 Task: Create relationship between Volunteer and Coordinator.
Action: Mouse moved to (684, 39)
Screenshot: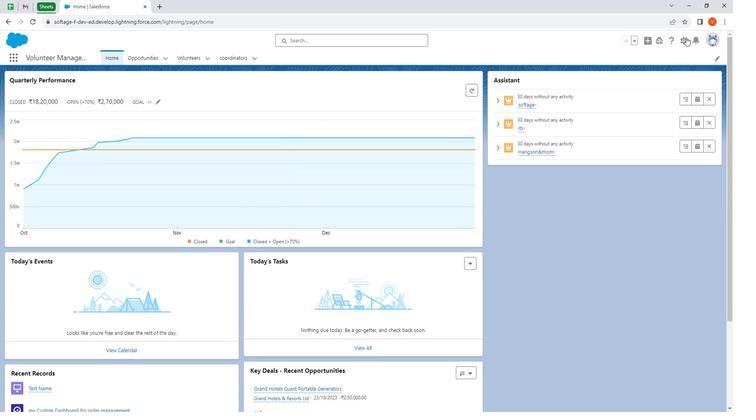 
Action: Mouse pressed left at (684, 39)
Screenshot: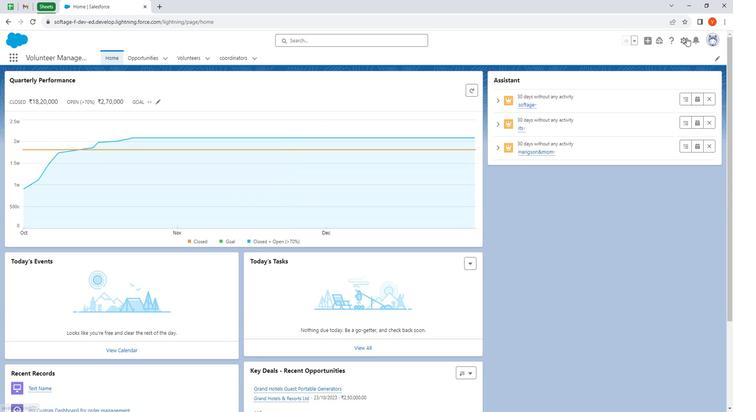 
Action: Mouse moved to (659, 68)
Screenshot: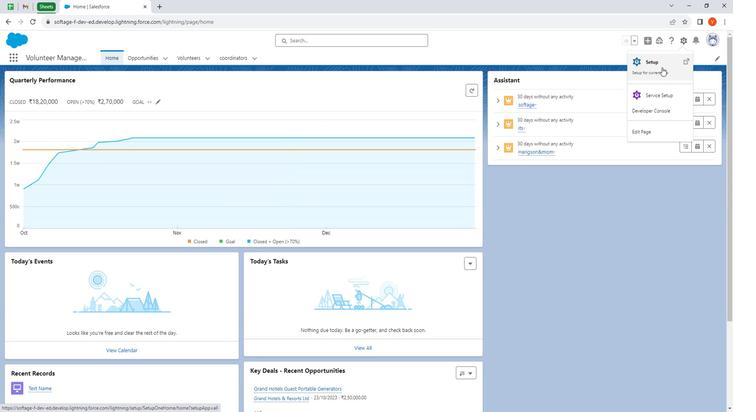 
Action: Mouse pressed left at (659, 68)
Screenshot: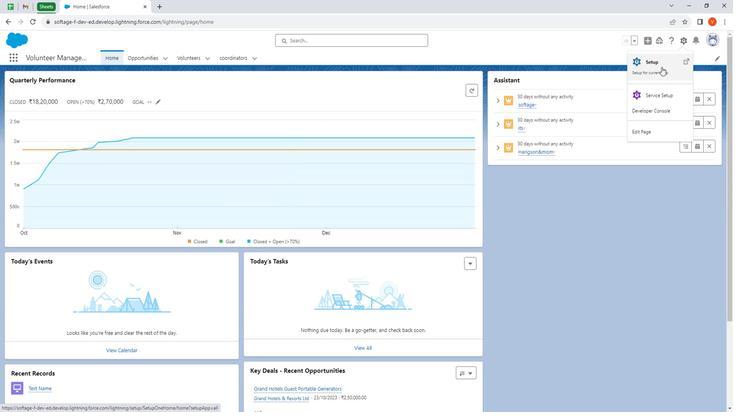 
Action: Mouse moved to (99, 56)
Screenshot: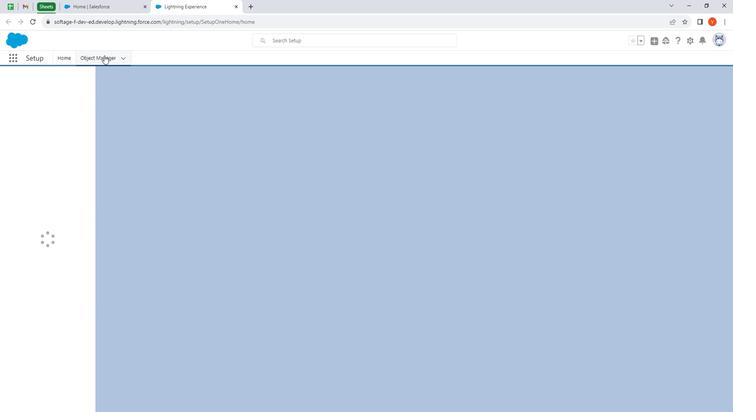 
Action: Mouse pressed left at (99, 56)
Screenshot: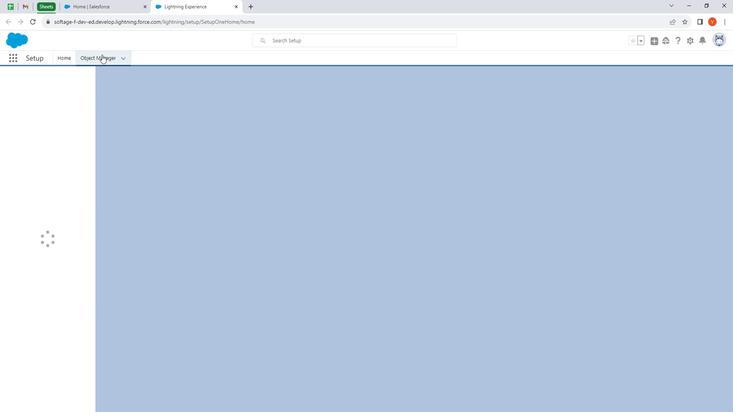 
Action: Mouse moved to (169, 150)
Screenshot: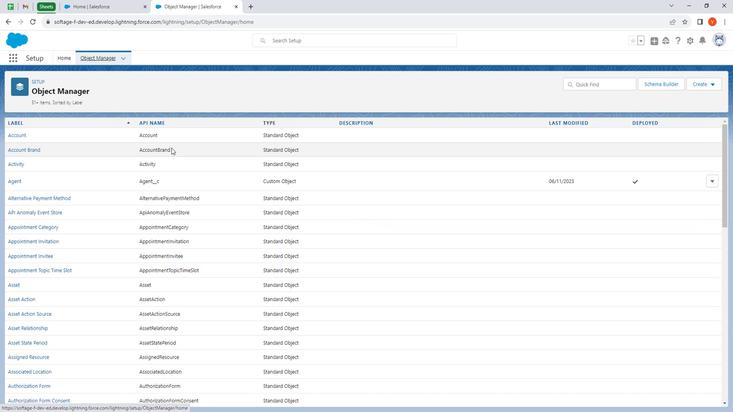 
Action: Mouse scrolled (169, 150) with delta (0, 0)
Screenshot: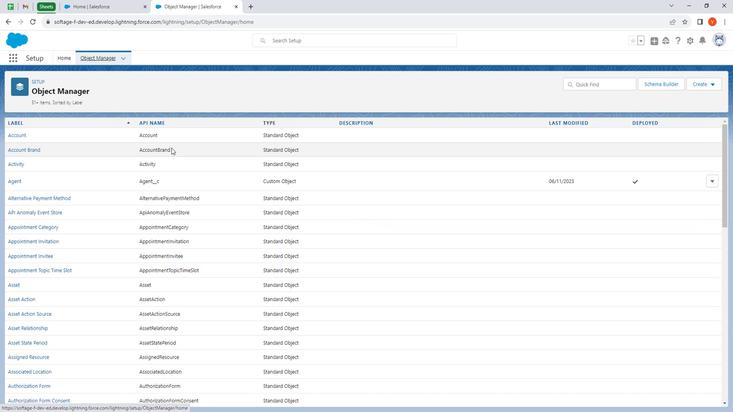 
Action: Mouse moved to (169, 153)
Screenshot: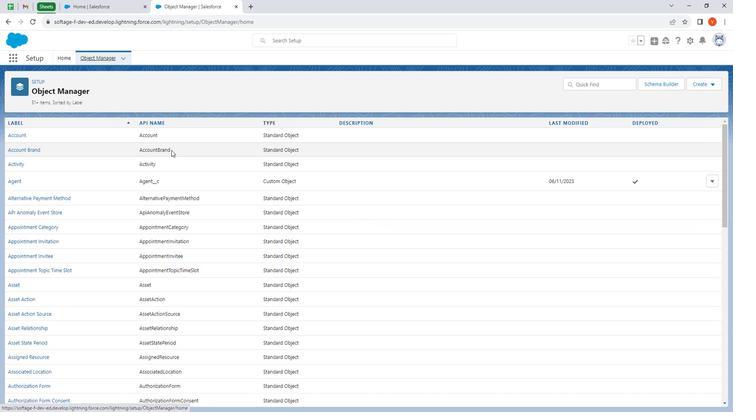 
Action: Mouse scrolled (169, 153) with delta (0, 0)
Screenshot: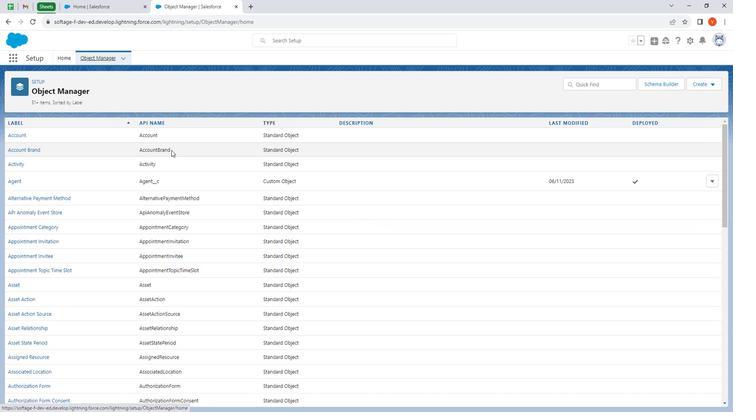 
Action: Mouse scrolled (169, 153) with delta (0, 0)
Screenshot: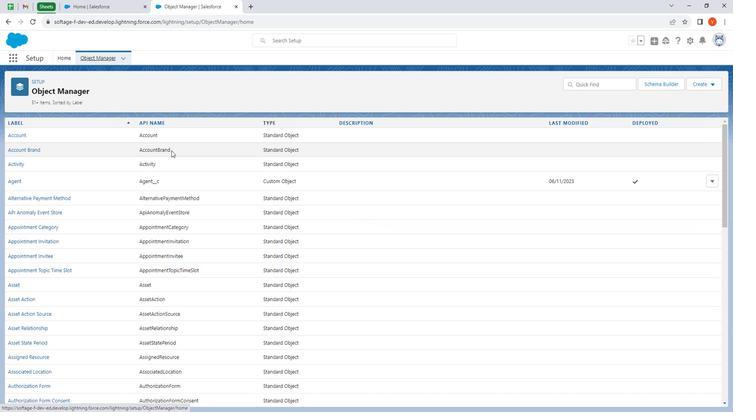 
Action: Mouse scrolled (169, 153) with delta (0, 0)
Screenshot: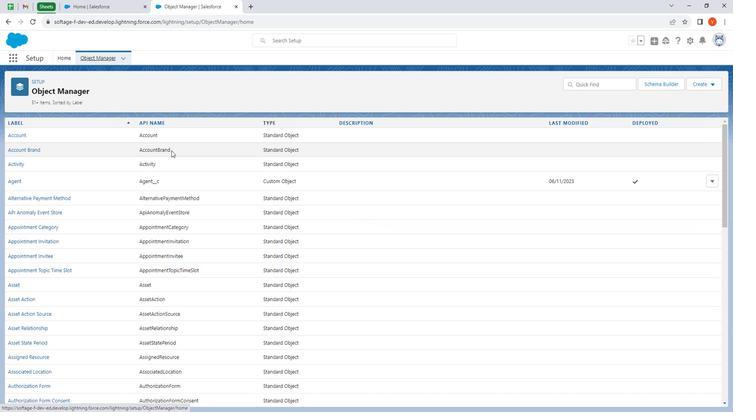 
Action: Mouse scrolled (169, 153) with delta (0, 0)
Screenshot: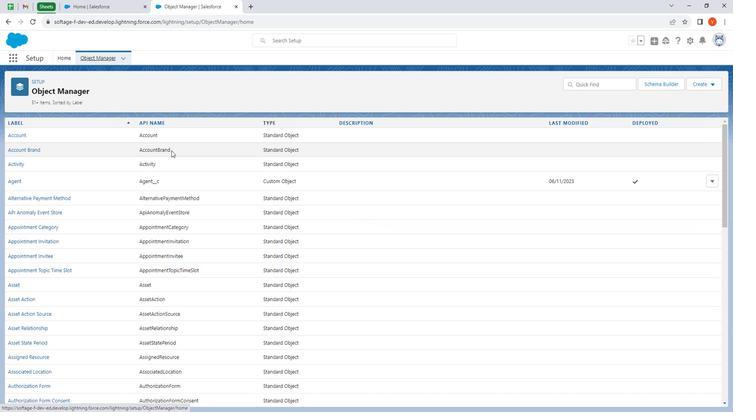 
Action: Mouse scrolled (169, 153) with delta (0, 0)
Screenshot: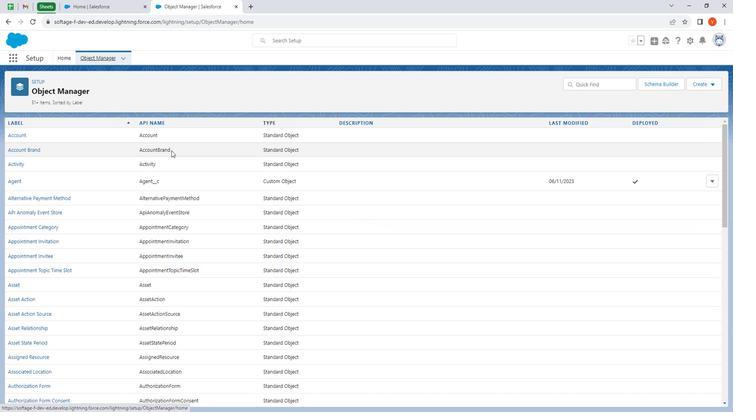 
Action: Mouse moved to (169, 154)
Screenshot: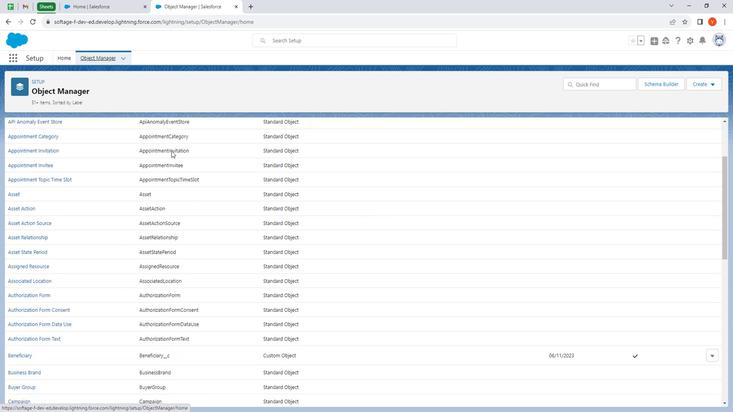 
Action: Mouse scrolled (169, 153) with delta (0, 0)
Screenshot: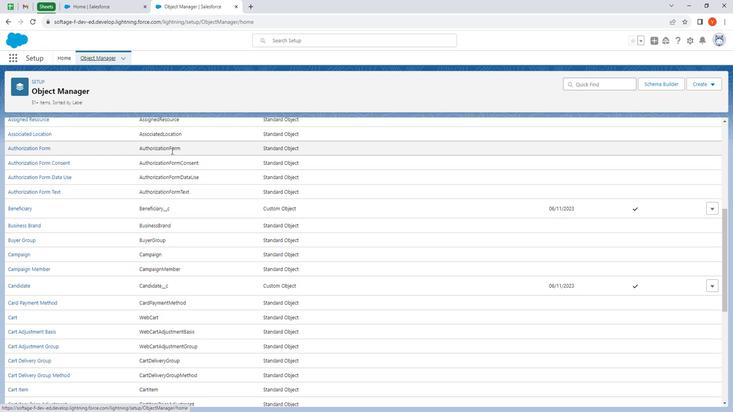 
Action: Mouse scrolled (169, 153) with delta (0, 0)
Screenshot: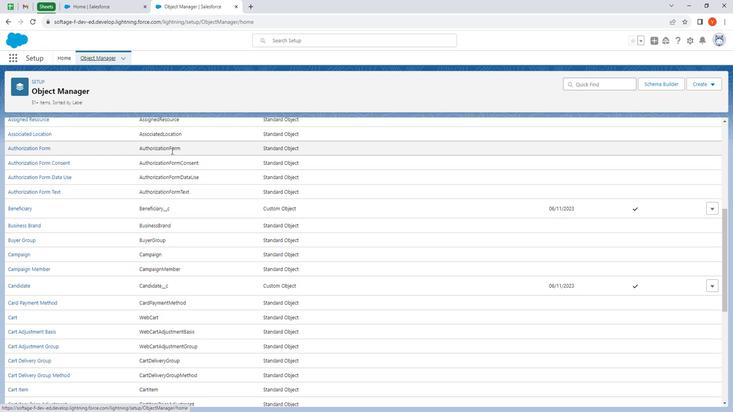 
Action: Mouse scrolled (169, 153) with delta (0, 0)
Screenshot: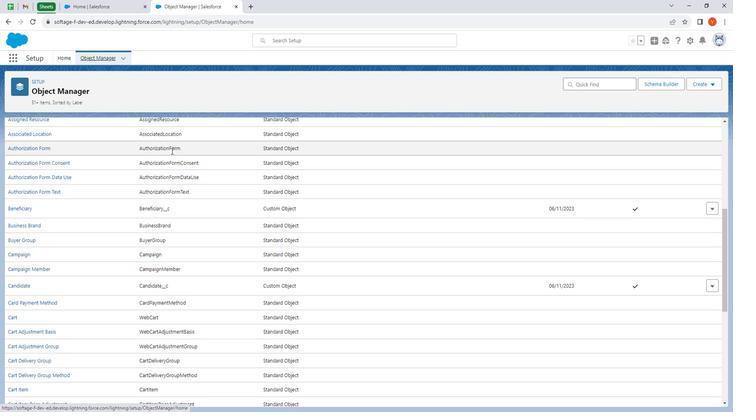 
Action: Mouse scrolled (169, 153) with delta (0, 0)
Screenshot: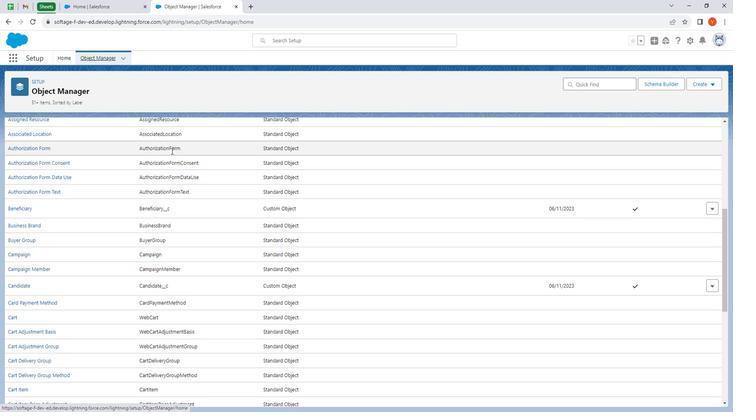 
Action: Mouse scrolled (169, 153) with delta (0, 0)
Screenshot: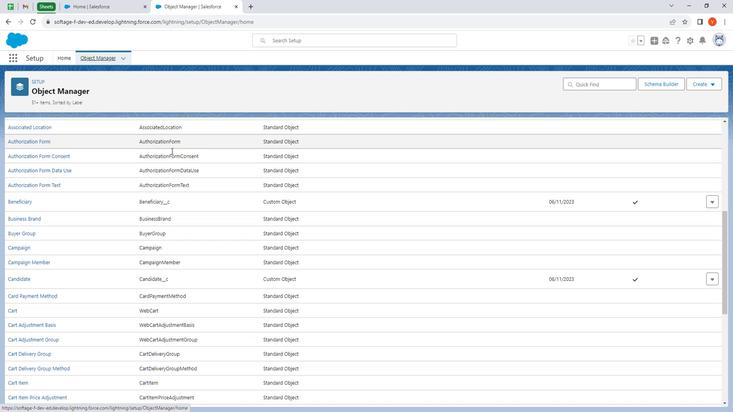 
Action: Mouse moved to (169, 154)
Screenshot: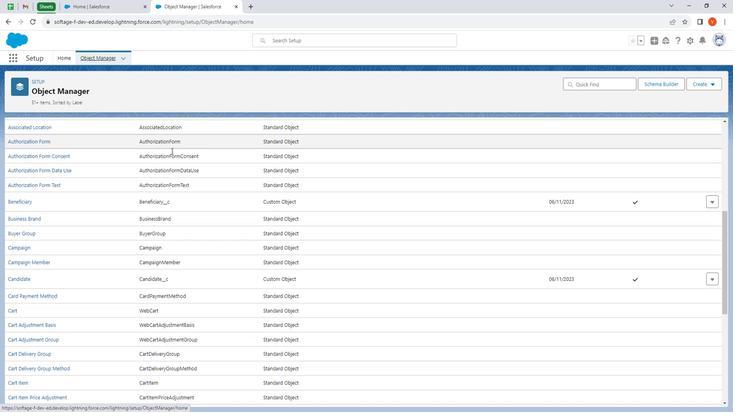 
Action: Mouse scrolled (169, 154) with delta (0, 0)
Screenshot: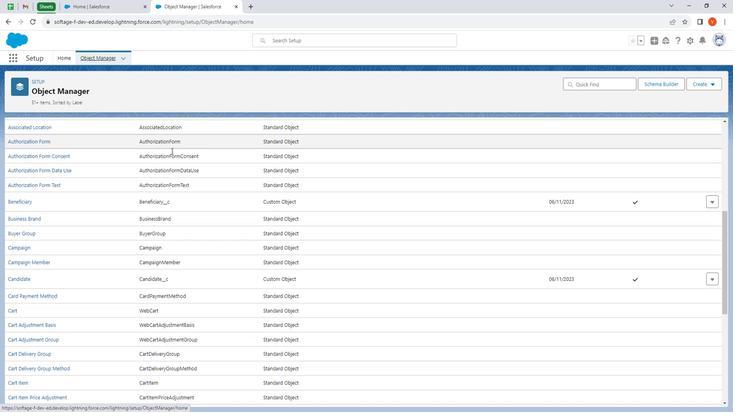 
Action: Mouse moved to (169, 155)
Screenshot: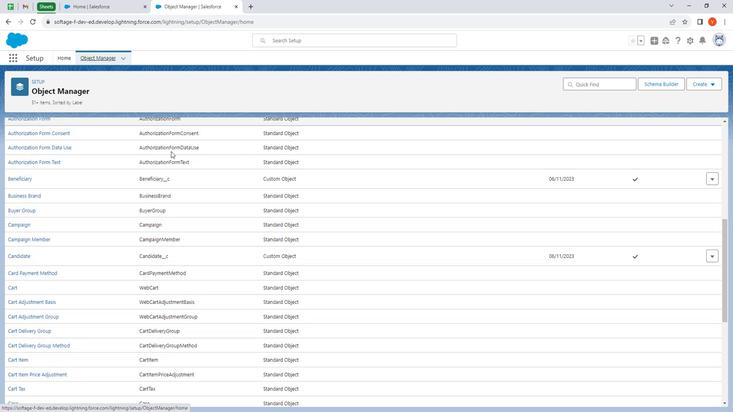 
Action: Mouse scrolled (169, 155) with delta (0, 0)
Screenshot: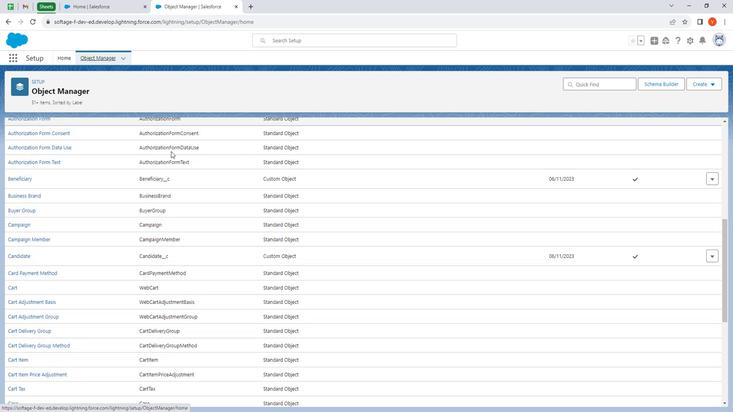 
Action: Mouse moved to (169, 158)
Screenshot: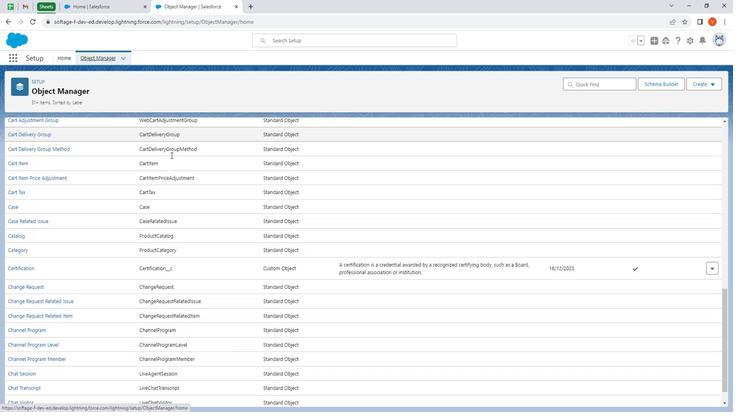 
Action: Mouse scrolled (169, 158) with delta (0, 0)
Screenshot: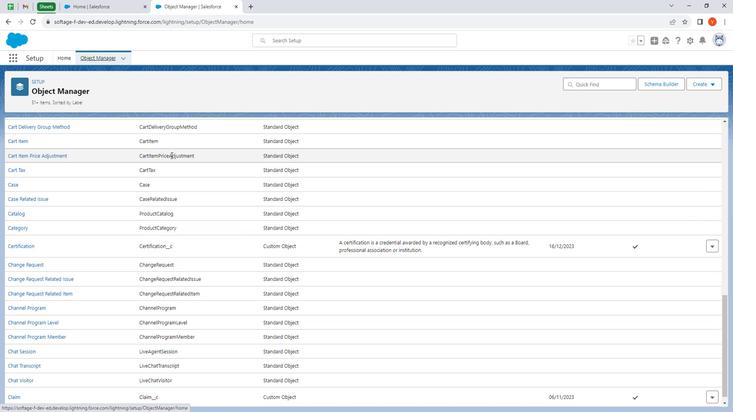 
Action: Mouse moved to (168, 159)
Screenshot: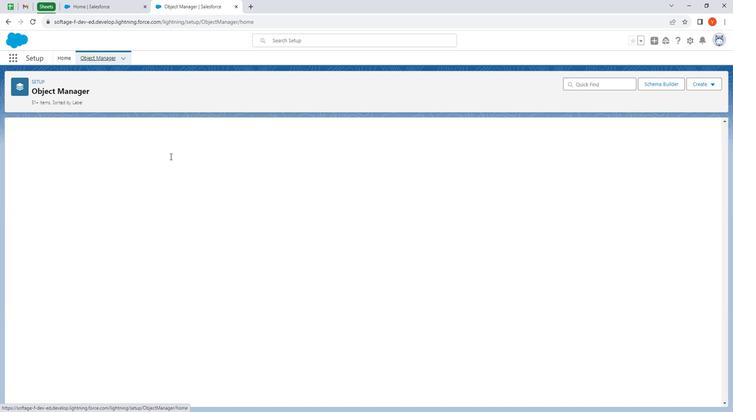 
Action: Mouse scrolled (168, 159) with delta (0, 0)
Screenshot: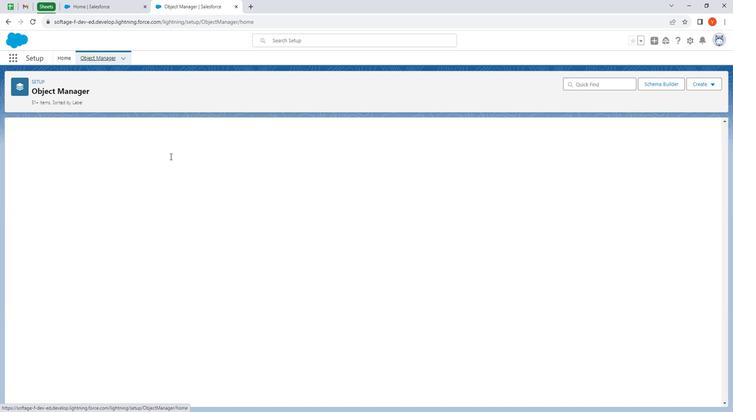 
Action: Mouse moved to (167, 162)
Screenshot: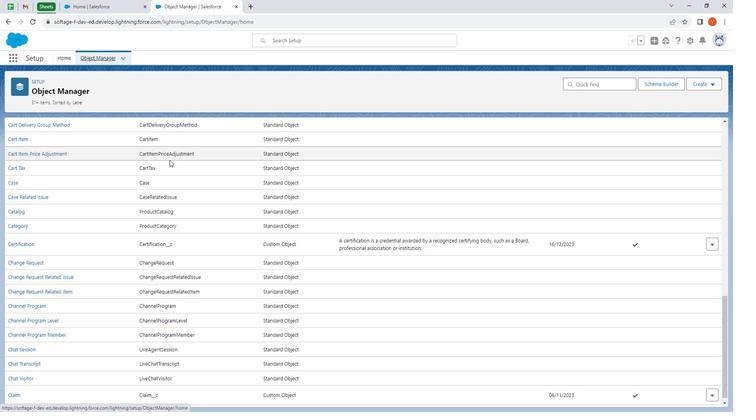 
Action: Mouse scrolled (167, 161) with delta (0, 0)
Screenshot: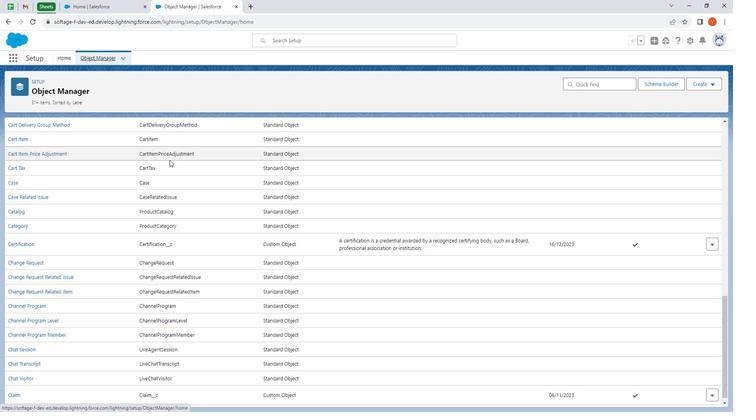 
Action: Mouse moved to (166, 163)
Screenshot: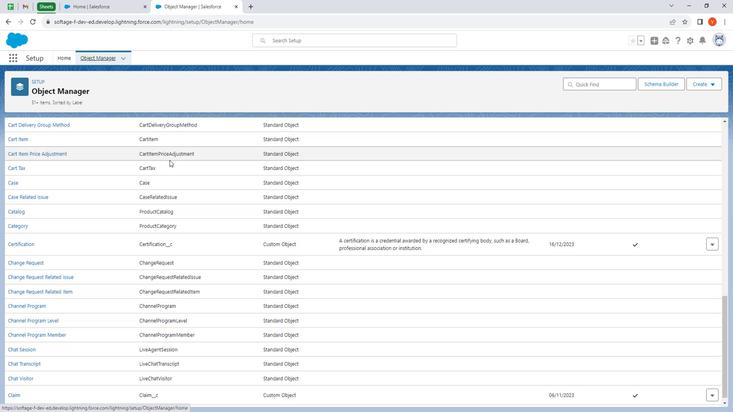 
Action: Mouse scrolled (166, 162) with delta (0, 0)
Screenshot: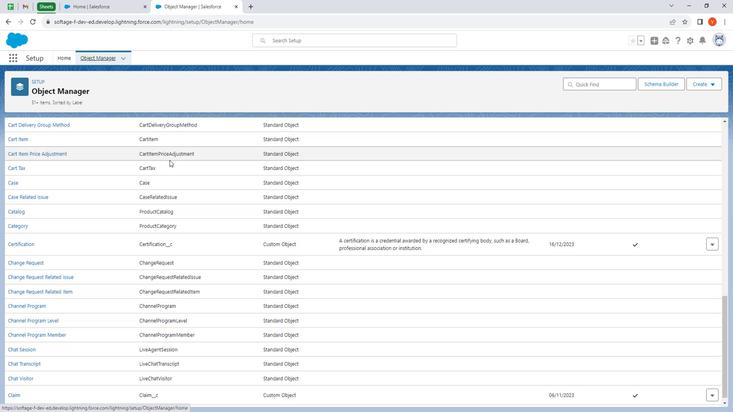 
Action: Mouse scrolled (166, 163) with delta (0, 0)
Screenshot: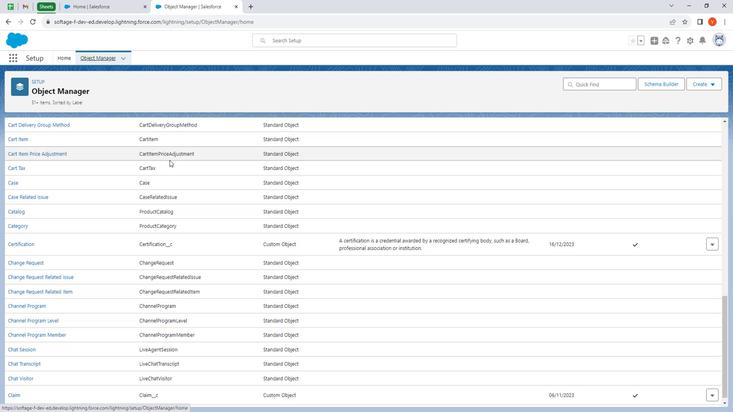 
Action: Mouse moved to (166, 163)
Screenshot: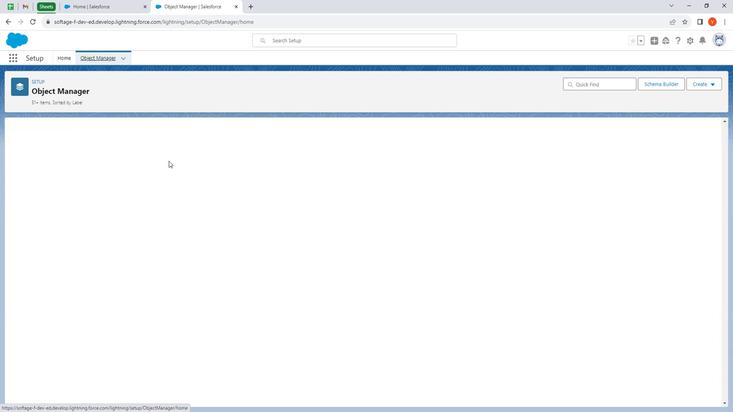 
Action: Mouse scrolled (166, 163) with delta (0, 0)
Screenshot: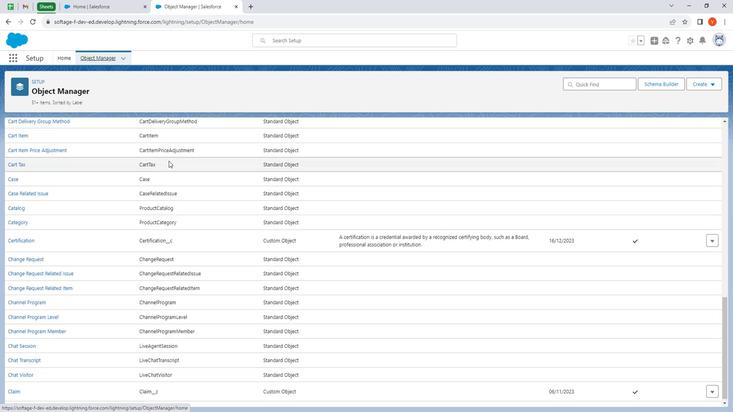 
Action: Mouse scrolled (166, 163) with delta (0, 0)
Screenshot: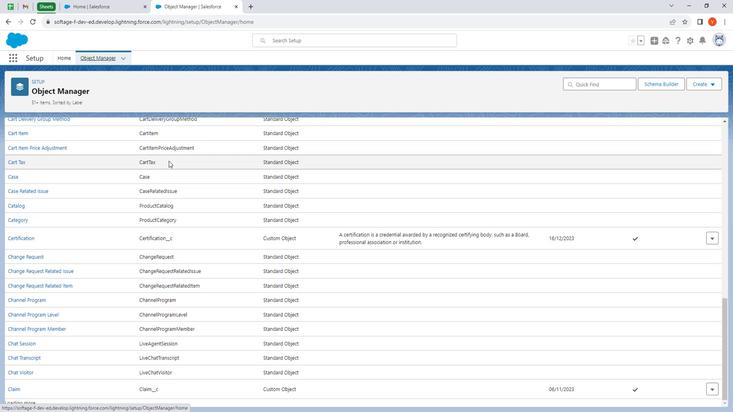 
Action: Mouse scrolled (166, 163) with delta (0, 0)
Screenshot: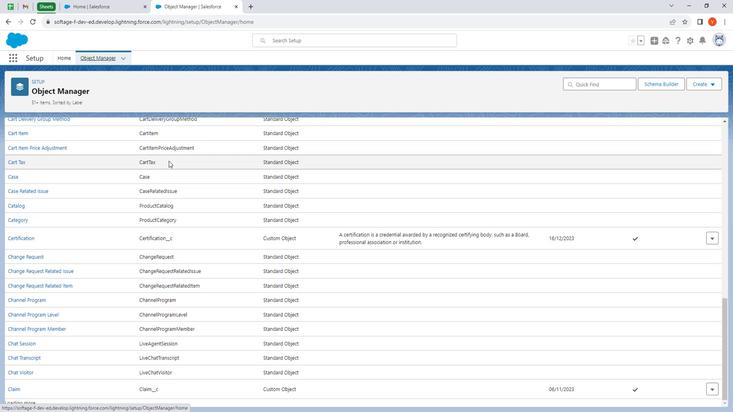 
Action: Mouse scrolled (166, 163) with delta (0, 0)
Screenshot: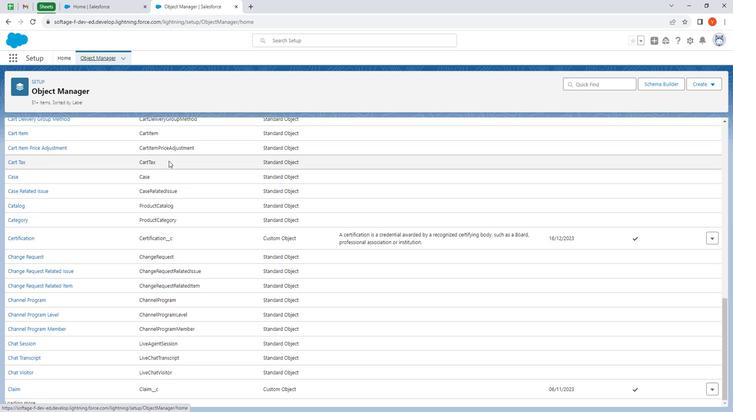 
Action: Mouse scrolled (166, 163) with delta (0, 0)
Screenshot: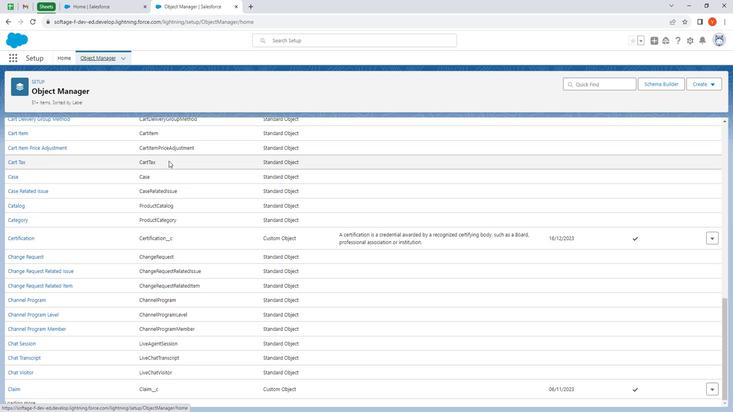 
Action: Mouse scrolled (166, 163) with delta (0, 0)
Screenshot: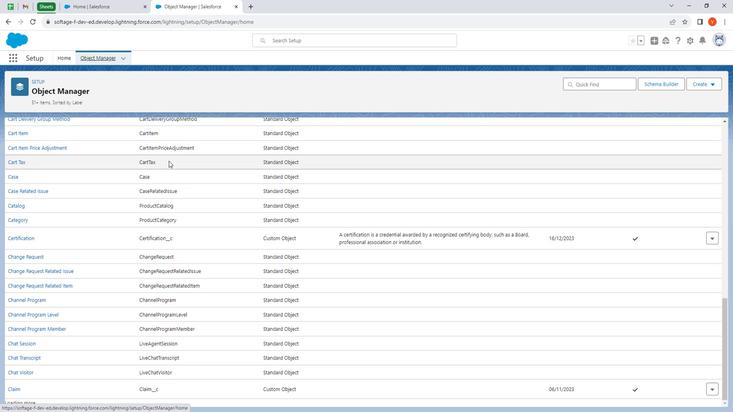 
Action: Mouse scrolled (166, 163) with delta (0, 0)
Screenshot: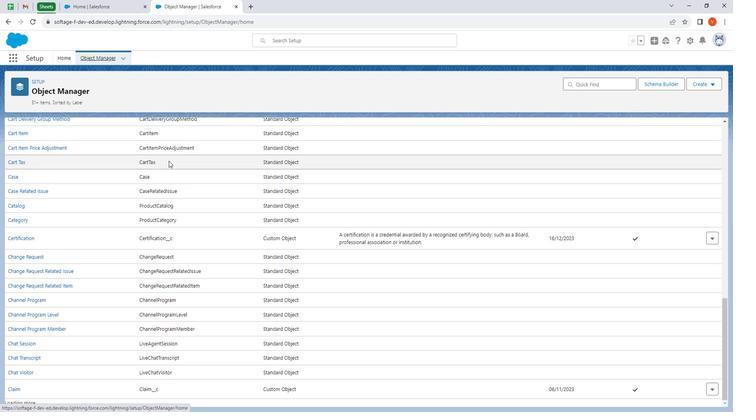 
Action: Mouse scrolled (166, 163) with delta (0, 0)
Screenshot: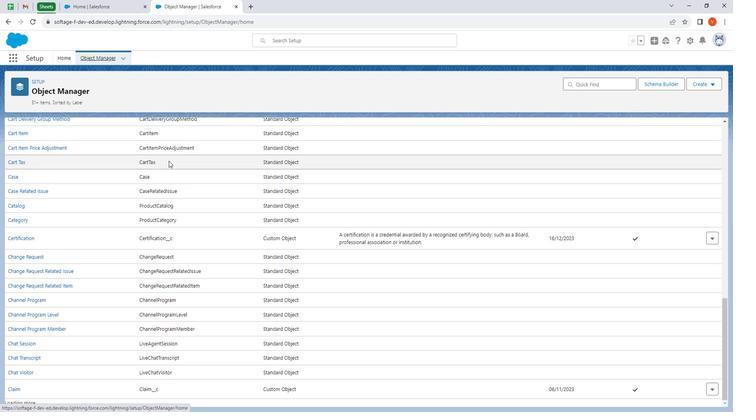 
Action: Mouse scrolled (166, 163) with delta (0, 0)
Screenshot: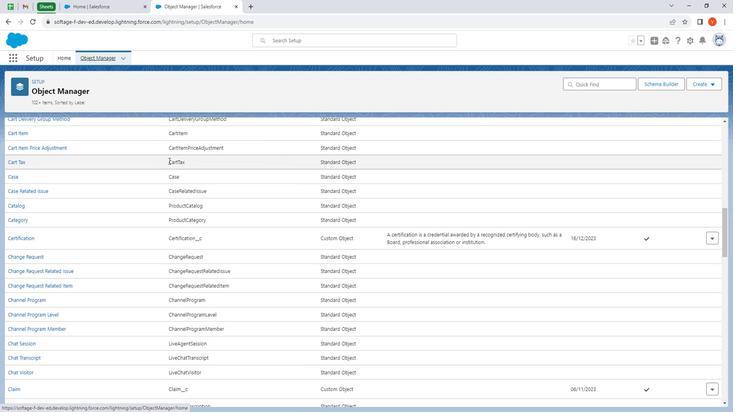 
Action: Mouse scrolled (166, 163) with delta (0, 0)
Screenshot: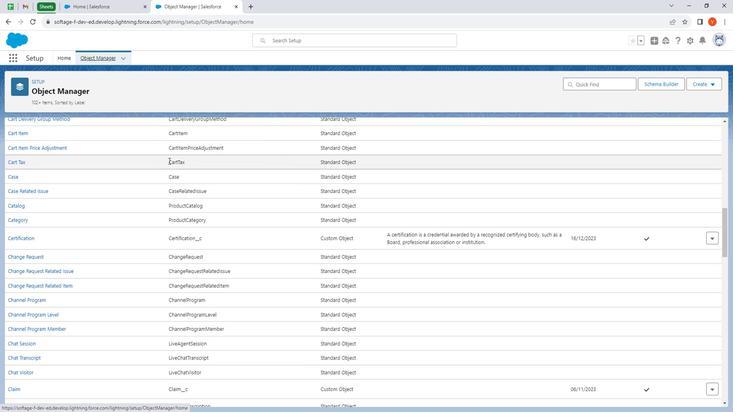 
Action: Mouse scrolled (166, 163) with delta (0, 0)
Screenshot: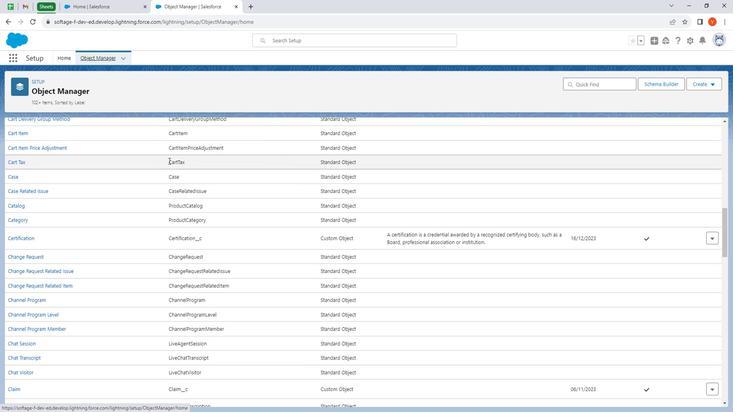 
Action: Mouse scrolled (166, 163) with delta (0, 0)
Screenshot: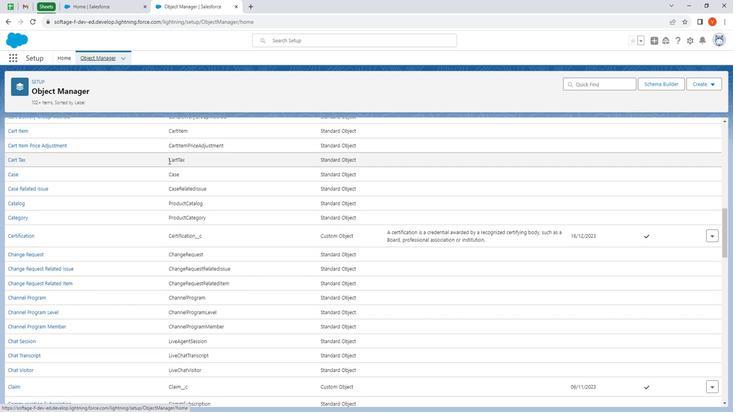 
Action: Mouse scrolled (166, 163) with delta (0, 0)
Screenshot: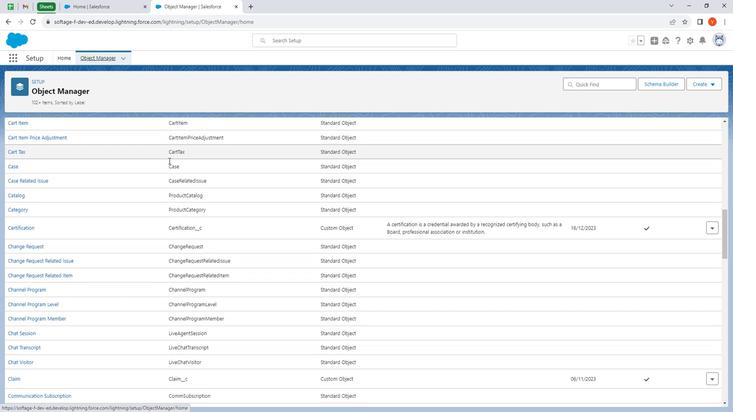 
Action: Mouse moved to (166, 166)
Screenshot: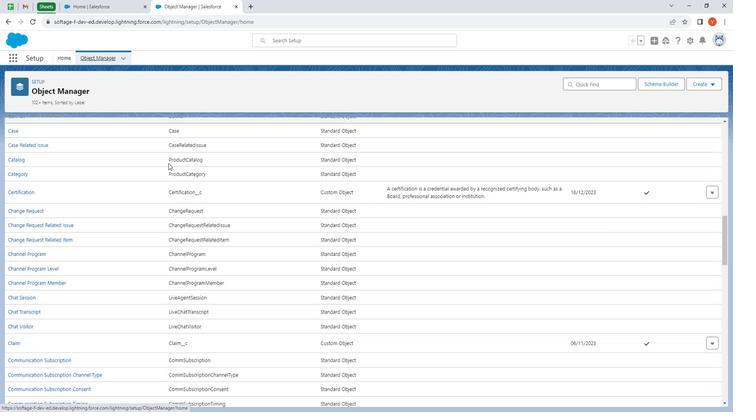 
Action: Mouse scrolled (166, 165) with delta (0, 0)
Screenshot: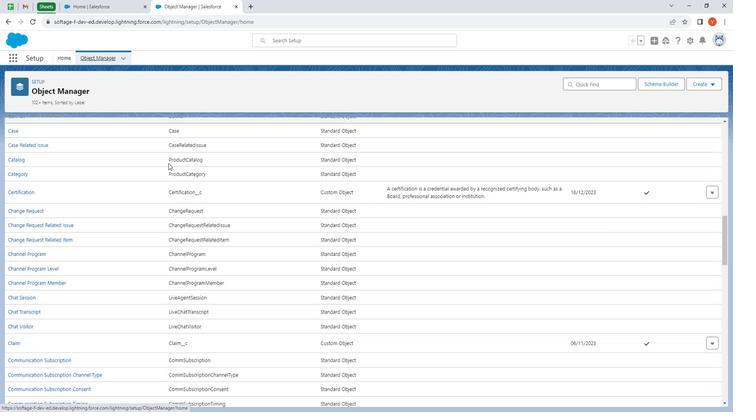 
Action: Mouse moved to (166, 168)
Screenshot: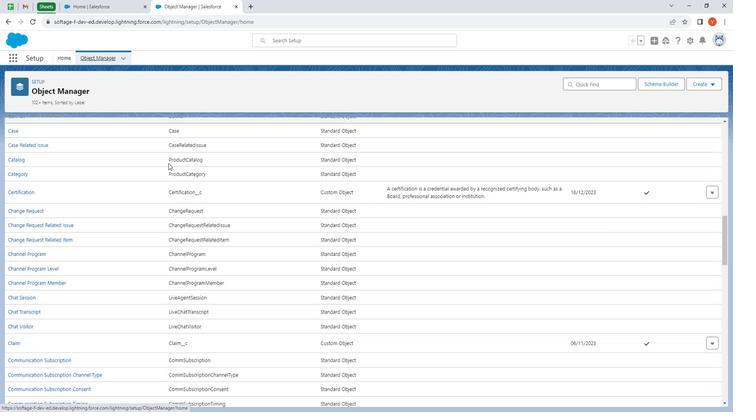 
Action: Mouse scrolled (166, 168) with delta (0, 0)
Screenshot: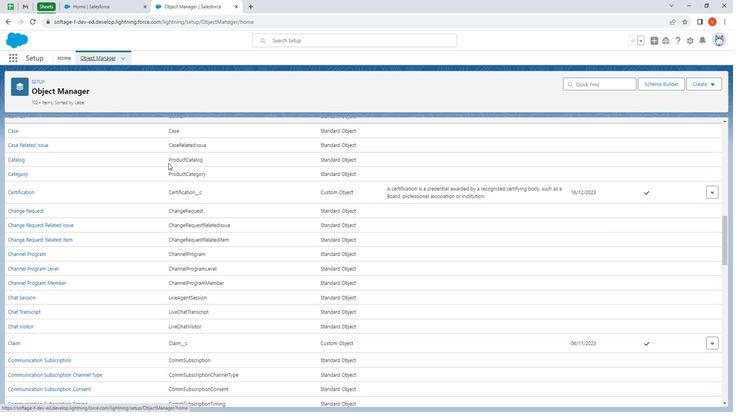 
Action: Mouse moved to (164, 172)
Screenshot: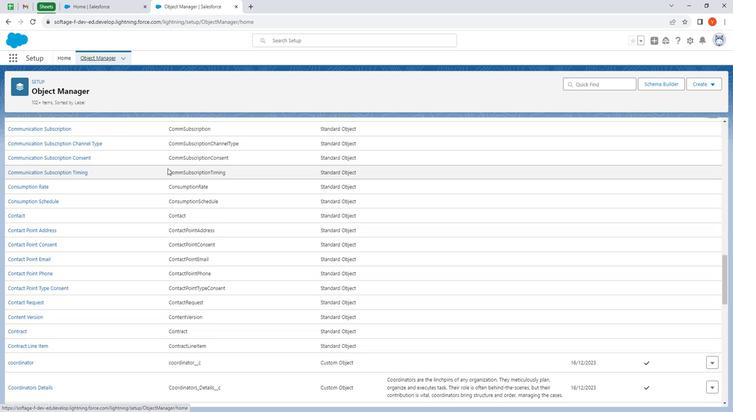 
Action: Mouse scrolled (164, 171) with delta (0, 0)
Screenshot: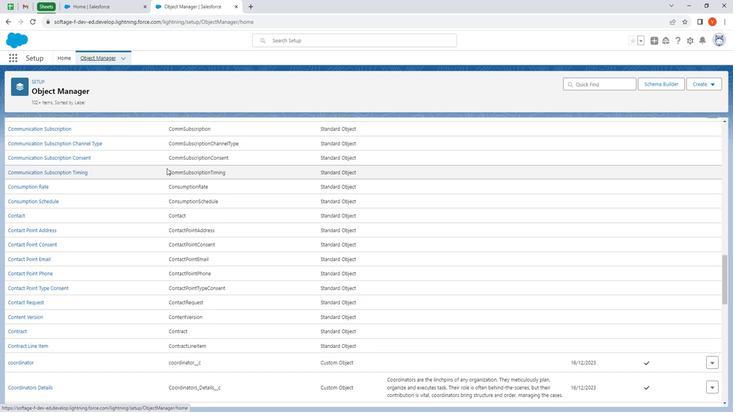 
Action: Mouse moved to (165, 172)
Screenshot: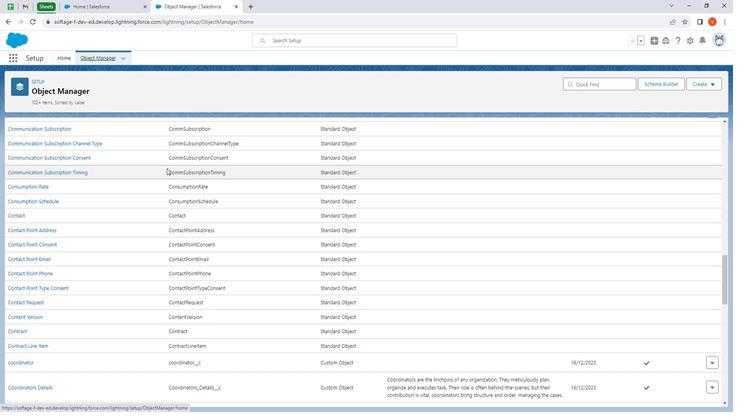 
Action: Mouse scrolled (165, 171) with delta (0, 0)
Screenshot: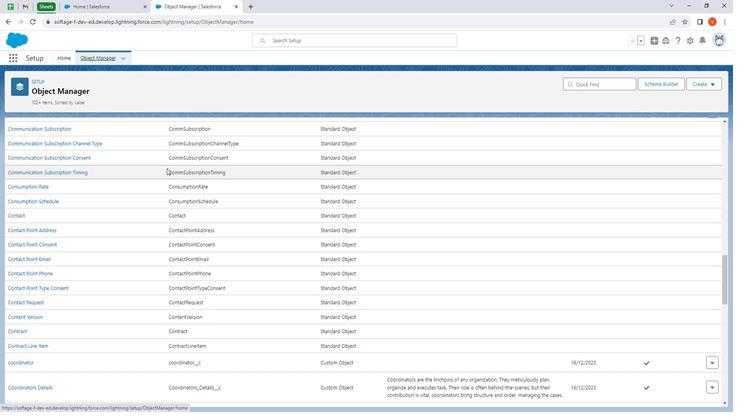 
Action: Mouse moved to (165, 172)
Screenshot: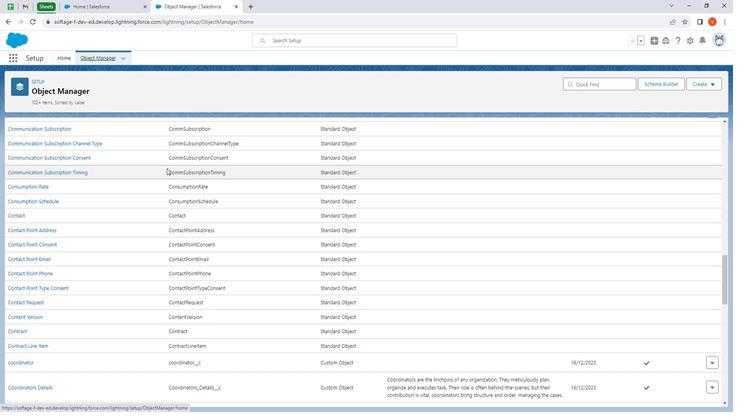 
Action: Mouse scrolled (165, 172) with delta (0, 0)
Screenshot: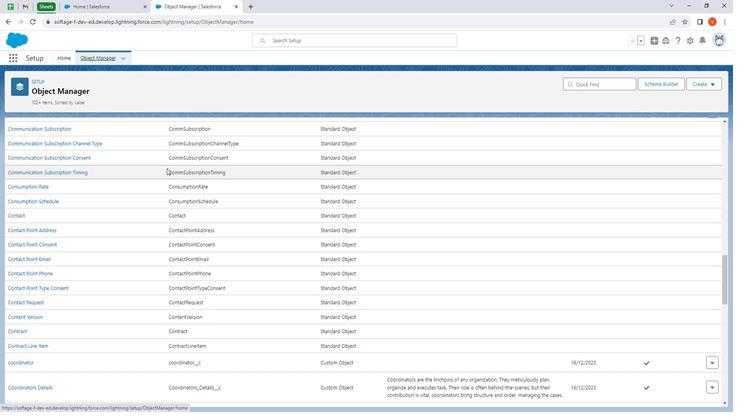 
Action: Mouse moved to (165, 172)
Screenshot: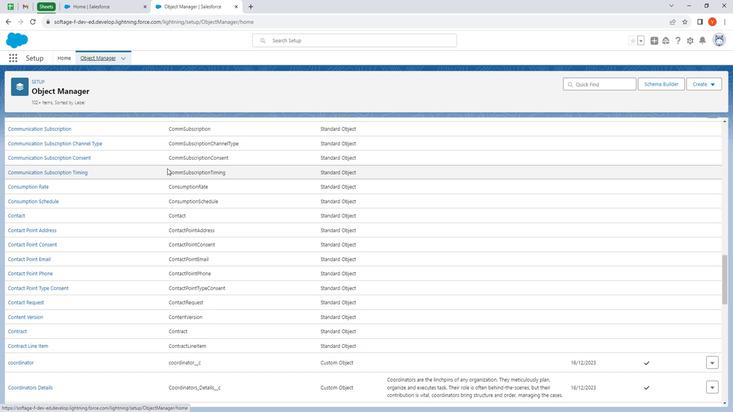 
Action: Mouse scrolled (165, 172) with delta (0, 0)
Screenshot: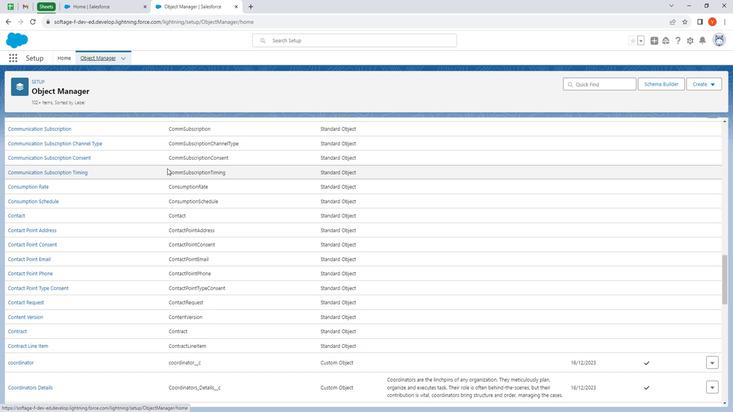 
Action: Mouse scrolled (165, 172) with delta (0, 0)
Screenshot: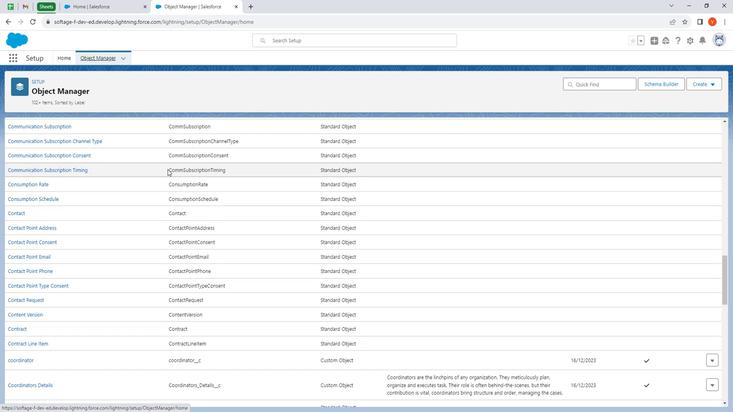 
Action: Mouse scrolled (165, 172) with delta (0, 0)
Screenshot: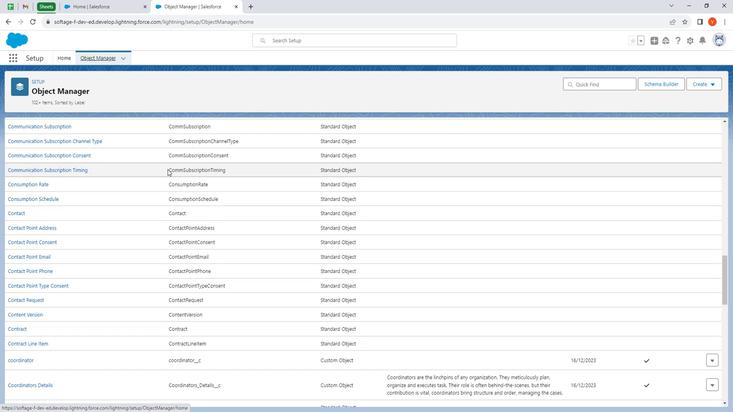 
Action: Mouse moved to (165, 172)
Screenshot: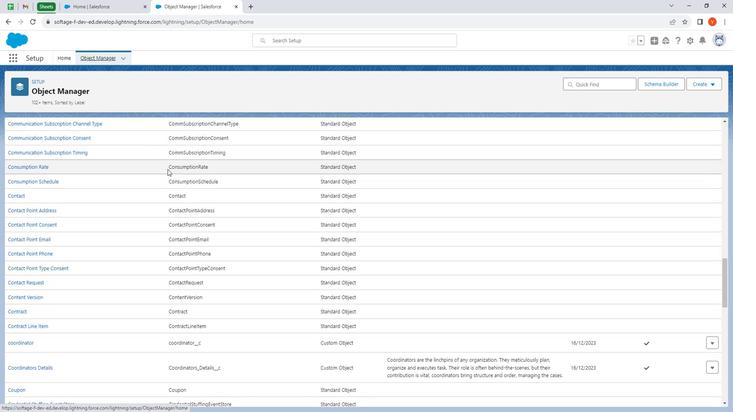 
Action: Mouse scrolled (165, 172) with delta (0, 0)
Screenshot: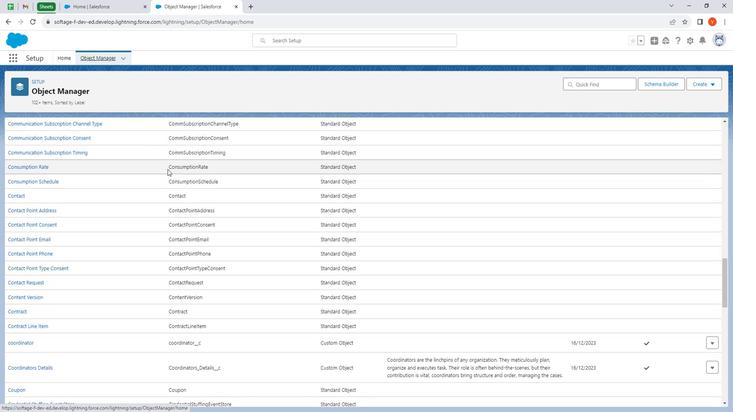 
Action: Mouse moved to (169, 169)
Screenshot: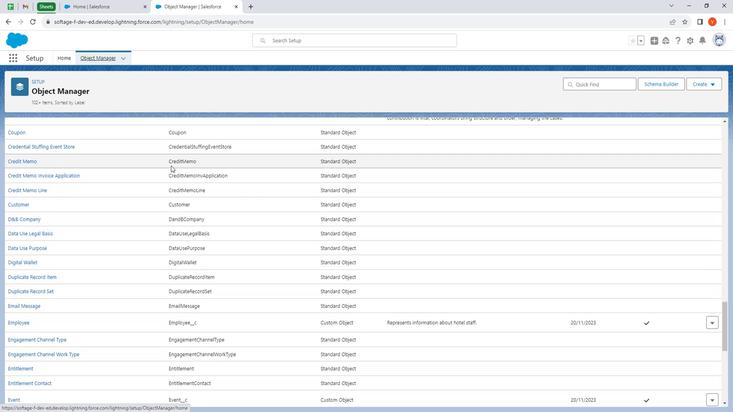 
Action: Mouse scrolled (169, 168) with delta (0, 0)
Screenshot: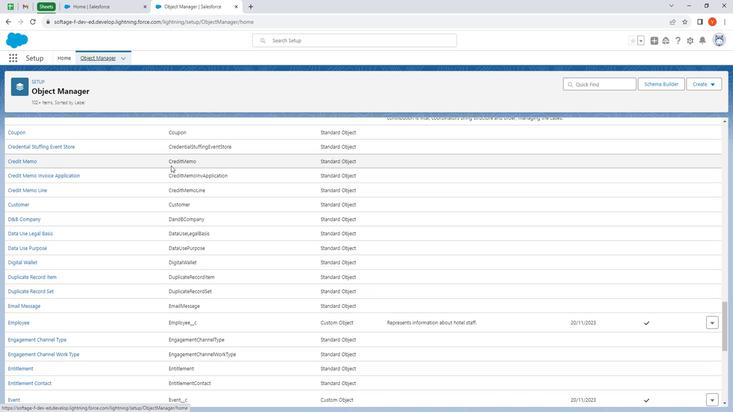 
Action: Mouse scrolled (169, 169) with delta (0, 0)
Screenshot: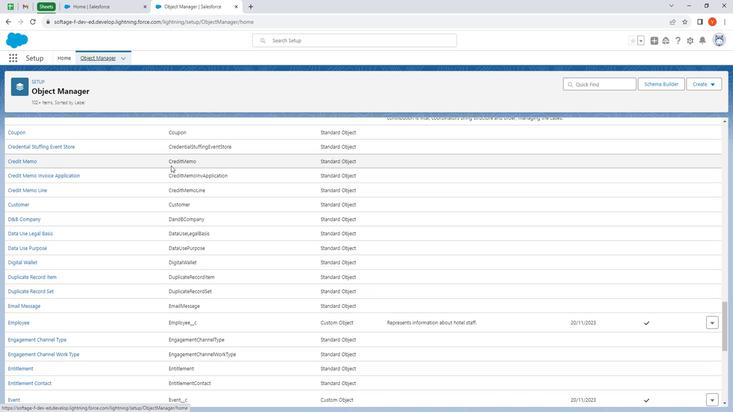 
Action: Mouse scrolled (169, 168) with delta (0, 0)
Screenshot: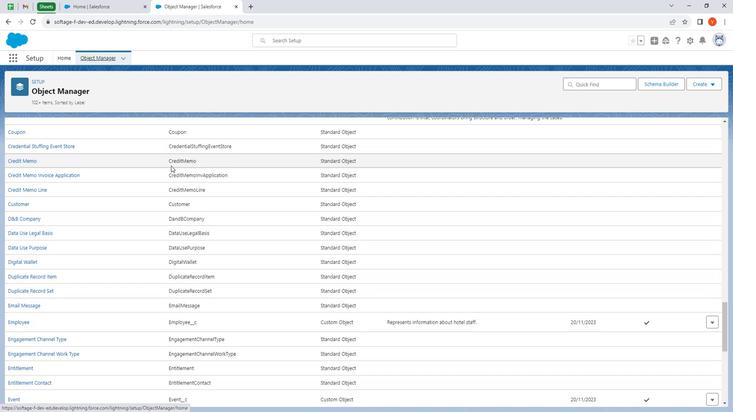 
Action: Mouse scrolled (169, 168) with delta (0, 0)
Screenshot: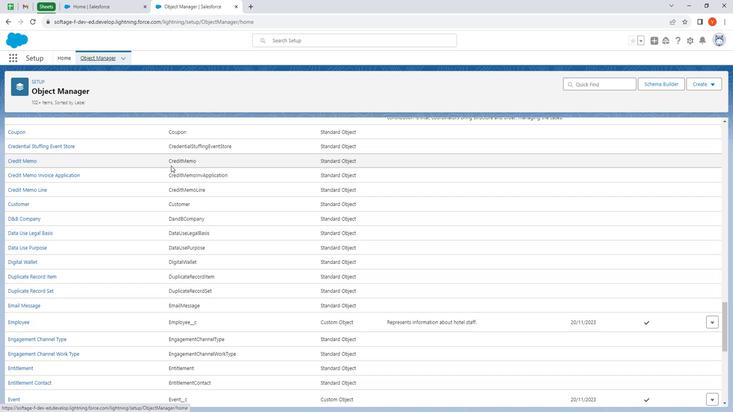 
Action: Mouse scrolled (169, 168) with delta (0, 0)
Screenshot: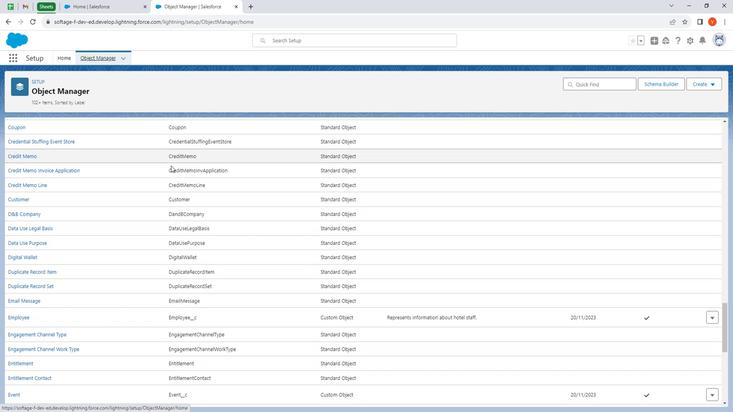 
Action: Mouse scrolled (169, 168) with delta (0, 0)
Screenshot: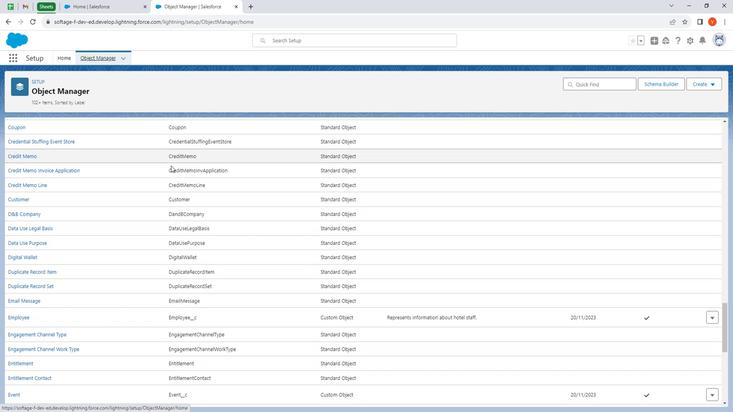 
Action: Mouse scrolled (169, 168) with delta (0, 0)
Screenshot: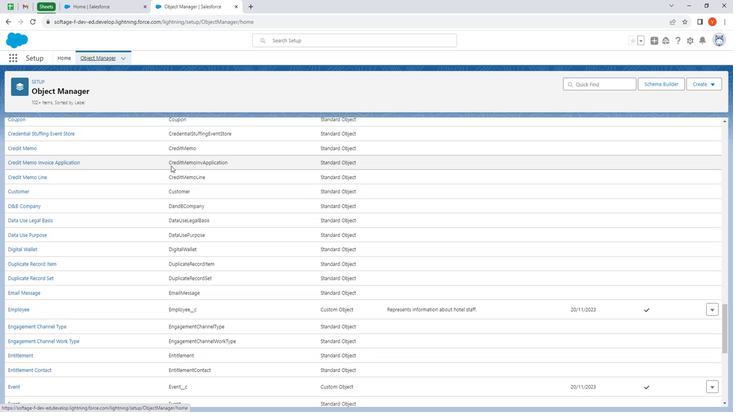 
Action: Mouse scrolled (169, 168) with delta (0, 0)
Screenshot: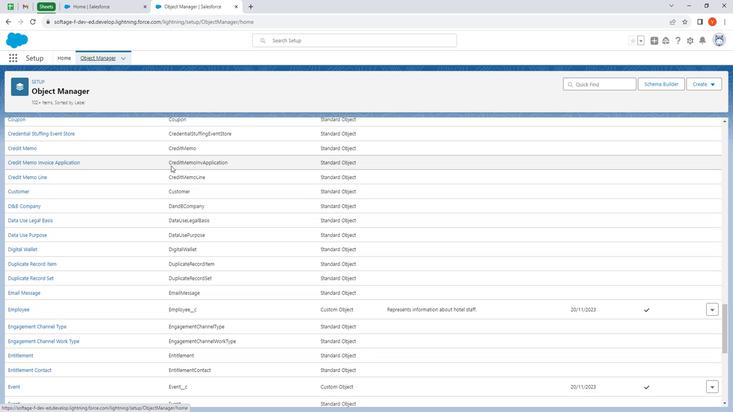 
Action: Mouse moved to (169, 167)
Screenshot: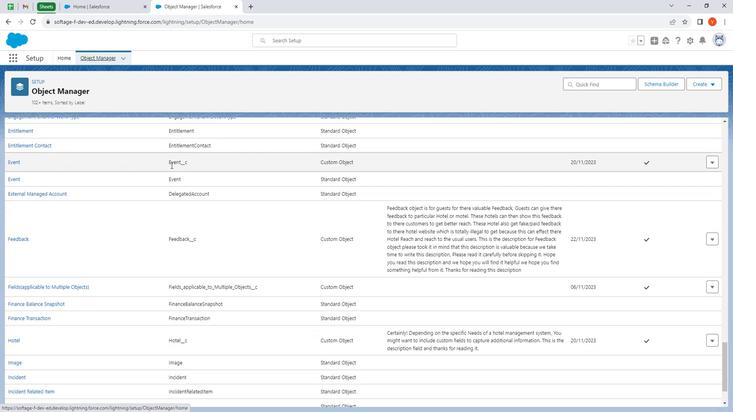 
Action: Mouse scrolled (169, 166) with delta (0, 0)
Screenshot: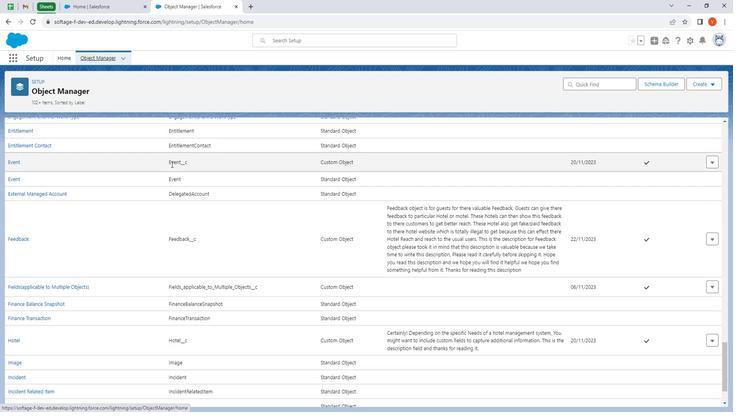 
Action: Mouse scrolled (169, 166) with delta (0, 0)
Screenshot: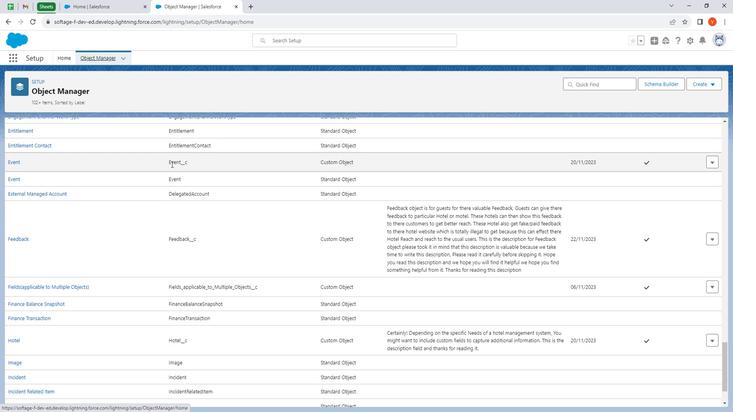 
Action: Mouse scrolled (169, 166) with delta (0, 0)
Screenshot: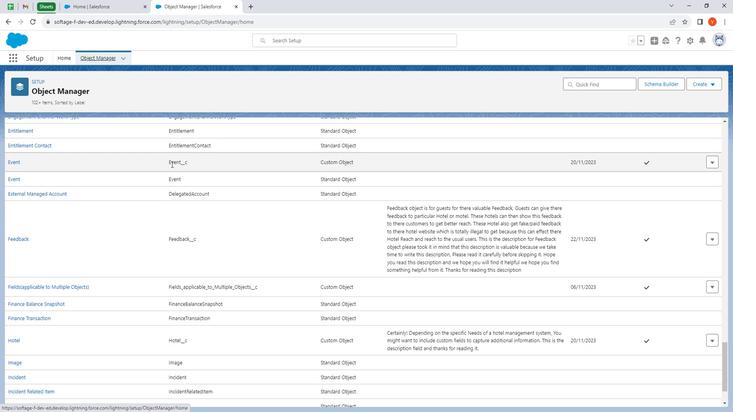 
Action: Mouse scrolled (169, 166) with delta (0, 0)
Screenshot: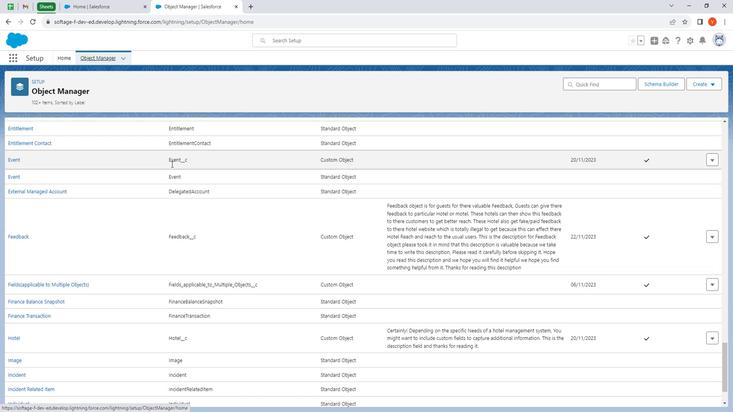 
Action: Mouse scrolled (169, 166) with delta (0, 0)
Screenshot: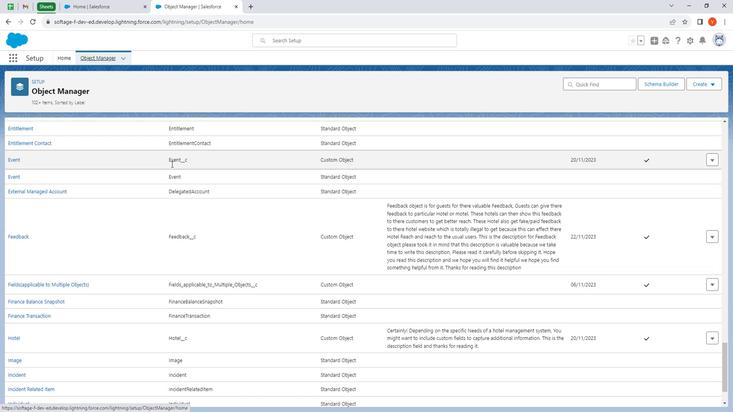 
Action: Mouse scrolled (169, 166) with delta (0, 0)
Screenshot: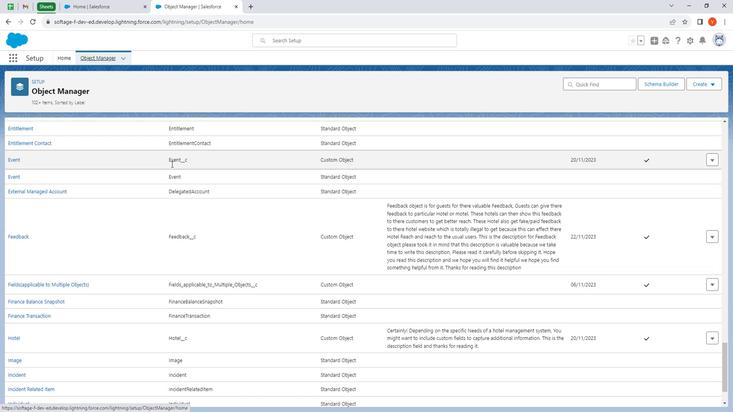 
Action: Mouse scrolled (169, 166) with delta (0, 0)
Screenshot: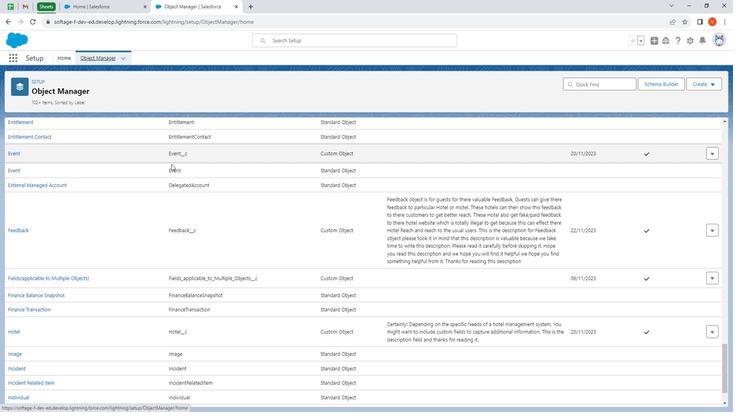 
Action: Mouse scrolled (169, 166) with delta (0, 0)
Screenshot: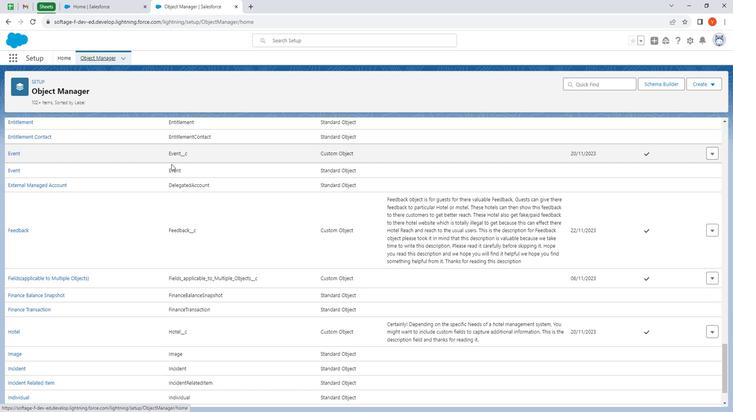 
Action: Mouse moved to (169, 167)
Screenshot: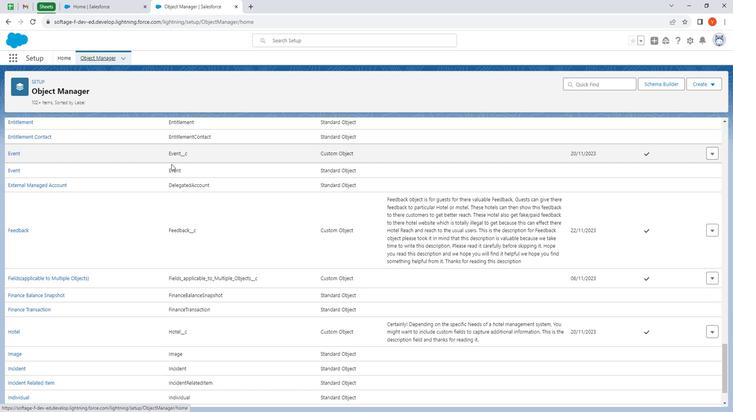 
Action: Mouse scrolled (169, 166) with delta (0, 0)
Screenshot: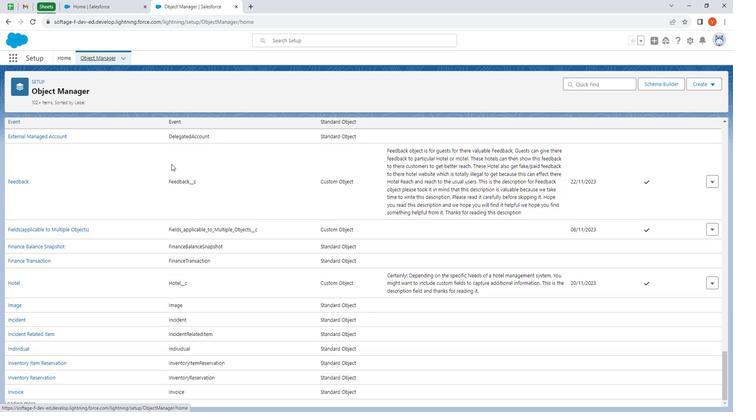 
Action: Mouse scrolled (169, 166) with delta (0, 0)
Screenshot: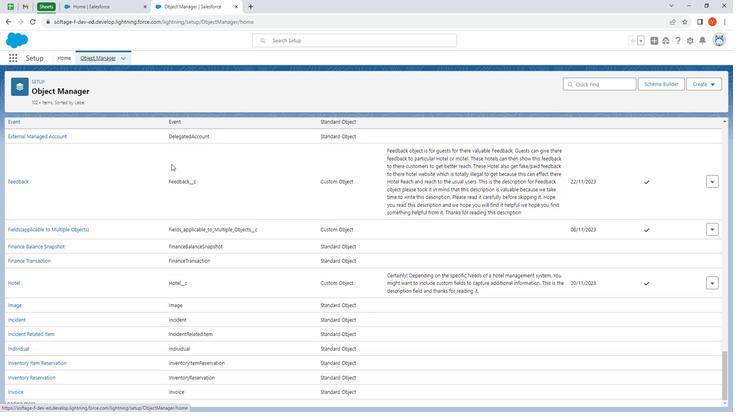 
Action: Mouse scrolled (169, 166) with delta (0, 0)
Screenshot: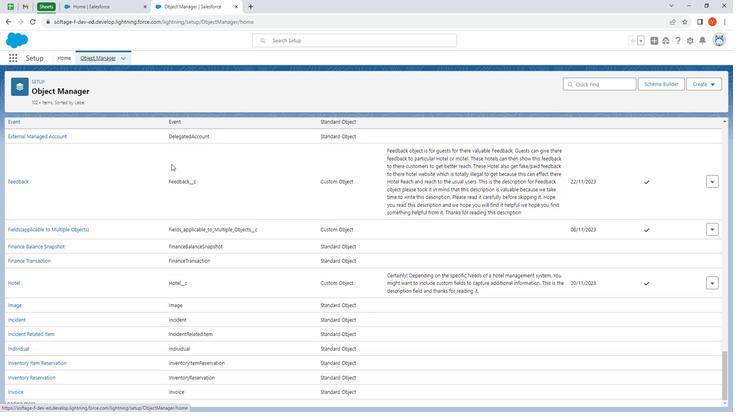 
Action: Mouse scrolled (169, 166) with delta (0, 0)
Screenshot: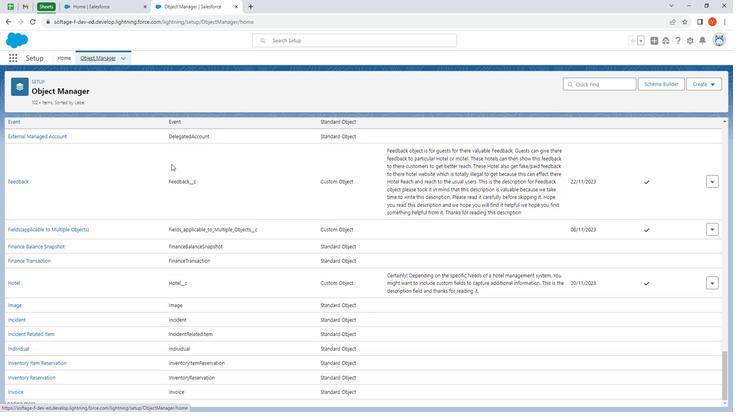 
Action: Mouse scrolled (169, 166) with delta (0, 0)
Screenshot: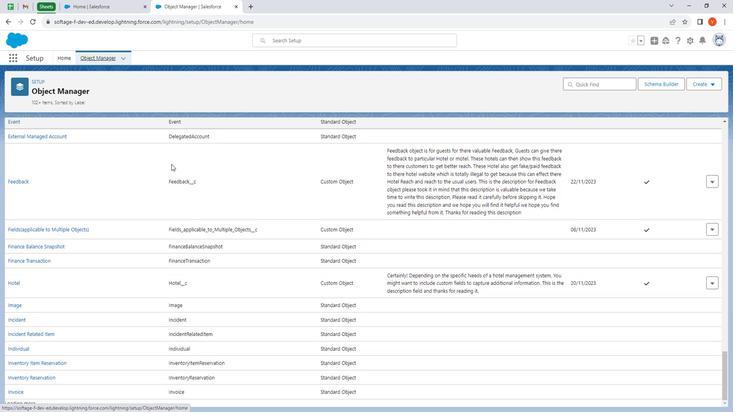 
Action: Mouse scrolled (169, 166) with delta (0, 0)
Screenshot: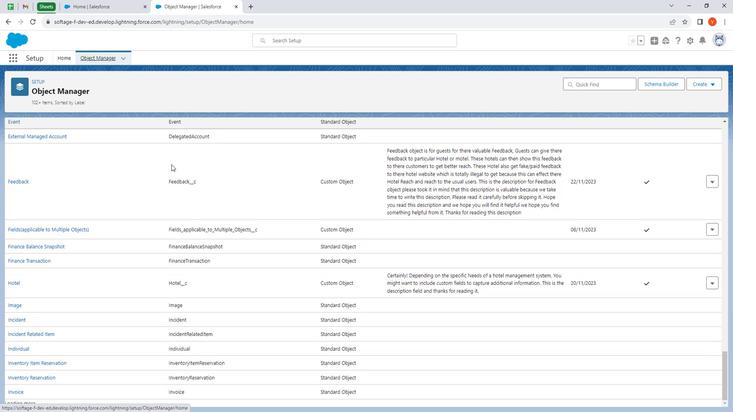 
Action: Mouse moved to (169, 168)
Screenshot: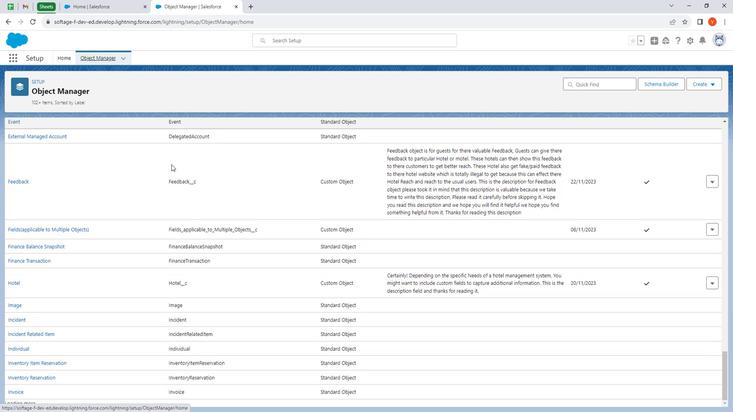 
Action: Mouse scrolled (169, 167) with delta (0, 0)
Screenshot: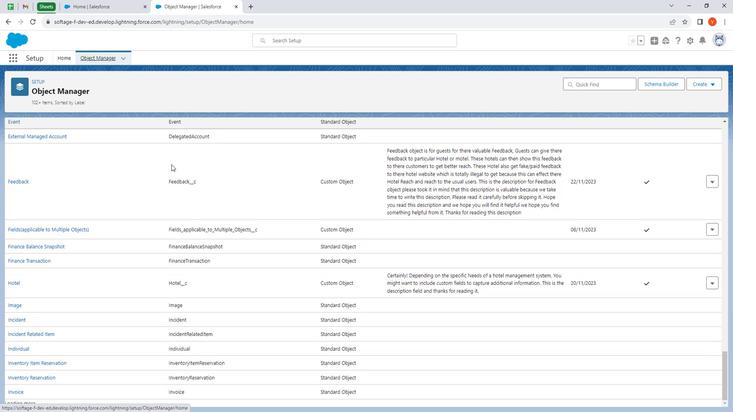 
Action: Mouse scrolled (169, 167) with delta (0, 0)
Screenshot: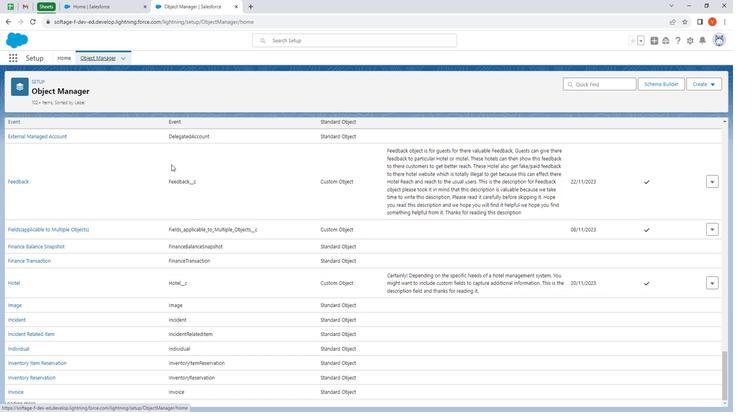 
Action: Mouse scrolled (169, 167) with delta (0, 0)
Screenshot: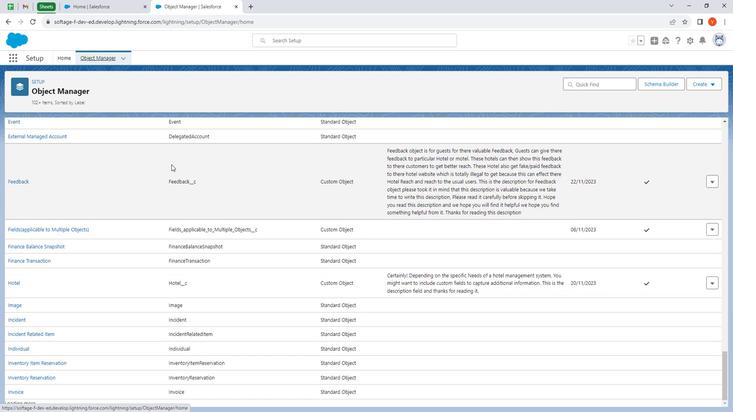 
Action: Mouse moved to (169, 168)
Screenshot: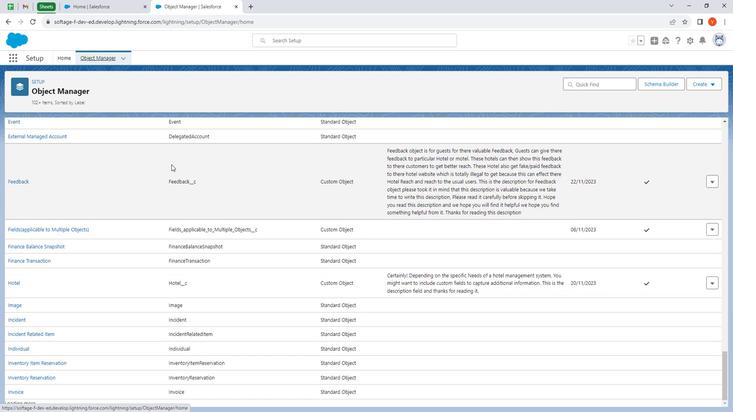 
Action: Mouse scrolled (169, 169) with delta (0, 0)
Screenshot: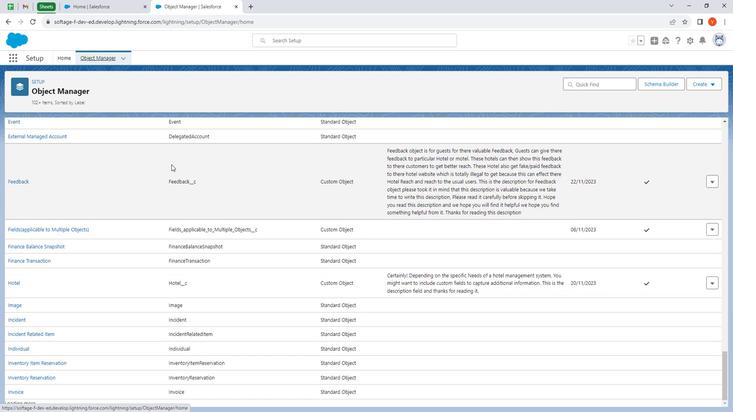 
Action: Mouse moved to (169, 171)
Screenshot: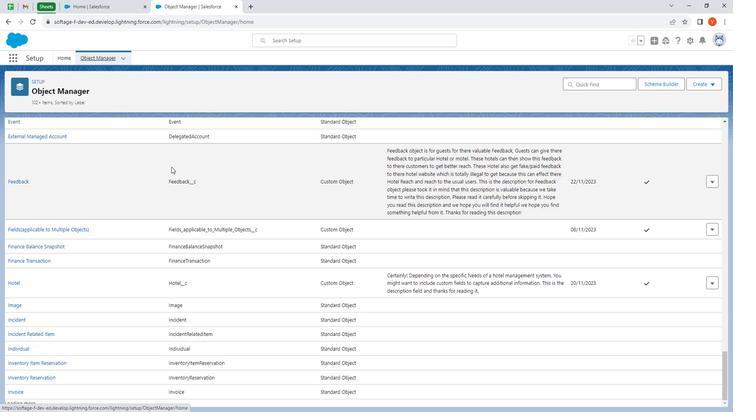 
Action: Mouse scrolled (169, 170) with delta (0, 0)
Screenshot: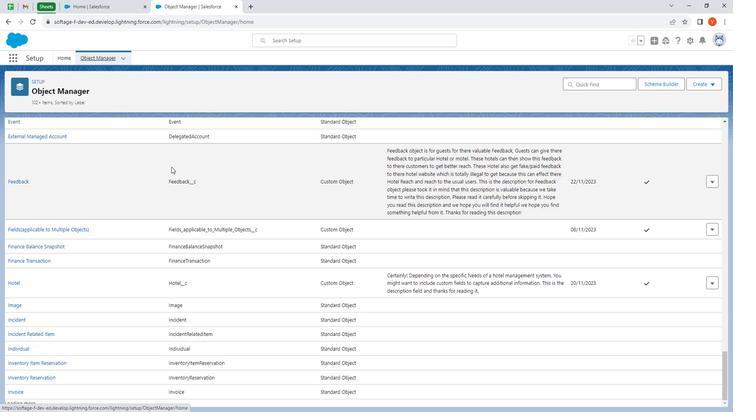 
Action: Mouse moved to (169, 173)
Screenshot: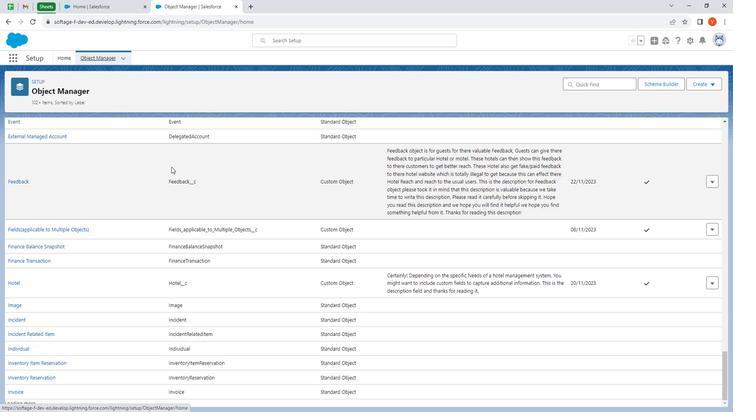 
Action: Mouse scrolled (169, 173) with delta (0, 0)
Screenshot: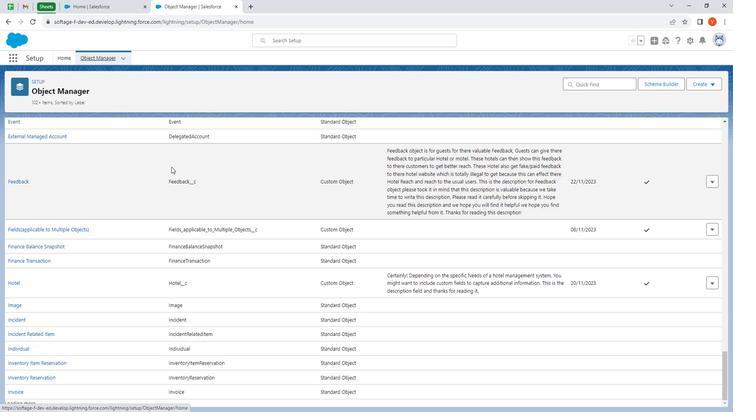 
Action: Mouse moved to (169, 174)
Screenshot: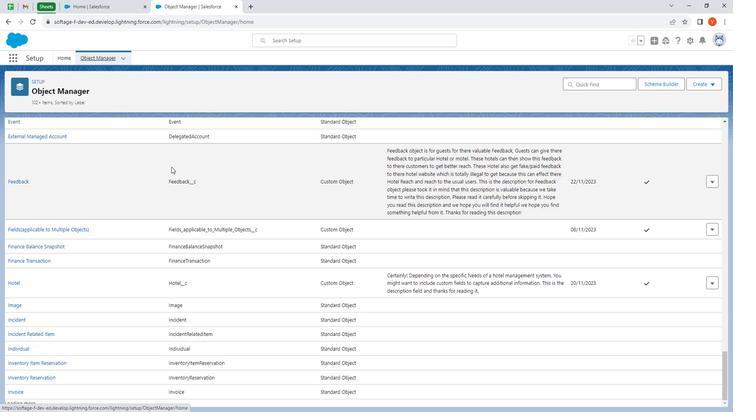 
Action: Mouse scrolled (169, 174) with delta (0, 0)
Screenshot: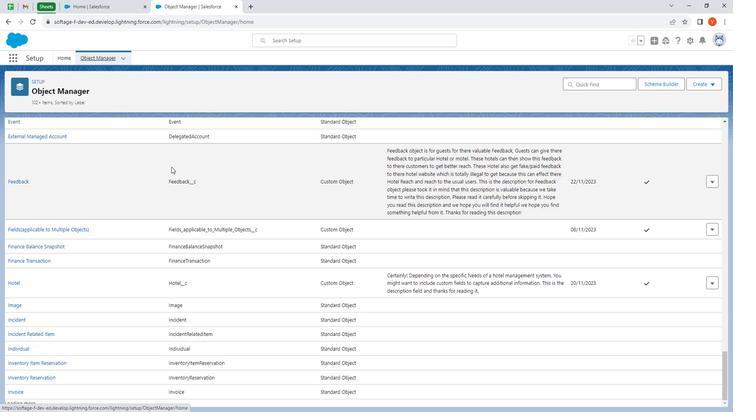 
Action: Mouse moved to (170, 176)
Screenshot: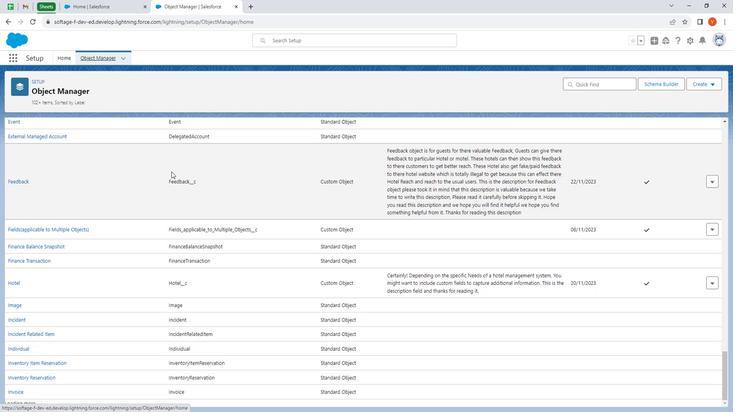 
Action: Mouse scrolled (170, 176) with delta (0, 0)
Screenshot: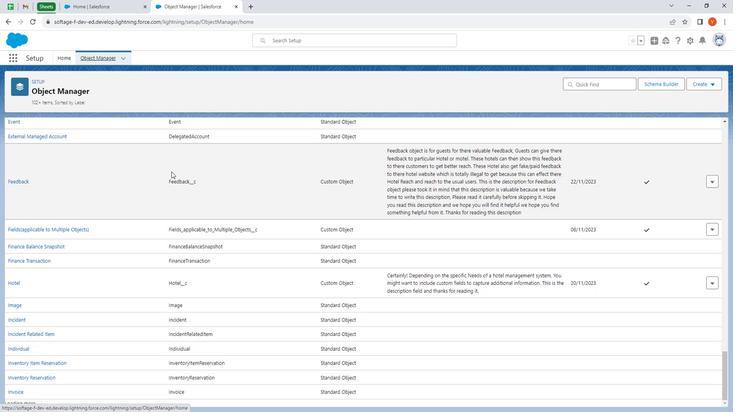 
Action: Mouse moved to (170, 177)
Screenshot: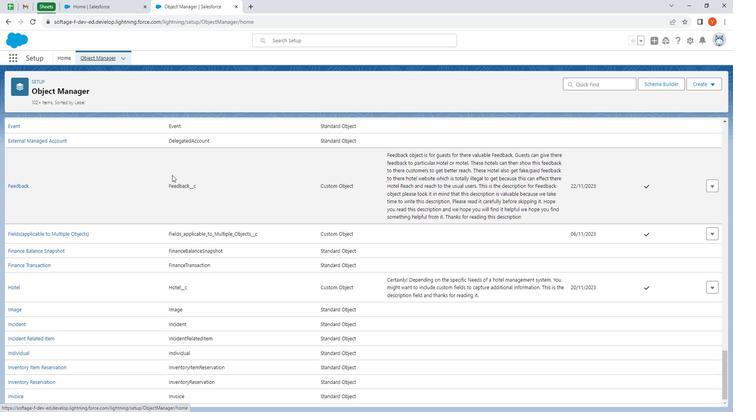 
Action: Mouse scrolled (170, 177) with delta (0, 0)
Screenshot: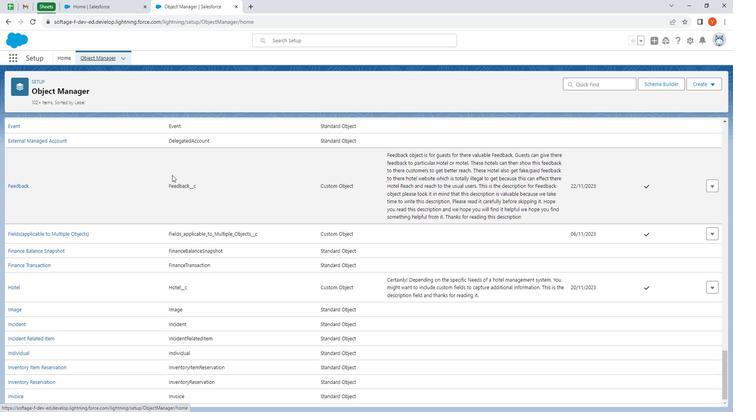 
Action: Mouse moved to (172, 186)
Screenshot: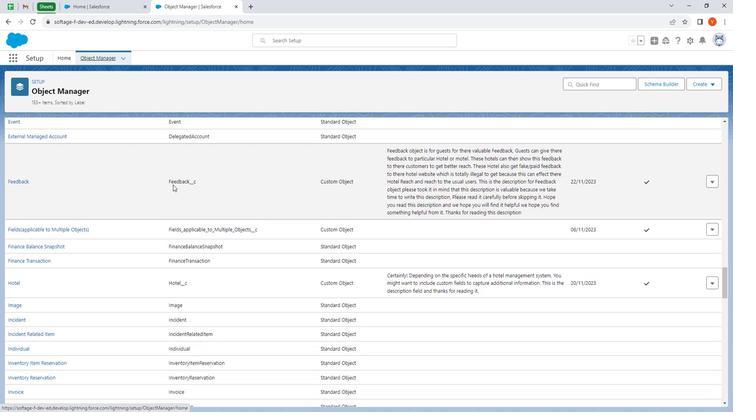 
Action: Mouse scrolled (172, 185) with delta (0, 0)
Screenshot: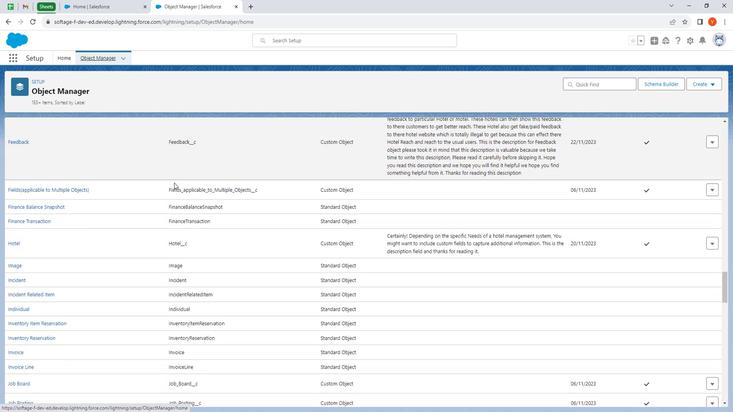 
Action: Mouse moved to (172, 192)
Screenshot: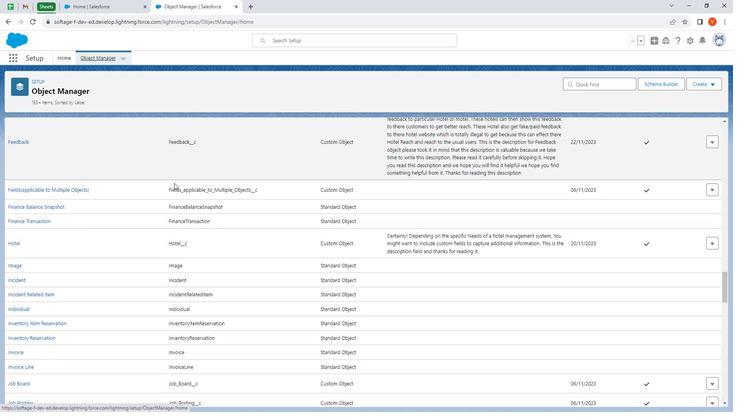 
Action: Mouse scrolled (172, 191) with delta (0, 0)
Screenshot: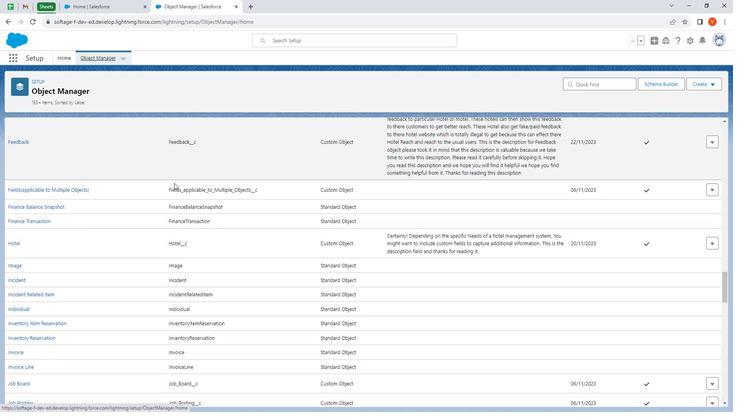 
Action: Mouse moved to (172, 194)
Screenshot: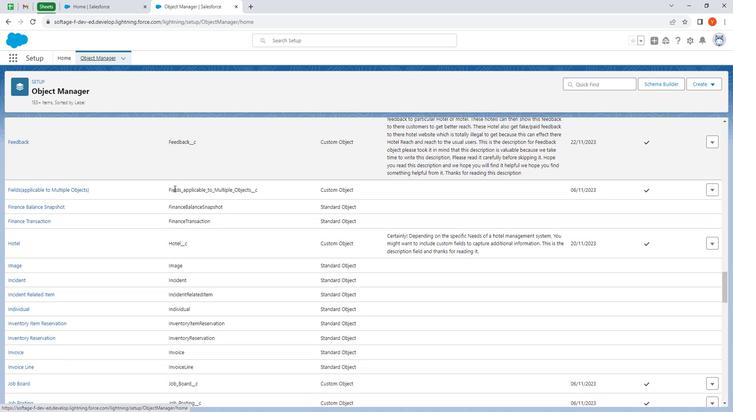 
Action: Mouse scrolled (172, 193) with delta (0, 0)
Screenshot: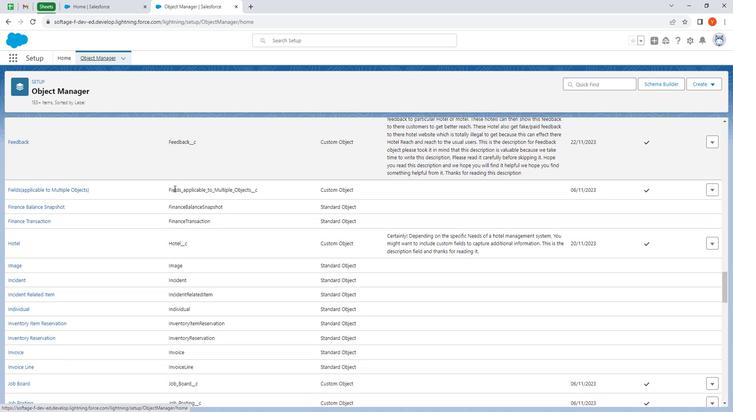 
Action: Mouse moved to (172, 196)
Screenshot: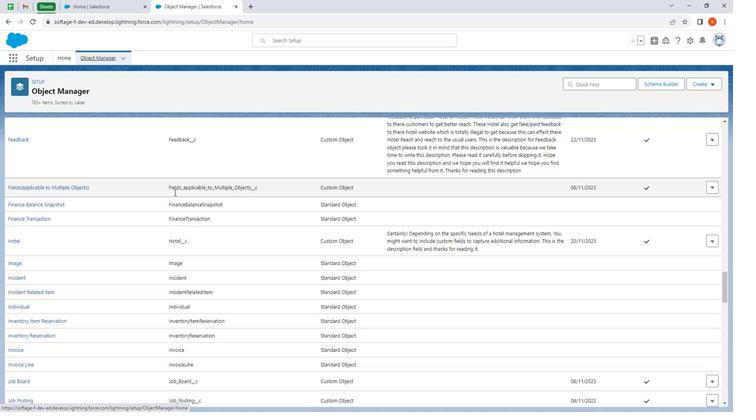 
Action: Mouse scrolled (172, 195) with delta (0, 0)
Screenshot: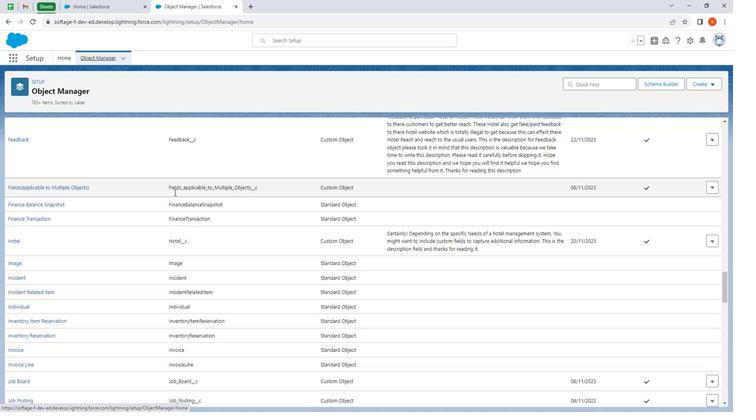 
Action: Mouse moved to (172, 197)
Screenshot: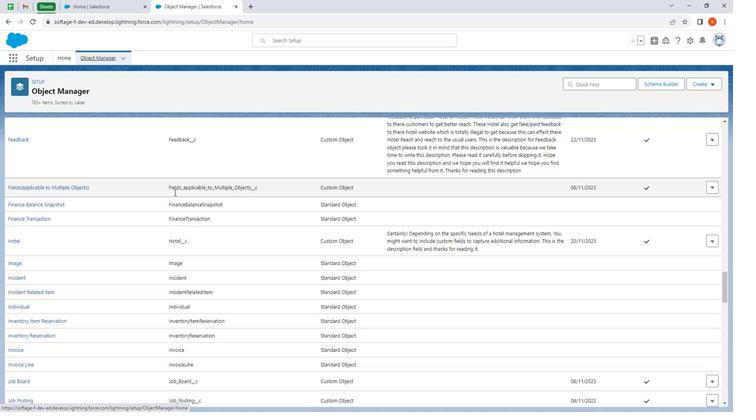 
Action: Mouse scrolled (172, 197) with delta (0, 0)
Screenshot: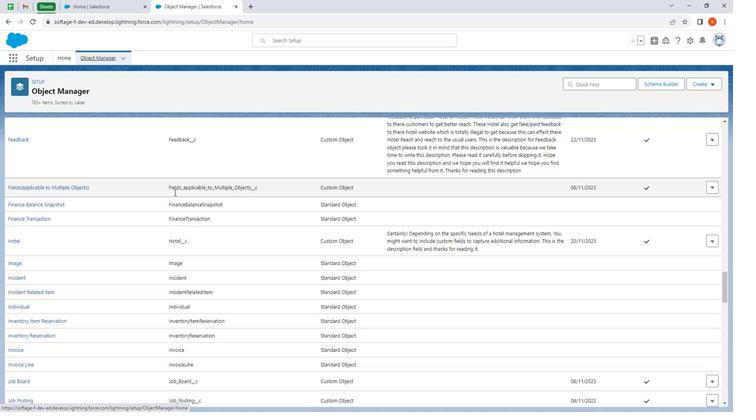 
Action: Mouse moved to (173, 198)
Screenshot: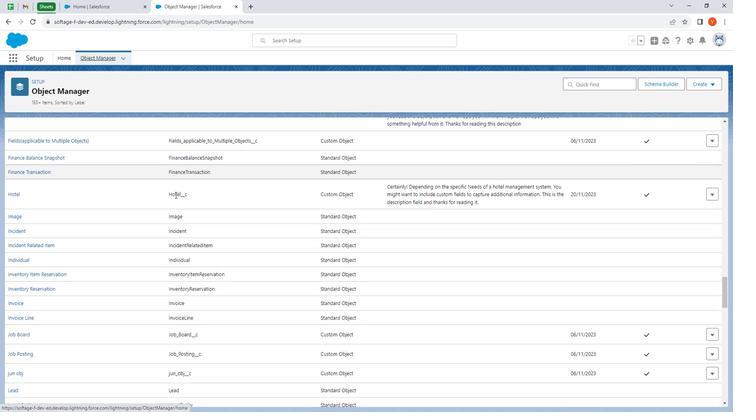 
Action: Mouse scrolled (173, 198) with delta (0, 0)
Screenshot: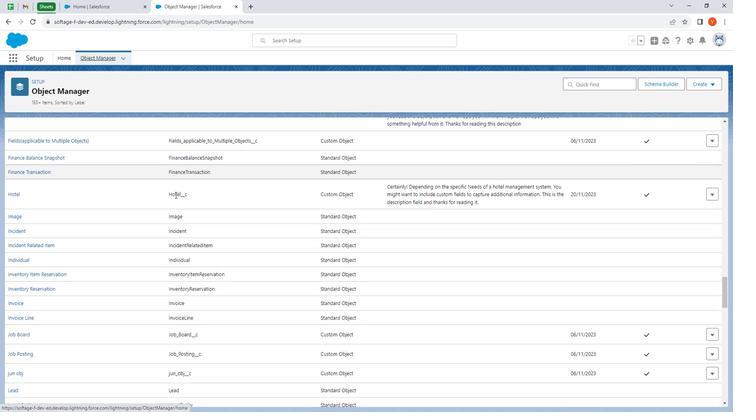 
Action: Mouse moved to (174, 203)
Screenshot: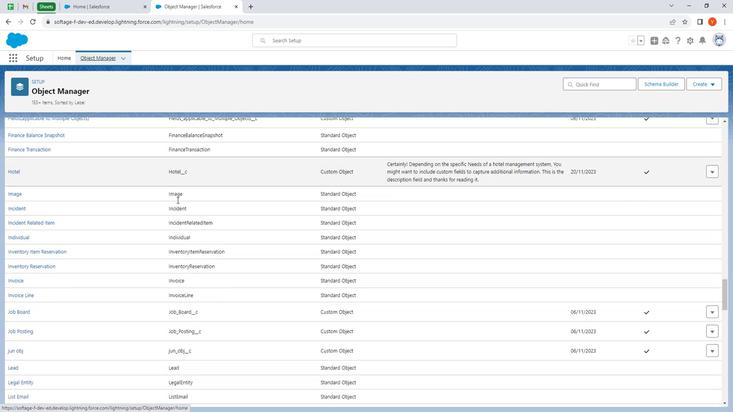 
Action: Mouse scrolled (174, 203) with delta (0, 0)
Screenshot: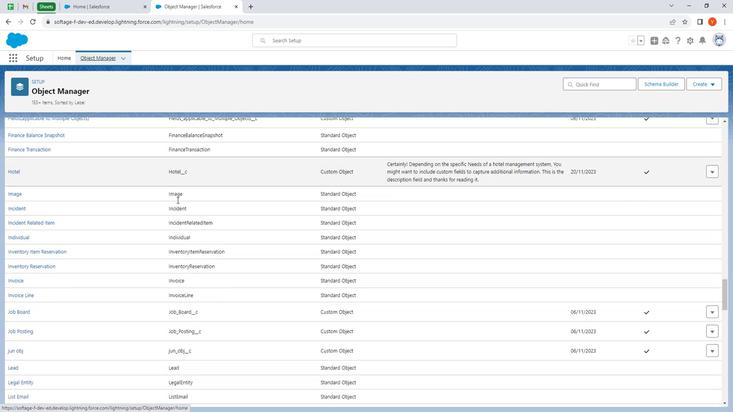 
Action: Mouse moved to (184, 214)
Screenshot: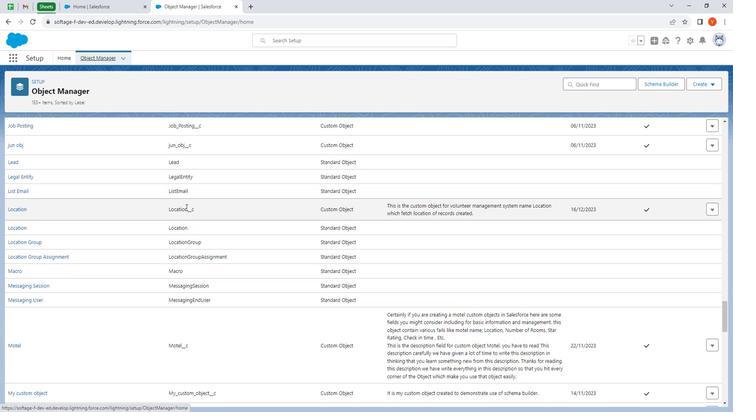 
Action: Mouse scrolled (184, 213) with delta (0, 0)
Screenshot: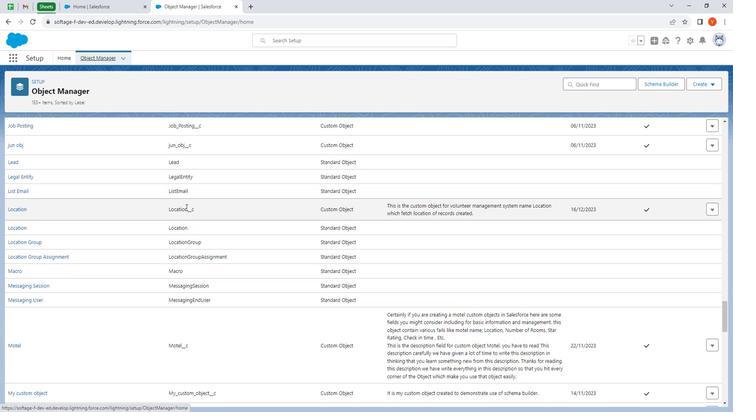 
Action: Mouse moved to (185, 219)
Screenshot: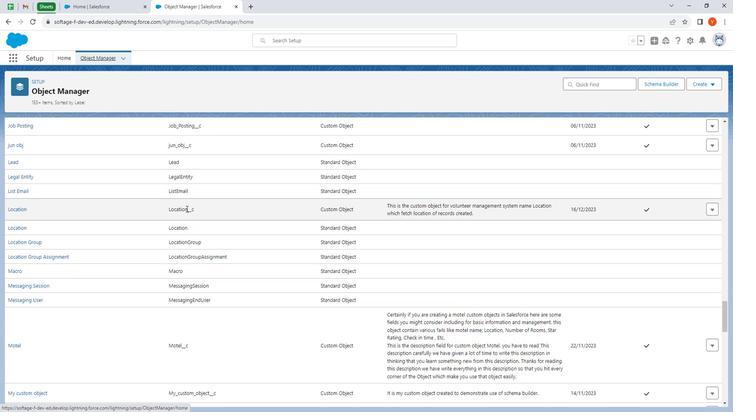 
Action: Mouse scrolled (185, 218) with delta (0, 0)
Screenshot: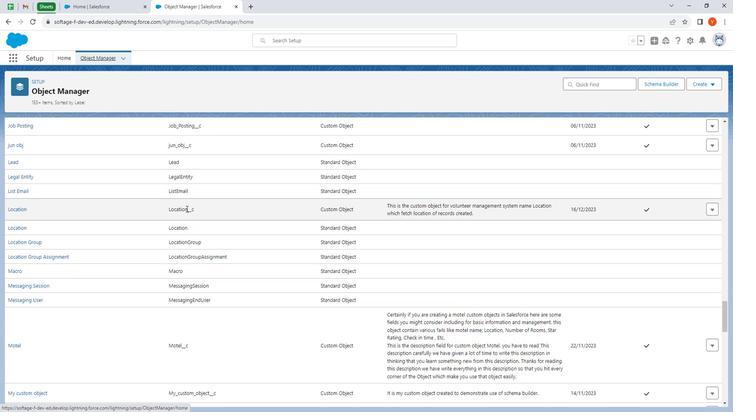 
Action: Mouse moved to (185, 221)
Screenshot: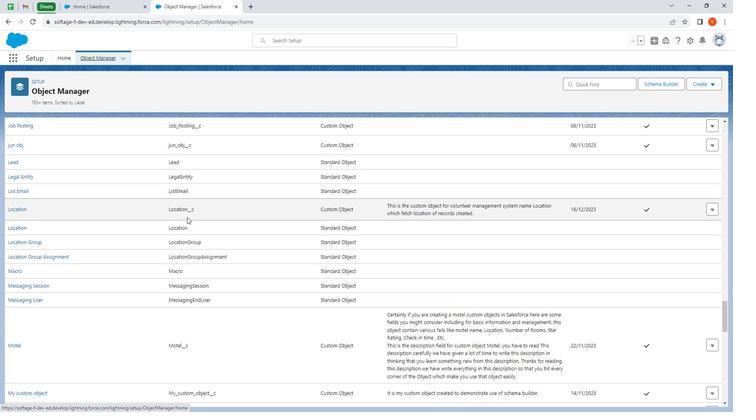 
Action: Mouse scrolled (185, 220) with delta (0, 0)
Screenshot: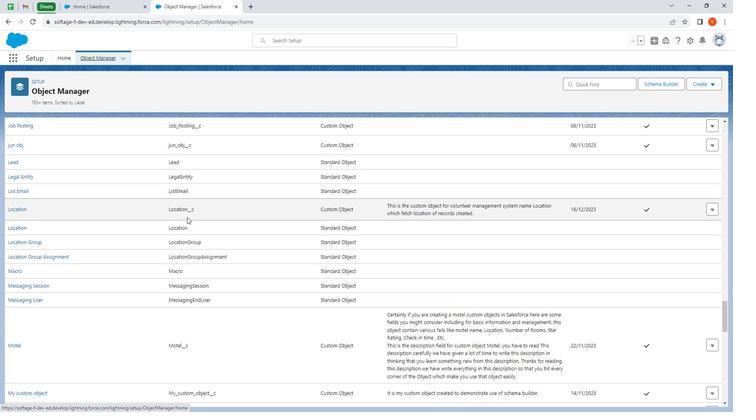 
Action: Mouse moved to (185, 222)
Screenshot: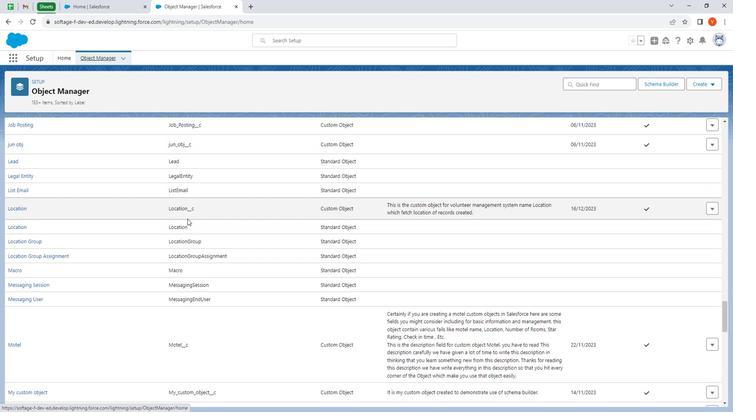 
Action: Mouse scrolled (185, 221) with delta (0, 0)
Screenshot: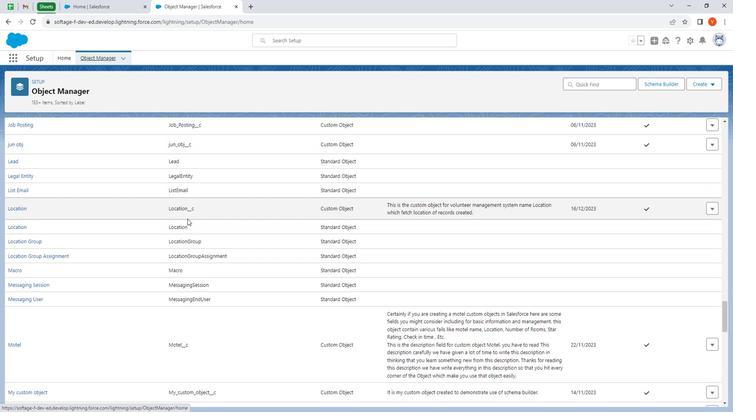 
Action: Mouse moved to (185, 222)
Screenshot: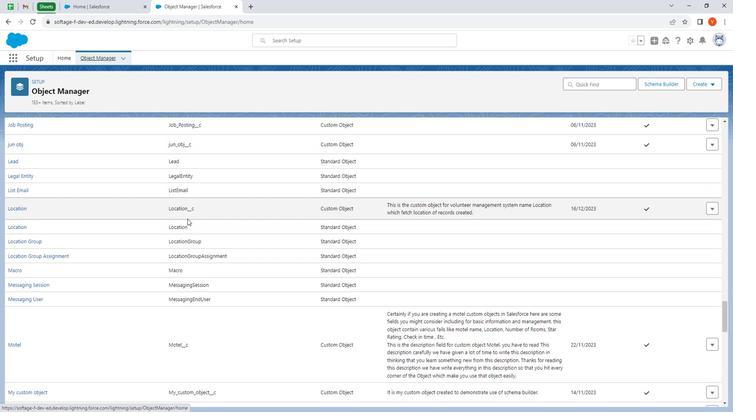 
Action: Mouse scrolled (185, 222) with delta (0, 0)
Screenshot: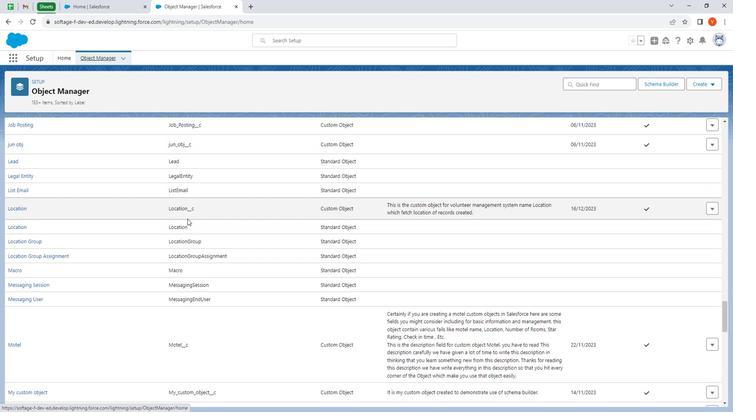 
Action: Mouse moved to (185, 223)
Screenshot: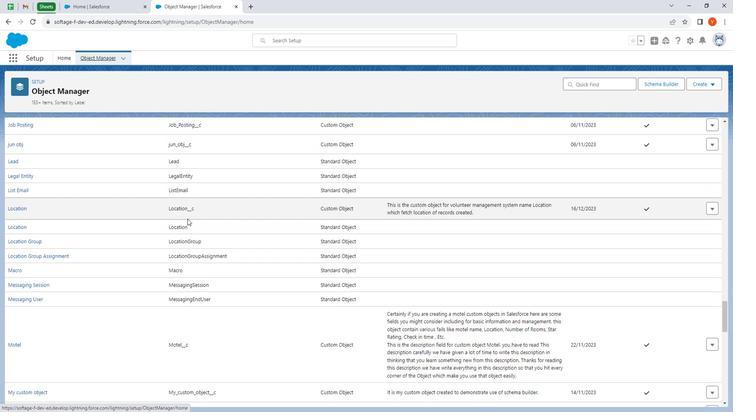 
Action: Mouse scrolled (185, 223) with delta (0, 0)
Screenshot: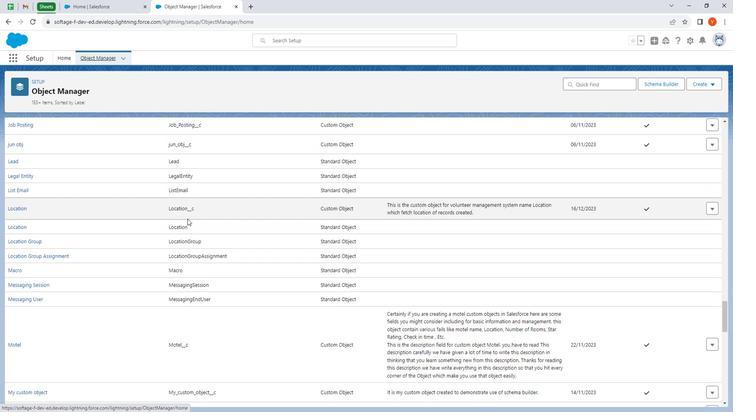 
Action: Mouse moved to (185, 223)
Screenshot: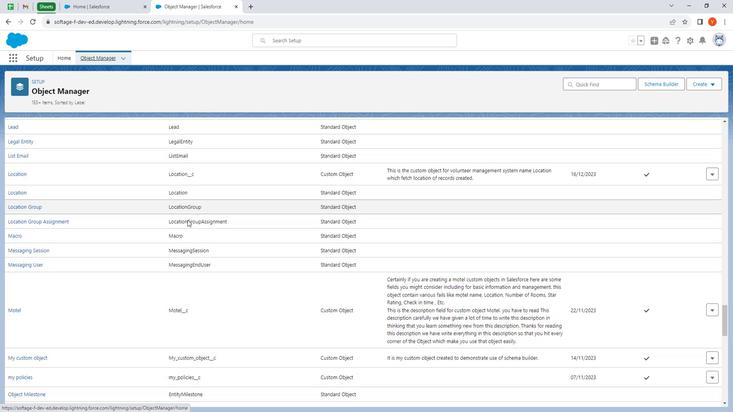 
Action: Mouse scrolled (185, 223) with delta (0, 0)
Screenshot: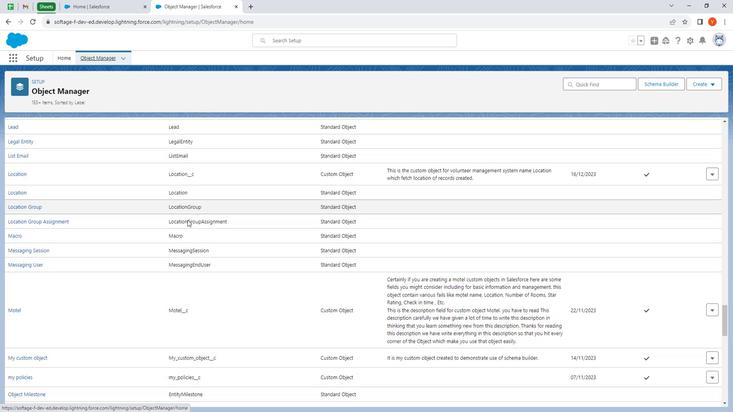
Action: Mouse moved to (184, 220)
Screenshot: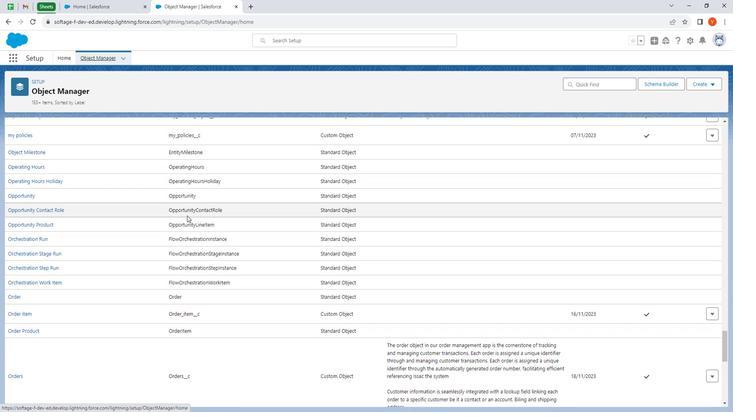 
Action: Mouse scrolled (184, 220) with delta (0, 0)
Screenshot: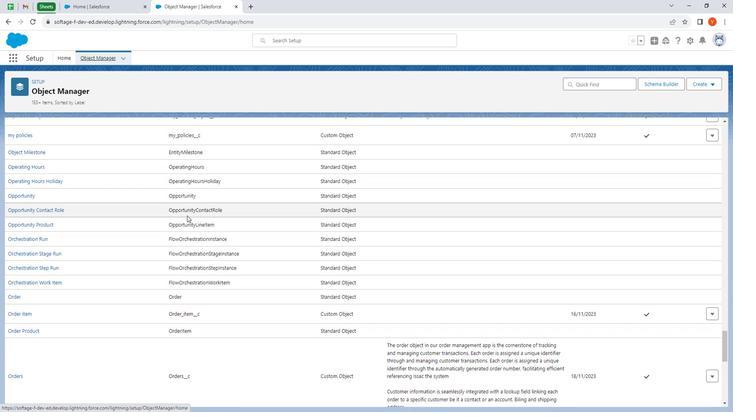 
Action: Mouse moved to (184, 226)
Screenshot: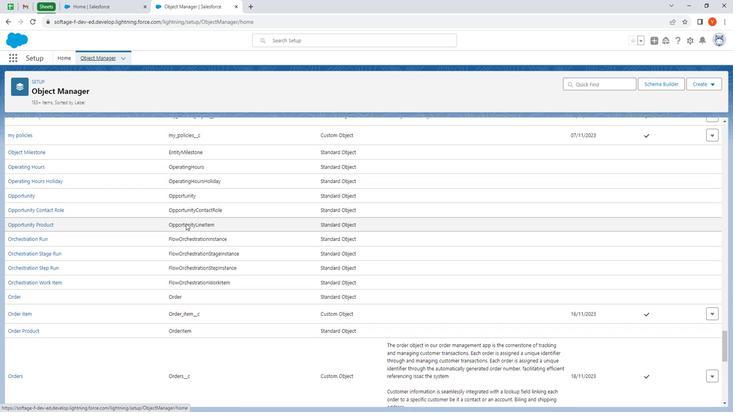 
Action: Mouse scrolled (184, 225) with delta (0, 0)
Screenshot: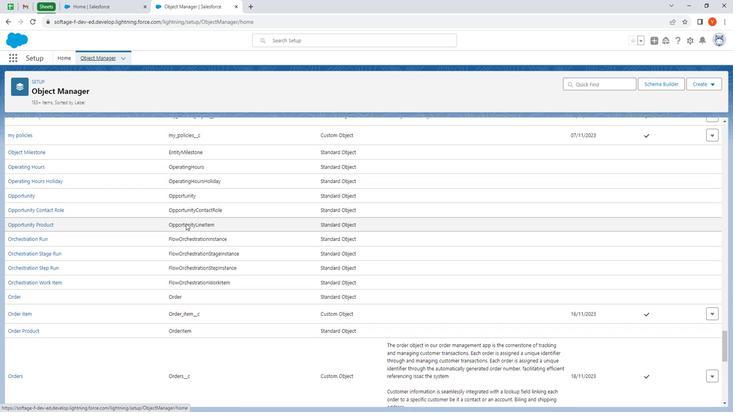 
Action: Mouse moved to (184, 232)
Screenshot: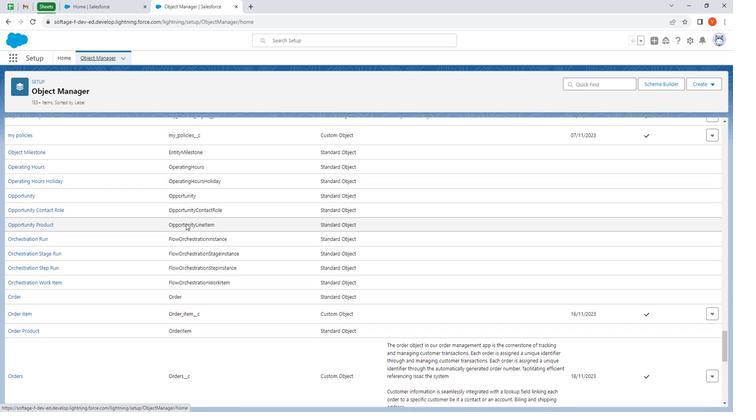 
Action: Mouse scrolled (184, 232) with delta (0, 0)
Screenshot: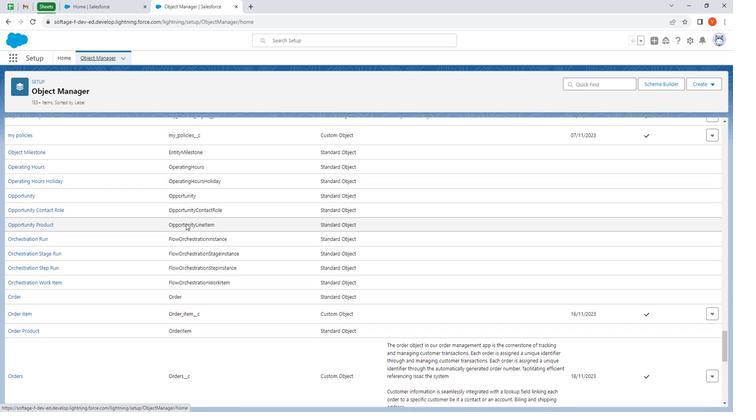 
Action: Mouse moved to (184, 236)
Screenshot: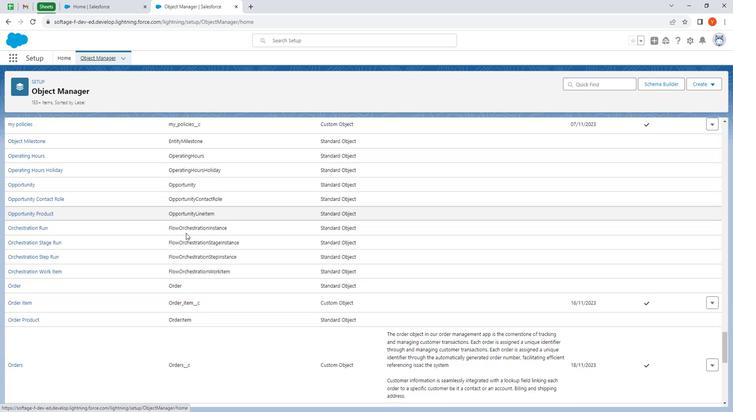 
Action: Mouse scrolled (184, 235) with delta (0, 0)
Screenshot: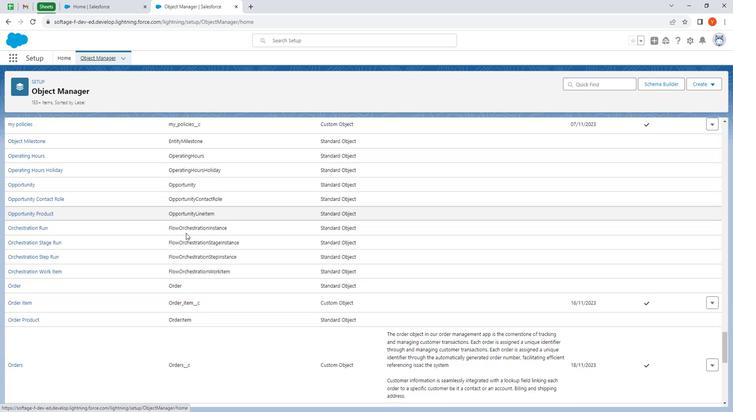 
Action: Mouse moved to (184, 237)
Screenshot: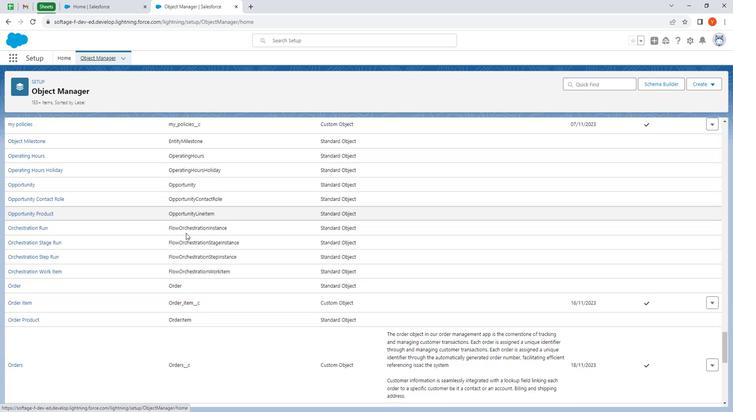 
Action: Mouse scrolled (184, 237) with delta (0, 0)
Screenshot: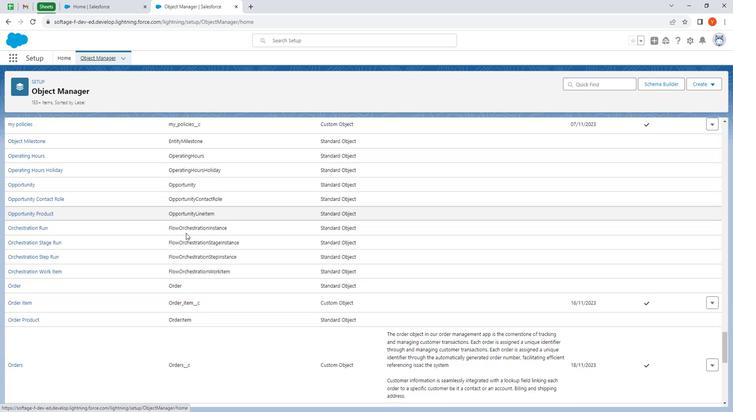
Action: Mouse moved to (182, 238)
Screenshot: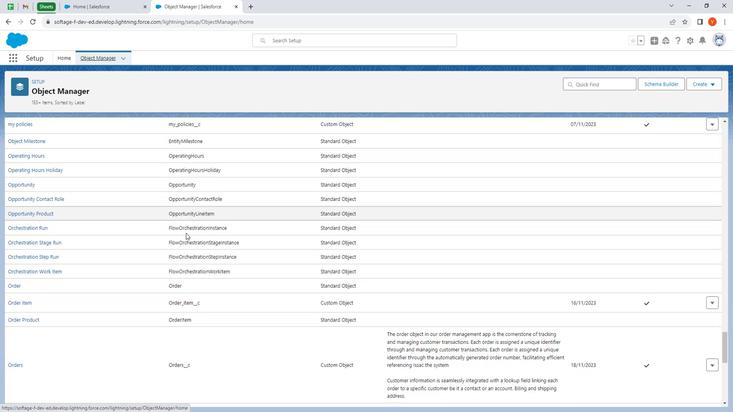 
Action: Mouse scrolled (182, 238) with delta (0, 0)
Screenshot: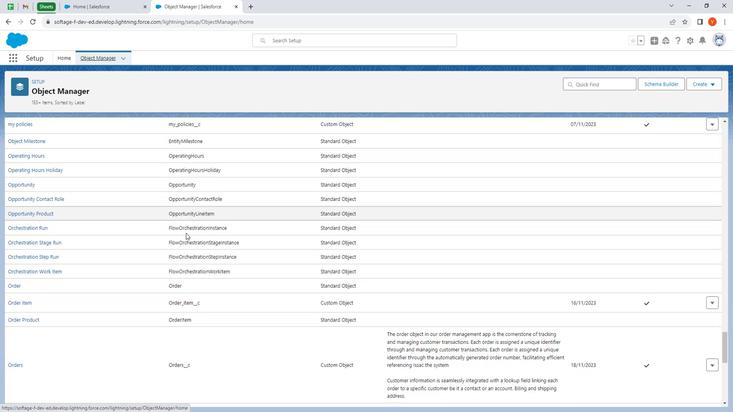 
Action: Mouse moved to (182, 239)
Screenshot: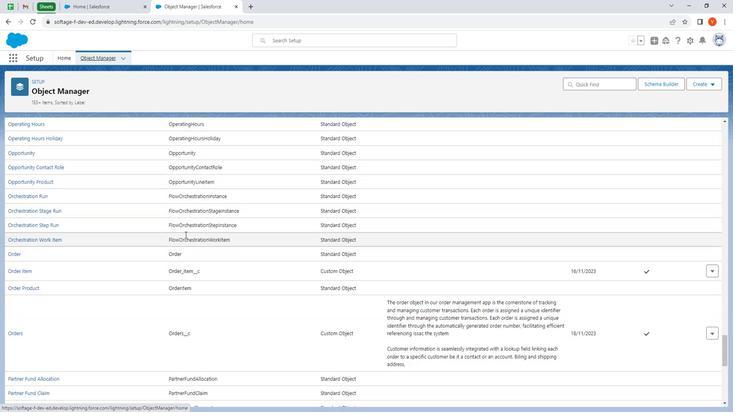 
Action: Mouse scrolled (182, 239) with delta (0, 0)
Screenshot: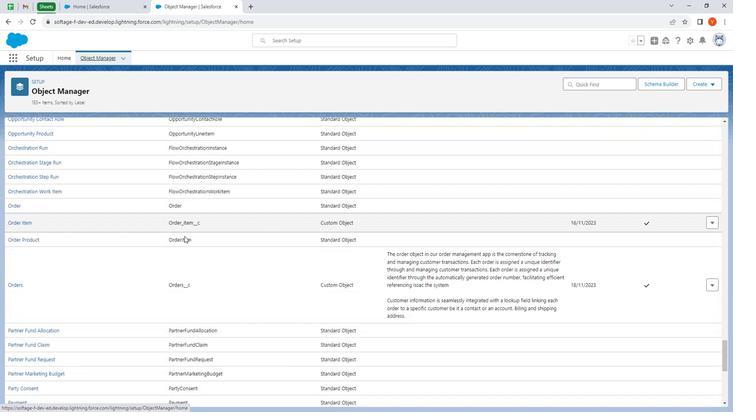 
Action: Mouse moved to (181, 241)
Screenshot: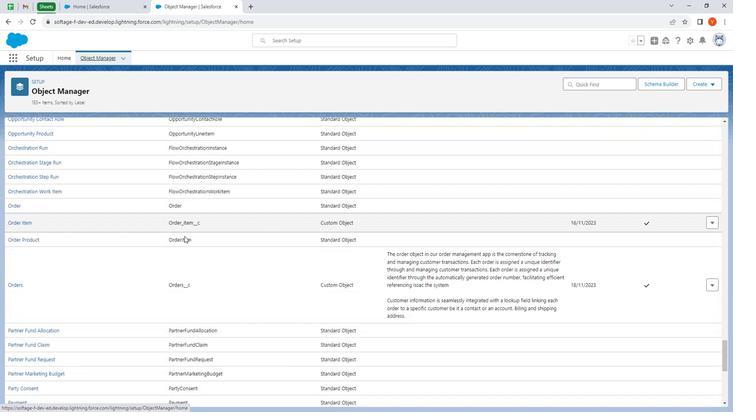 
Action: Mouse scrolled (181, 240) with delta (0, 0)
Screenshot: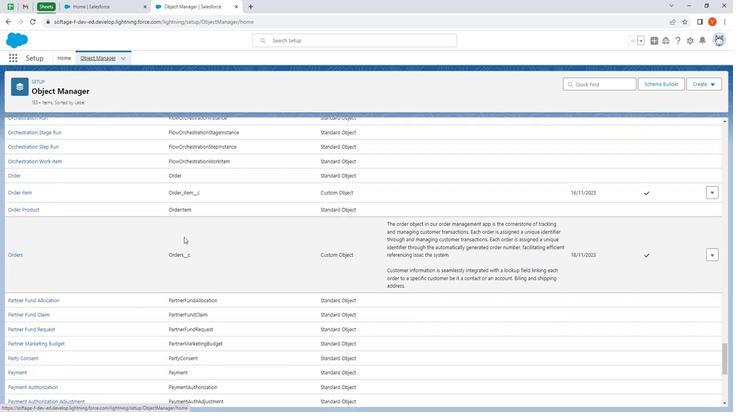 
Action: Mouse moved to (181, 241)
Screenshot: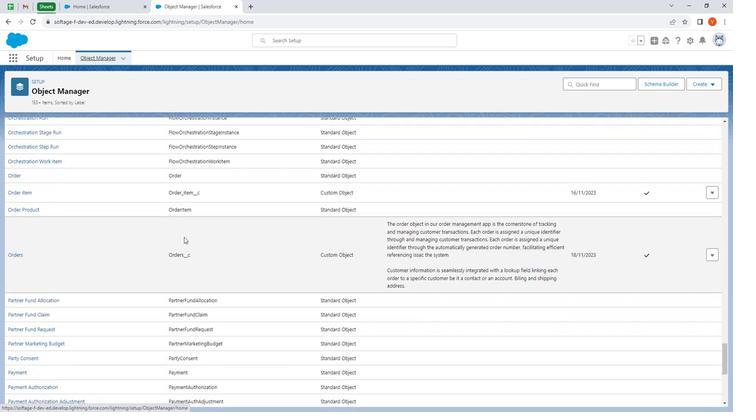 
Action: Mouse scrolled (181, 241) with delta (0, 0)
Screenshot: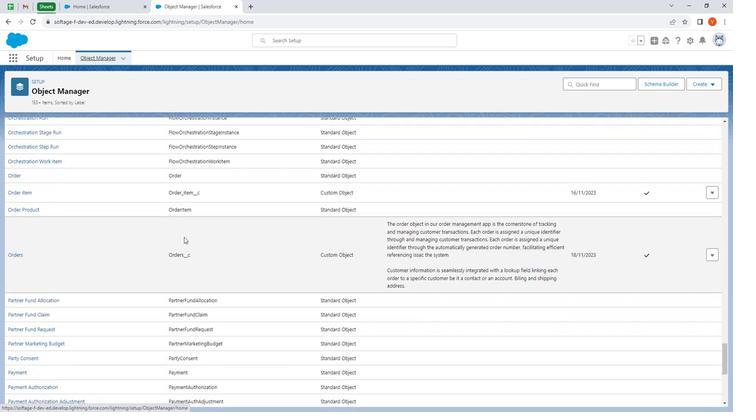 
Action: Mouse moved to (180, 240)
Screenshot: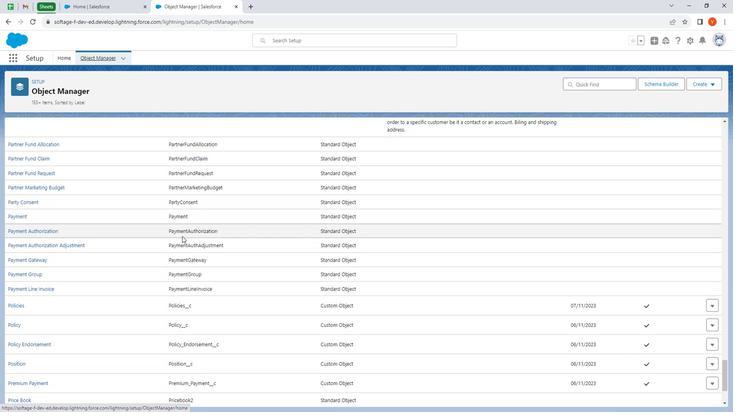 
Action: Mouse scrolled (180, 239) with delta (0, 0)
Screenshot: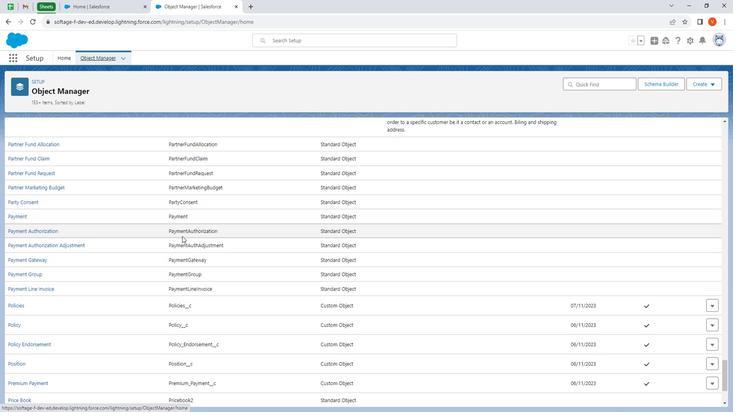 
Action: Mouse moved to (179, 240)
Screenshot: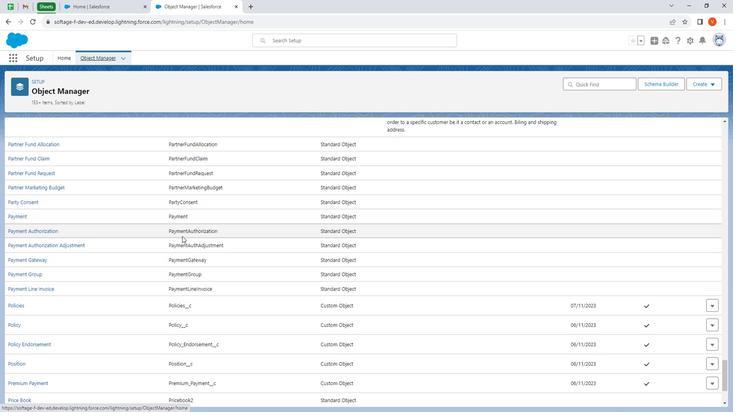
Action: Mouse scrolled (179, 239) with delta (0, 0)
Screenshot: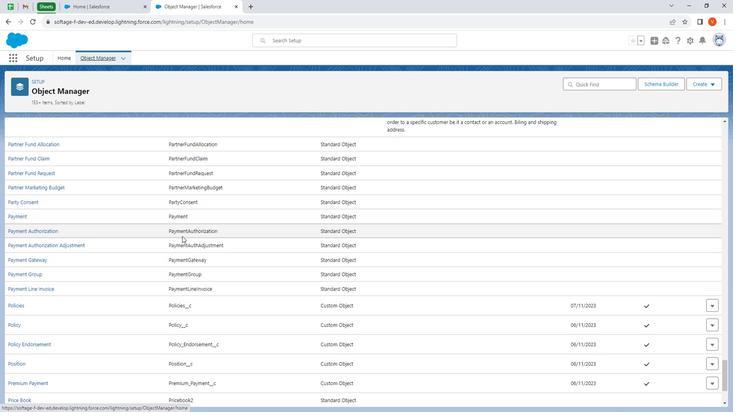 
Action: Mouse moved to (179, 240)
Screenshot: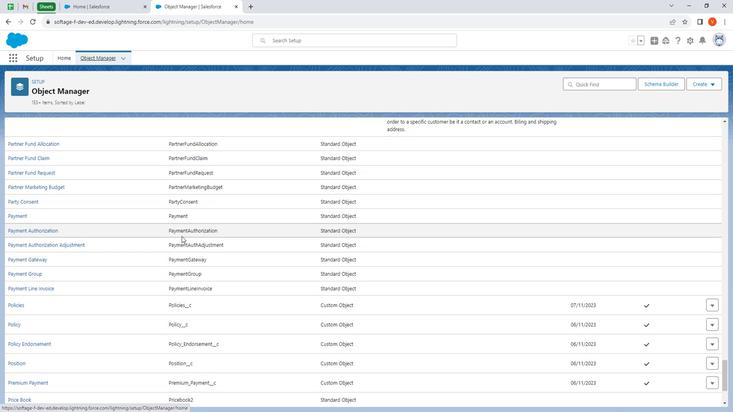 
Action: Mouse scrolled (179, 239) with delta (0, 0)
Screenshot: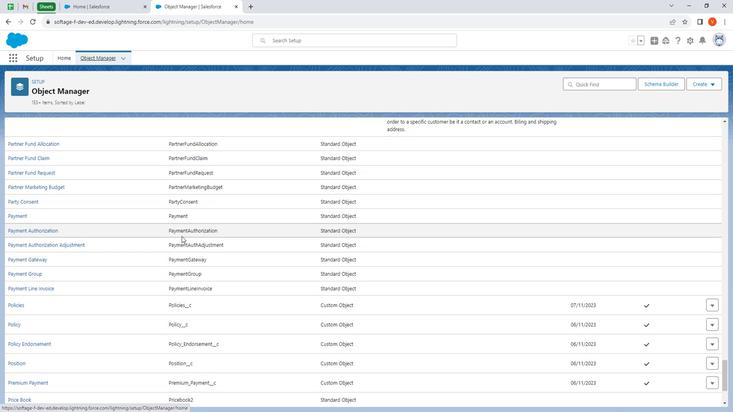 
Action: Mouse moved to (179, 240)
Screenshot: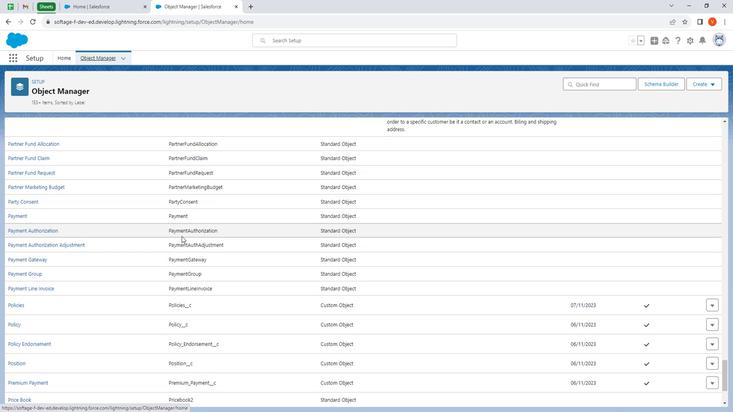 
Action: Mouse scrolled (179, 240) with delta (0, 0)
Screenshot: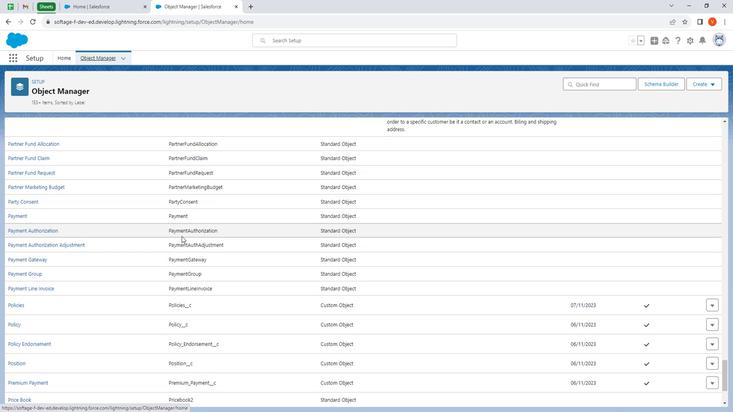 
Action: Mouse moved to (179, 241)
Screenshot: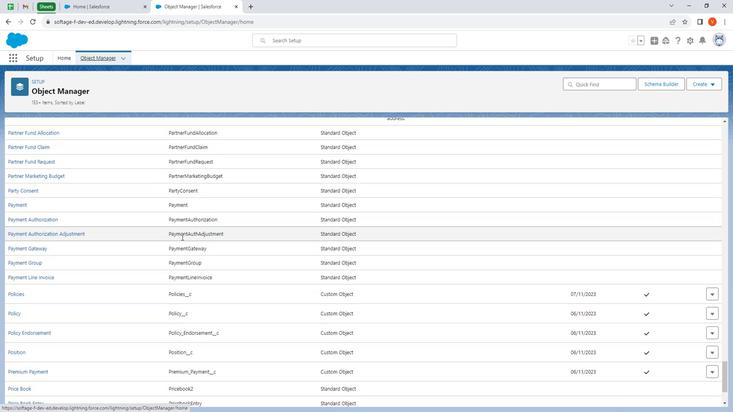 
Action: Mouse scrolled (179, 240) with delta (0, 0)
Screenshot: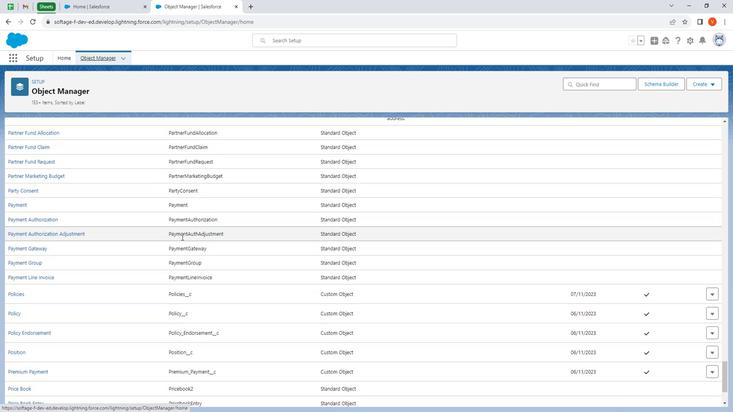 
Action: Mouse scrolled (179, 240) with delta (0, 0)
Screenshot: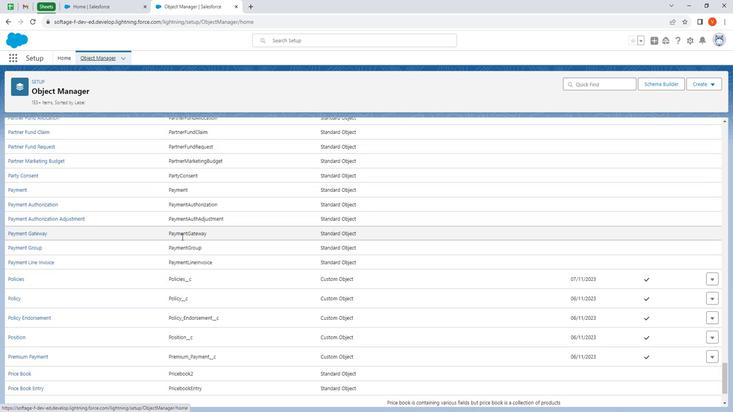 
Action: Mouse scrolled (179, 240) with delta (0, 0)
Screenshot: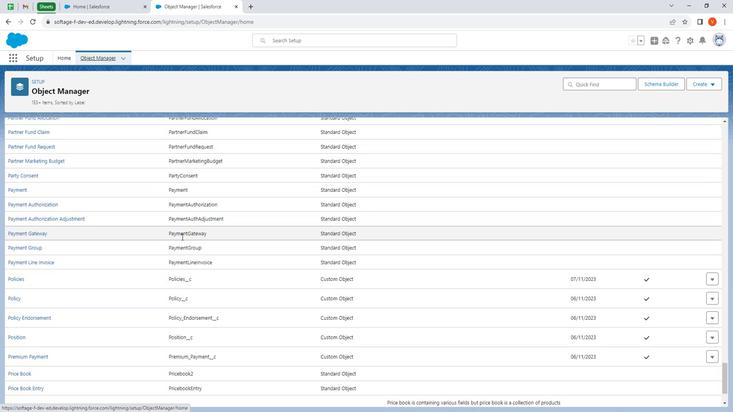 
Action: Mouse scrolled (179, 240) with delta (0, 0)
Screenshot: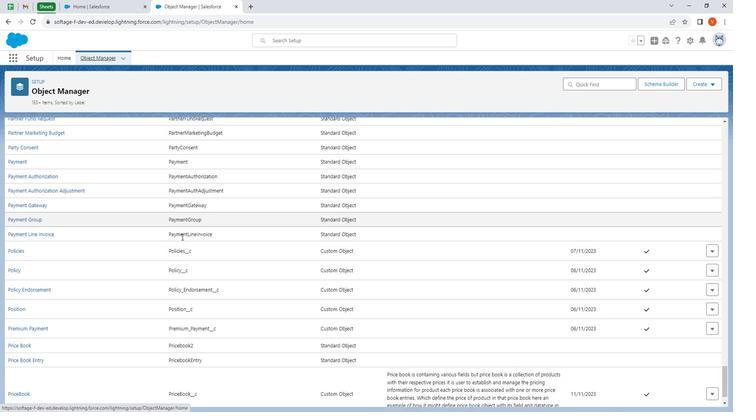 
Action: Mouse moved to (174, 238)
Screenshot: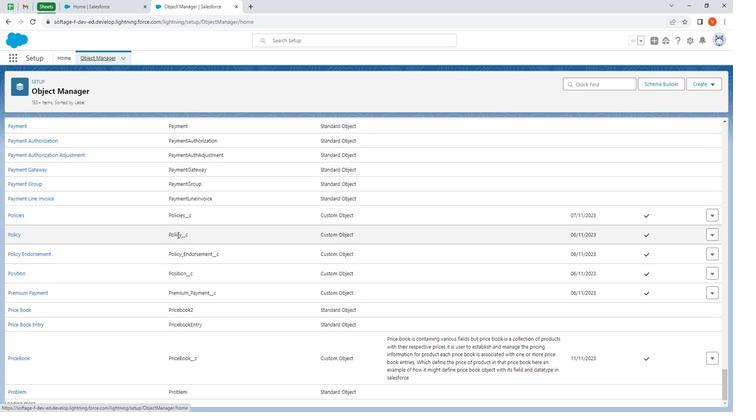 
Action: Mouse scrolled (174, 238) with delta (0, 0)
Screenshot: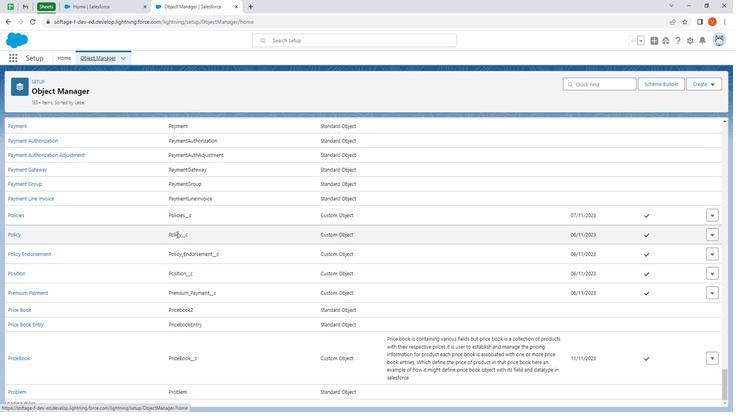 
Action: Mouse scrolled (174, 238) with delta (0, 0)
Screenshot: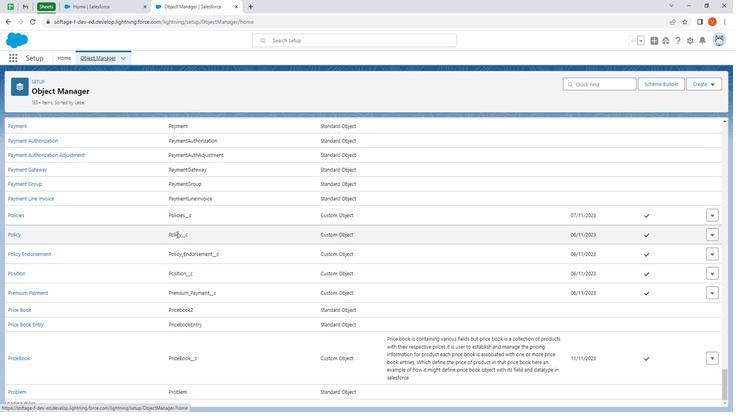 
Action: Mouse scrolled (174, 238) with delta (0, 0)
Screenshot: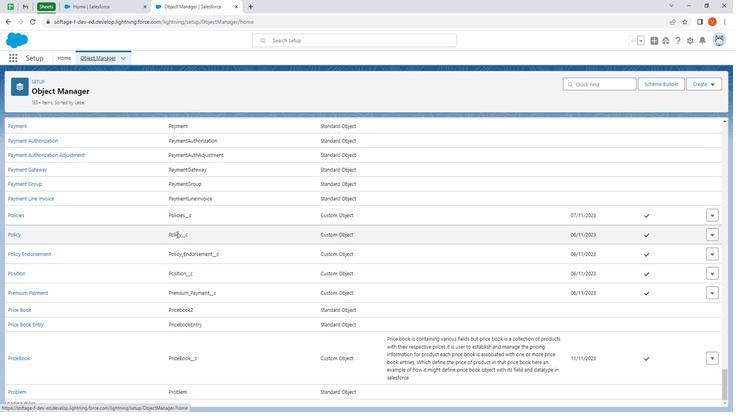 
Action: Mouse scrolled (174, 238) with delta (0, 0)
Screenshot: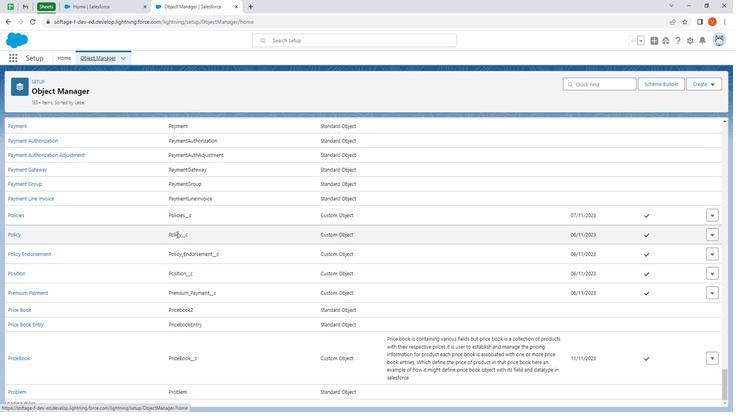 
Action: Mouse scrolled (174, 238) with delta (0, 0)
Screenshot: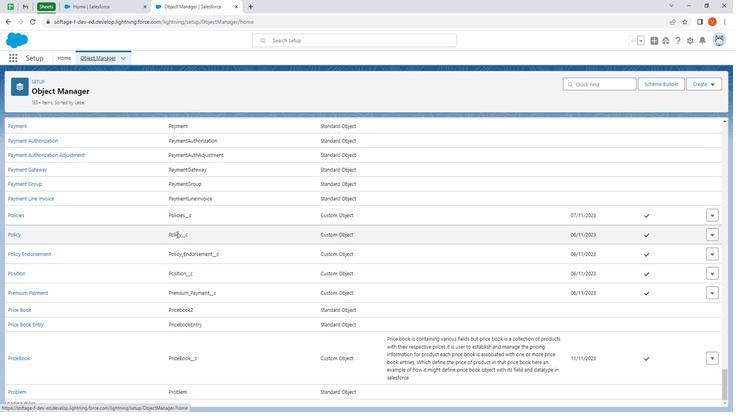 
Action: Mouse scrolled (174, 238) with delta (0, 0)
Screenshot: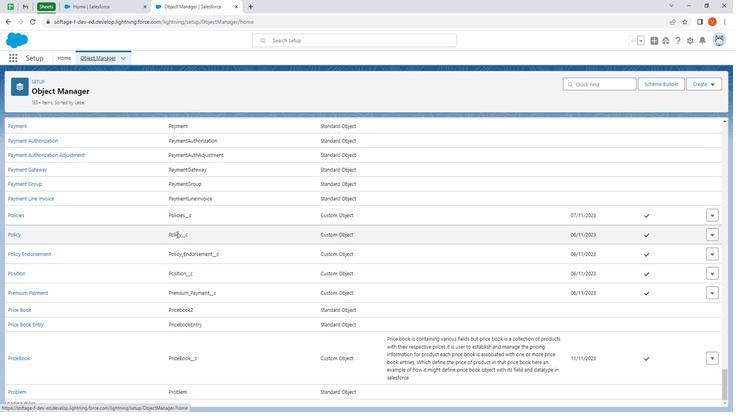 
Action: Mouse scrolled (174, 238) with delta (0, 0)
Screenshot: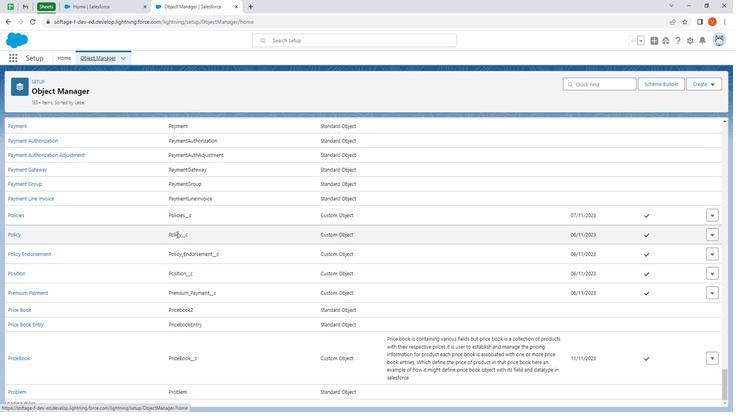 
Action: Mouse moved to (174, 238)
Screenshot: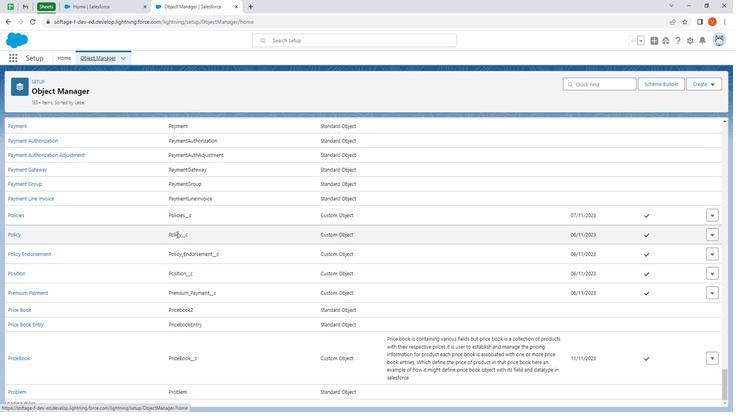 
Action: Mouse scrolled (174, 237) with delta (0, 0)
Screenshot: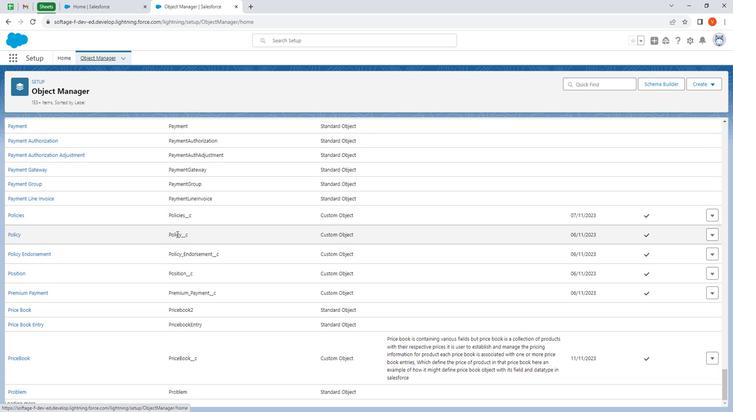 
Action: Mouse scrolled (174, 237) with delta (0, 0)
Screenshot: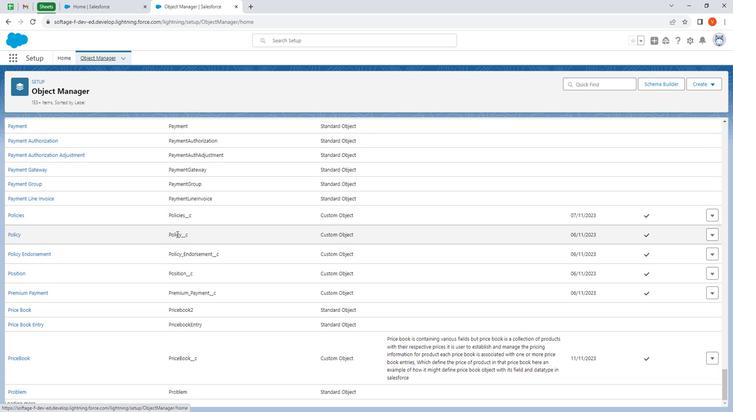 
Action: Mouse scrolled (174, 237) with delta (0, 0)
Screenshot: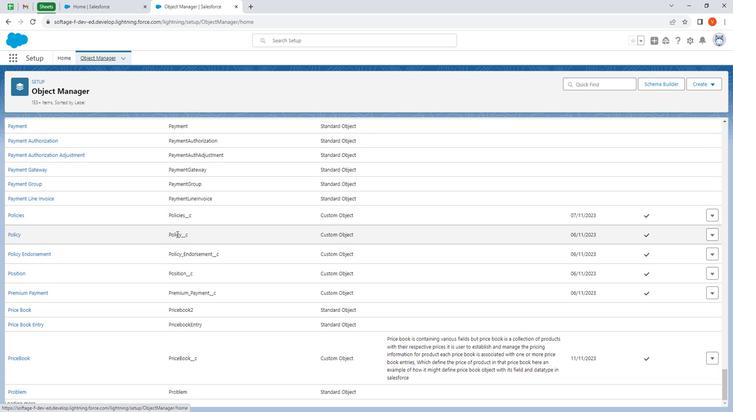 
Action: Mouse scrolled (174, 237) with delta (0, 0)
Screenshot: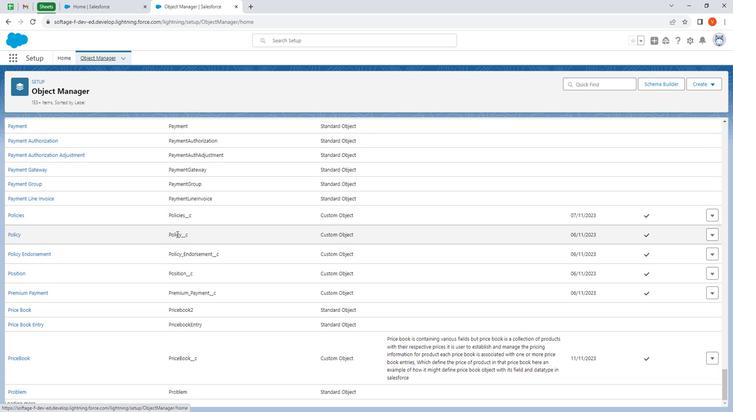 
Action: Mouse scrolled (174, 237) with delta (0, 0)
Screenshot: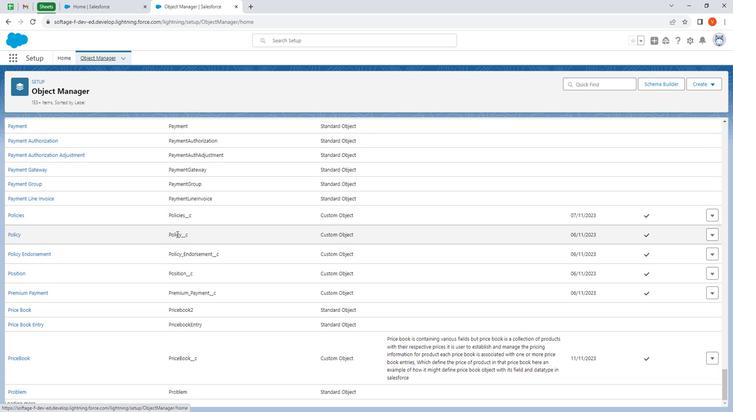 
Action: Mouse scrolled (174, 237) with delta (0, 0)
Screenshot: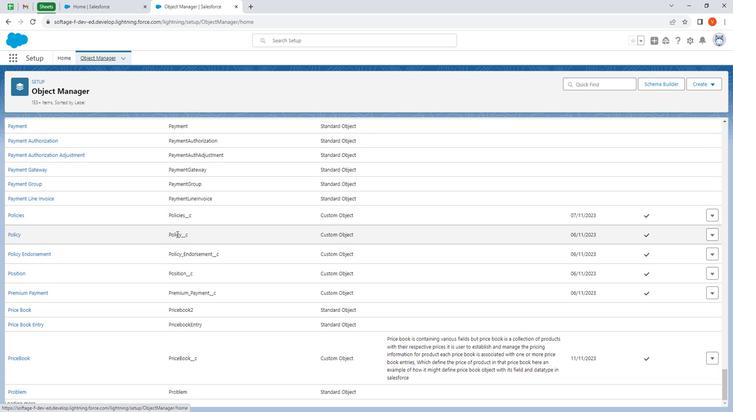 
Action: Mouse scrolled (174, 237) with delta (0, 0)
Screenshot: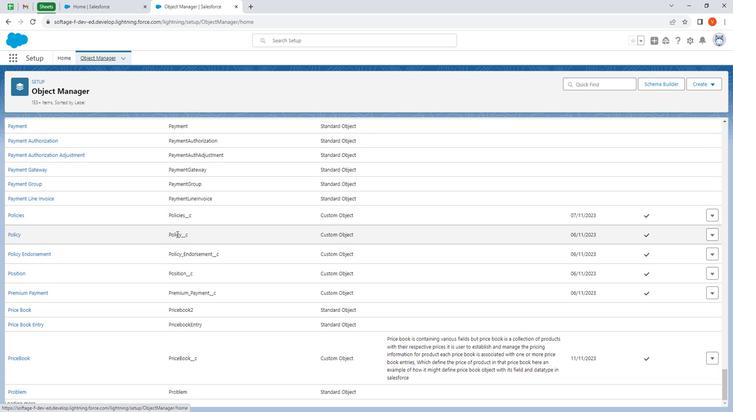 
Action: Mouse scrolled (174, 237) with delta (0, 0)
Screenshot: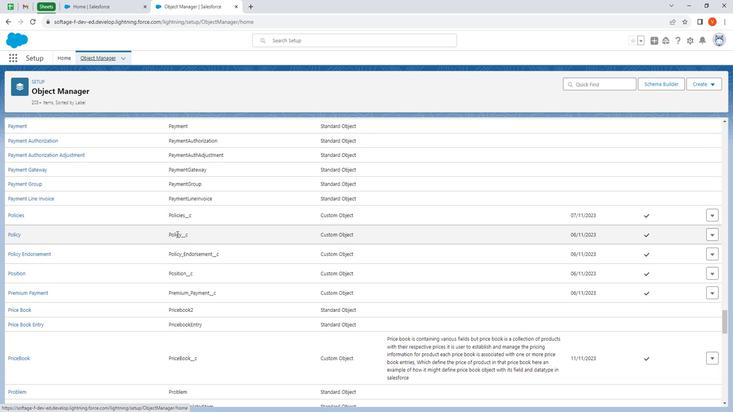 
Action: Mouse scrolled (174, 237) with delta (0, 0)
Screenshot: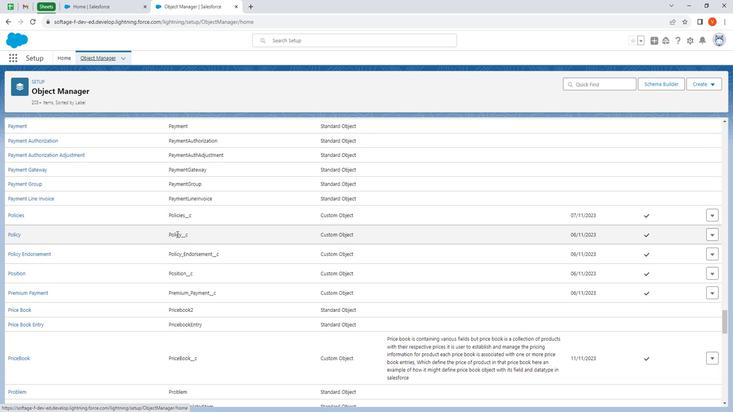 
Action: Mouse scrolled (174, 237) with delta (0, 0)
Screenshot: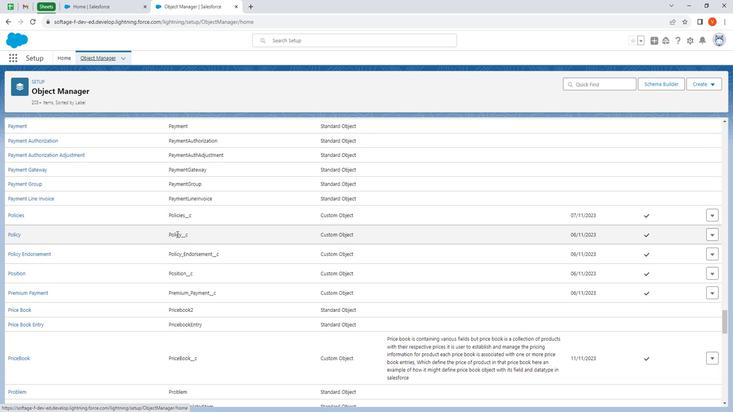 
Action: Mouse scrolled (174, 237) with delta (0, 0)
Screenshot: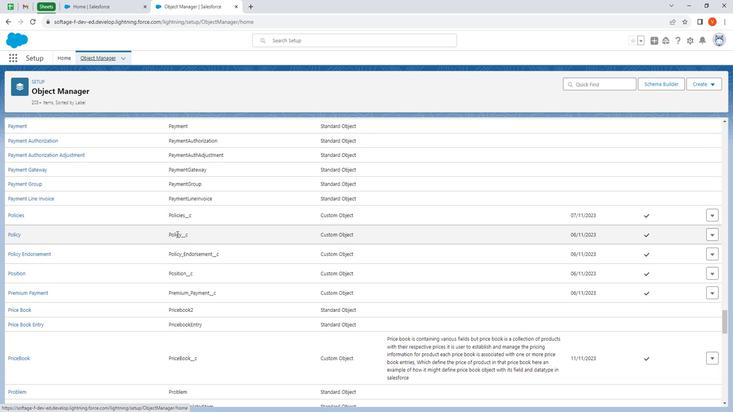 
Action: Mouse scrolled (174, 237) with delta (0, 0)
Screenshot: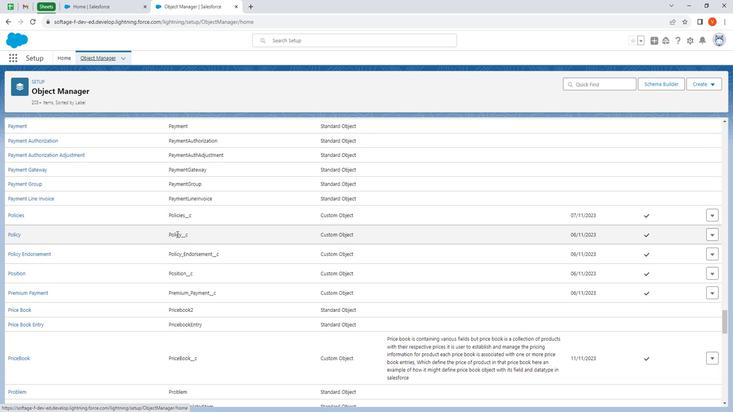 
Action: Mouse scrolled (174, 237) with delta (0, 0)
Screenshot: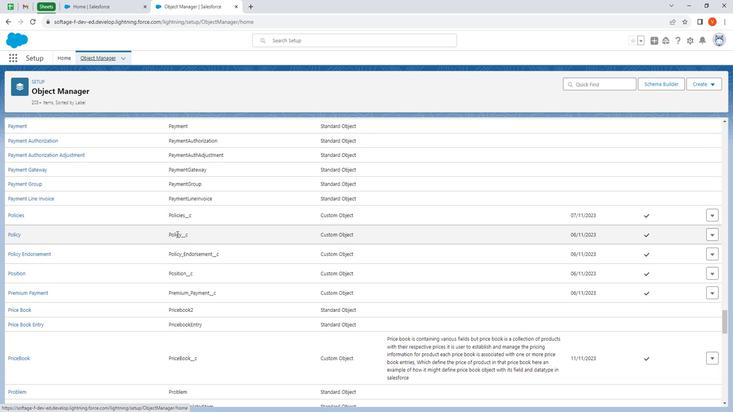 
Action: Mouse scrolled (174, 237) with delta (0, 0)
Screenshot: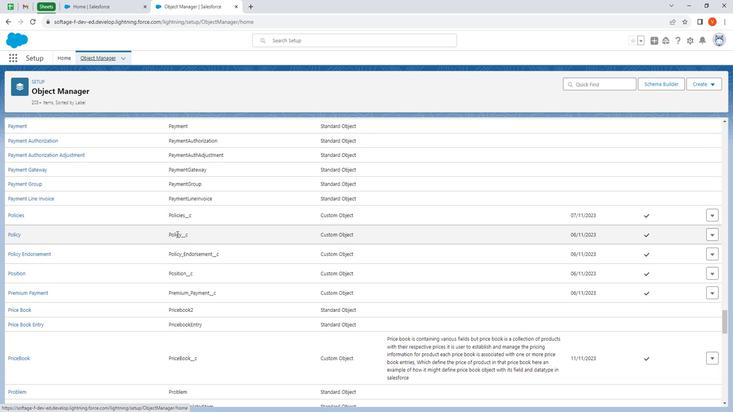 
Action: Mouse moved to (174, 238)
Screenshot: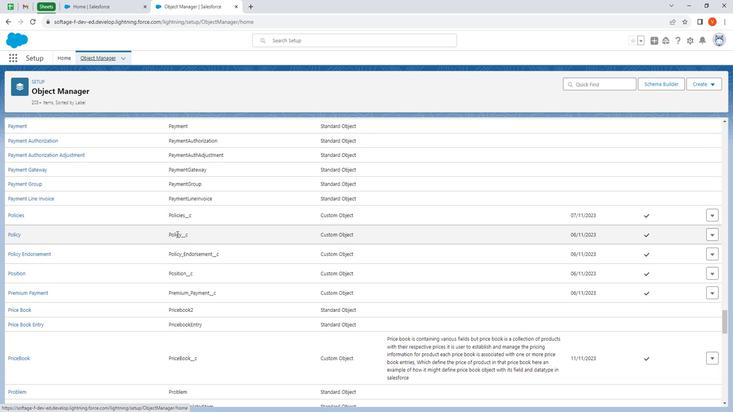 
Action: Mouse scrolled (174, 237) with delta (0, 0)
Screenshot: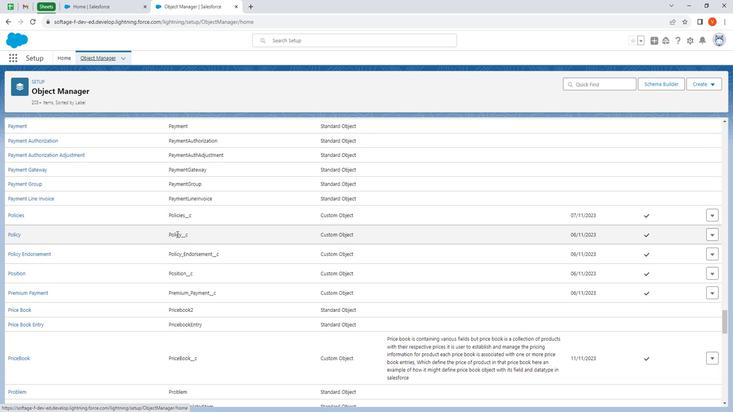 
Action: Mouse moved to (219, 233)
Screenshot: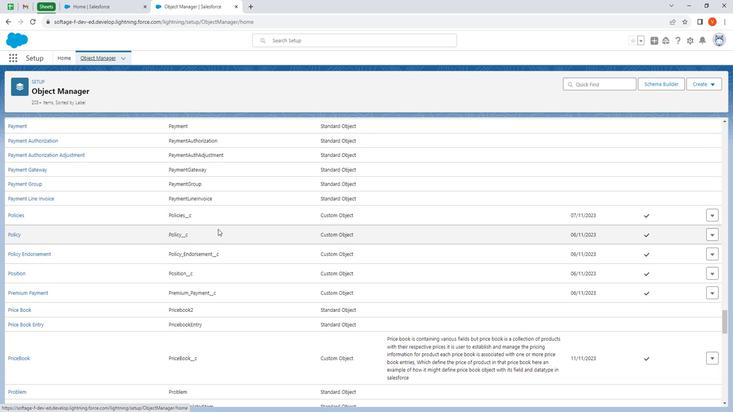 
Action: Mouse scrolled (219, 232) with delta (0, 0)
Screenshot: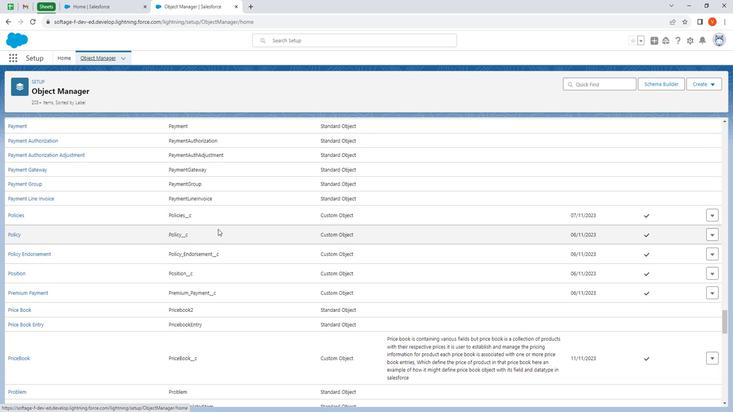 
Action: Mouse moved to (222, 233)
Screenshot: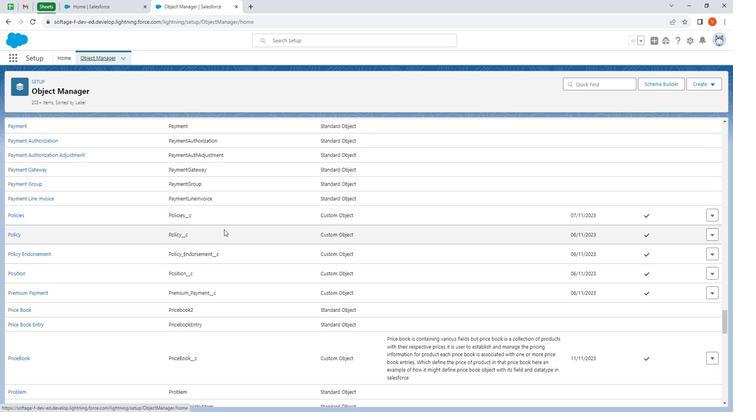 
Action: Mouse scrolled (222, 233) with delta (0, 0)
Screenshot: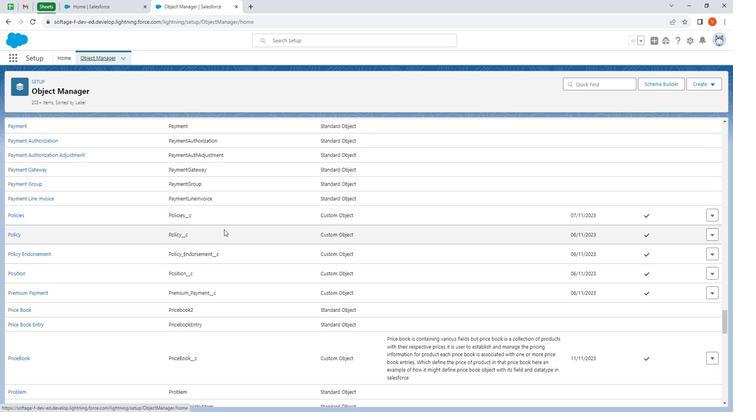 
Action: Mouse moved to (223, 235)
Screenshot: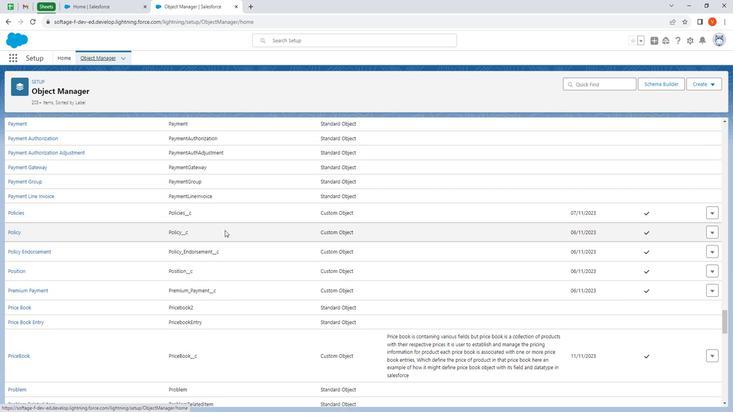 
Action: Mouse scrolled (223, 234) with delta (0, 0)
Screenshot: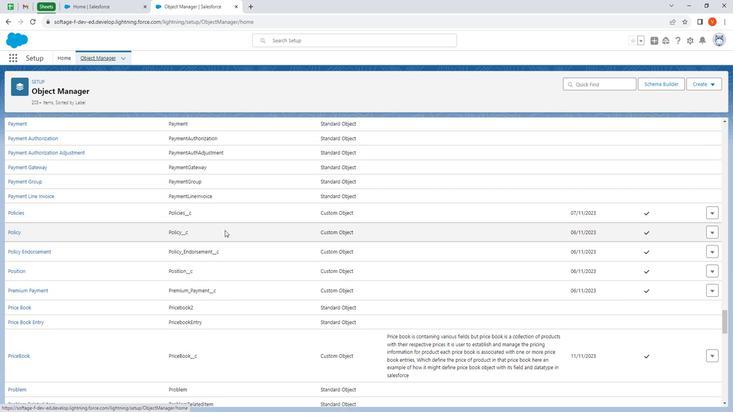 
Action: Mouse moved to (221, 237)
Screenshot: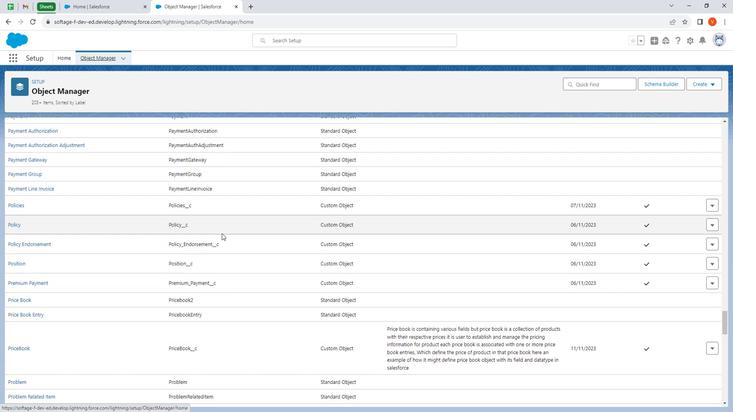 
Action: Mouse scrolled (221, 236) with delta (0, 0)
Screenshot: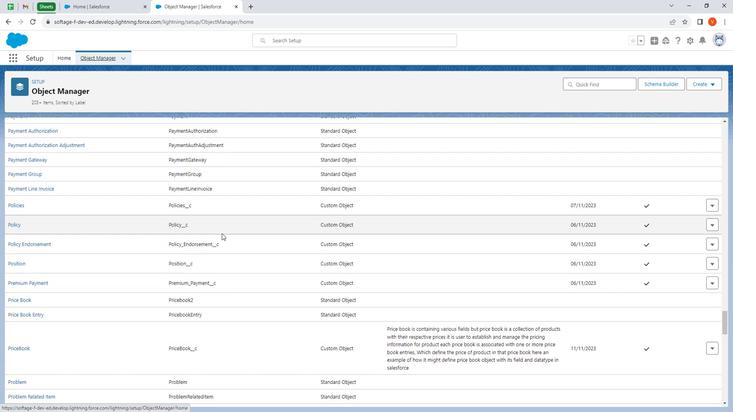 
Action: Mouse moved to (213, 241)
Screenshot: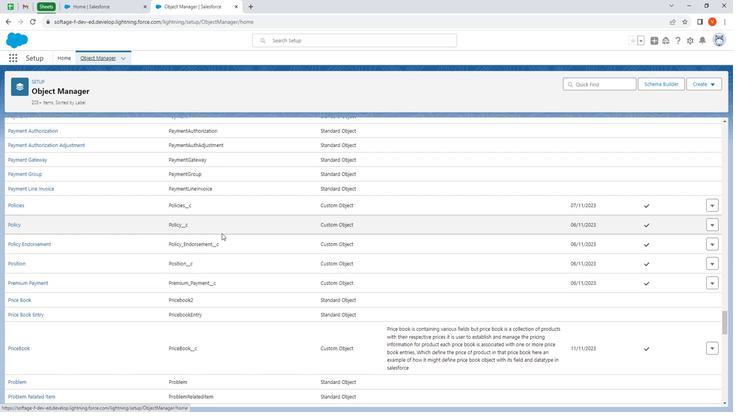 
Action: Mouse scrolled (213, 240) with delta (0, 0)
Screenshot: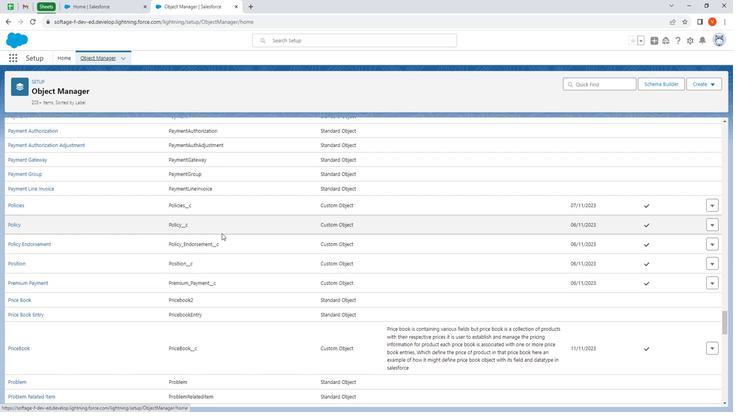 
Action: Mouse moved to (196, 246)
Screenshot: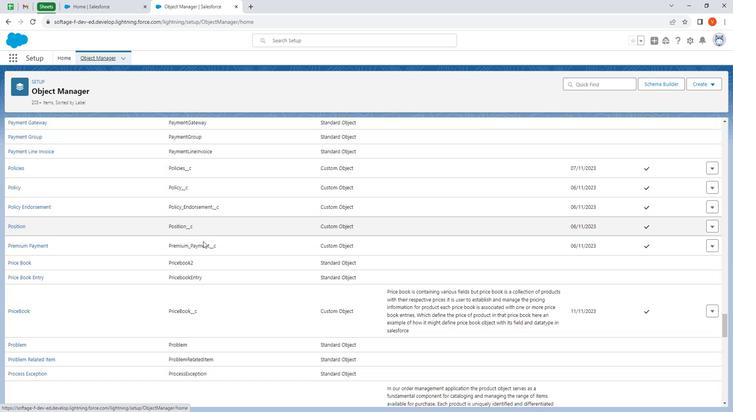 
Action: Mouse scrolled (196, 246) with delta (0, 0)
Screenshot: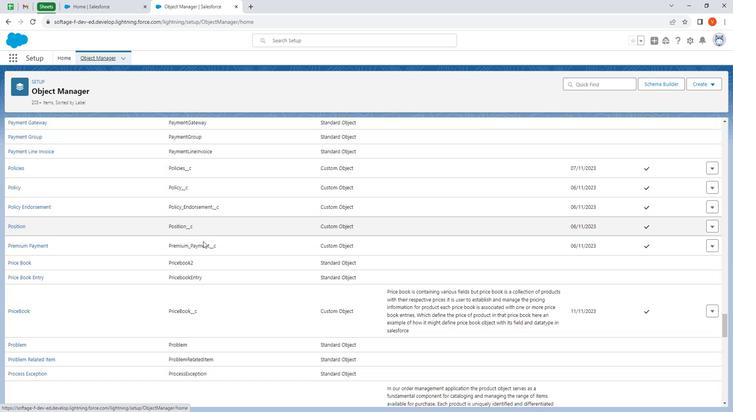 
Action: Mouse moved to (96, 250)
Screenshot: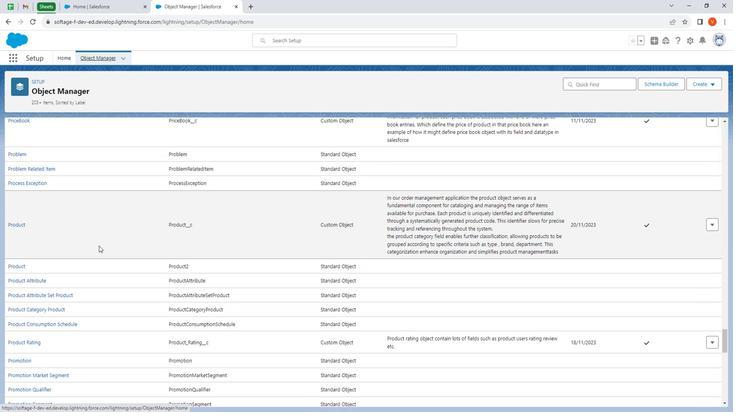 
Action: Mouse scrolled (96, 249) with delta (0, 0)
Screenshot: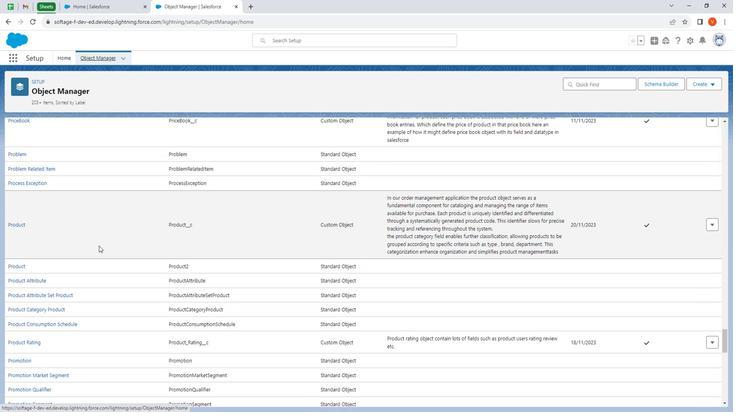 
Action: Mouse scrolled (96, 249) with delta (0, 0)
Screenshot: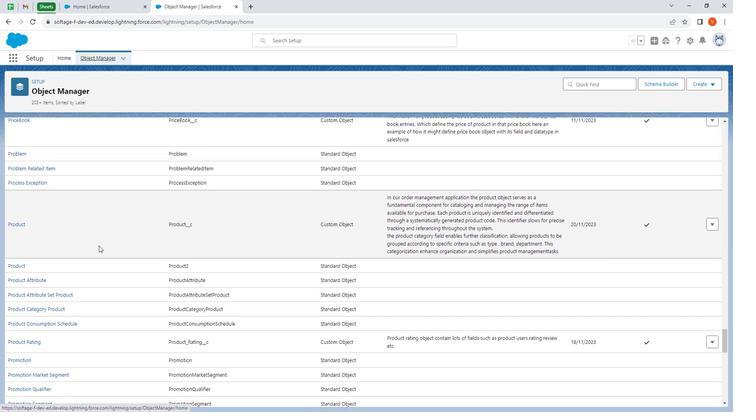 
Action: Mouse scrolled (96, 249) with delta (0, 0)
Screenshot: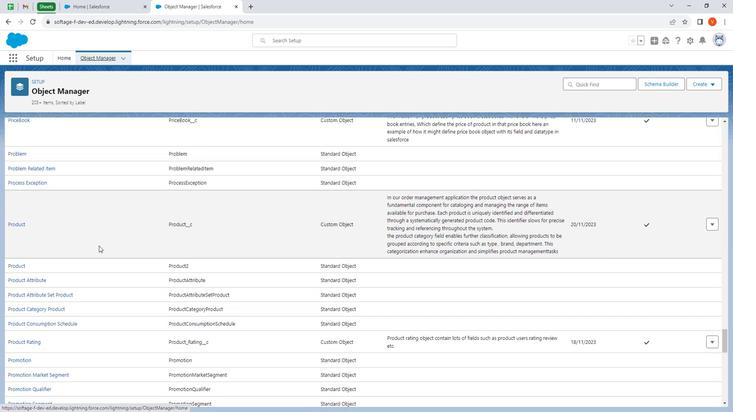 
Action: Mouse moved to (96, 250)
Screenshot: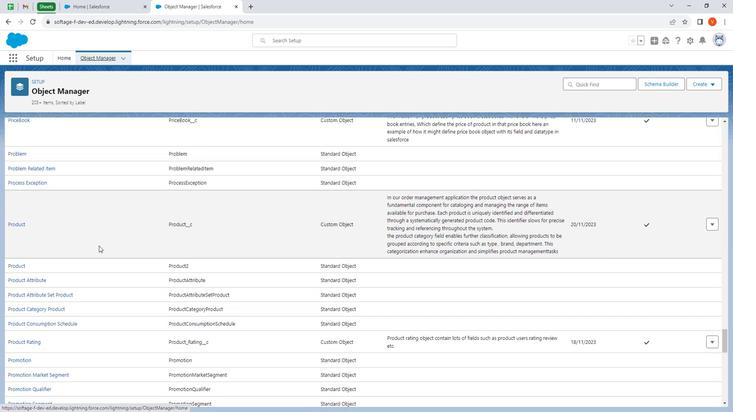 
Action: Mouse scrolled (96, 249) with delta (0, 0)
Screenshot: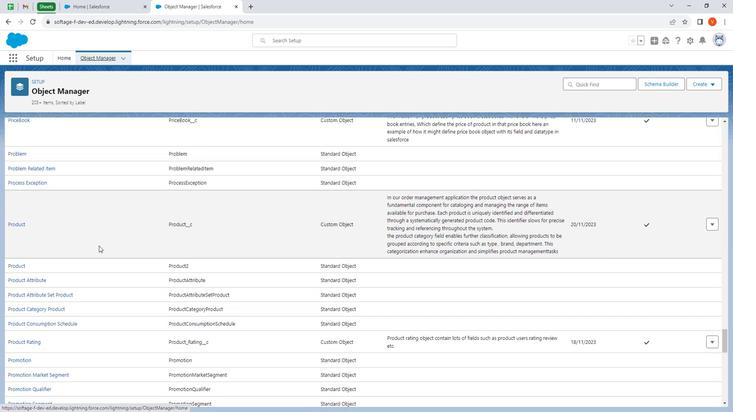 
Action: Mouse moved to (96, 250)
Screenshot: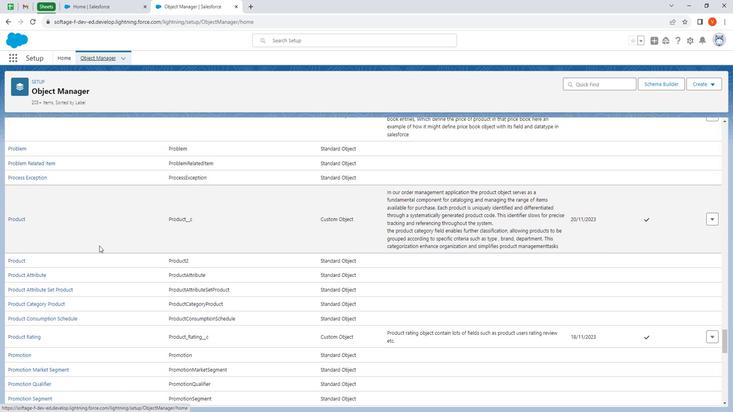 
Action: Mouse scrolled (96, 249) with delta (0, 0)
Screenshot: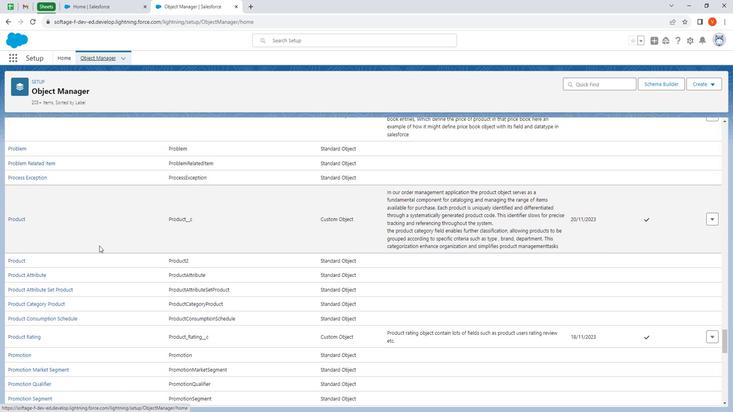 
Action: Mouse scrolled (96, 249) with delta (0, 0)
Screenshot: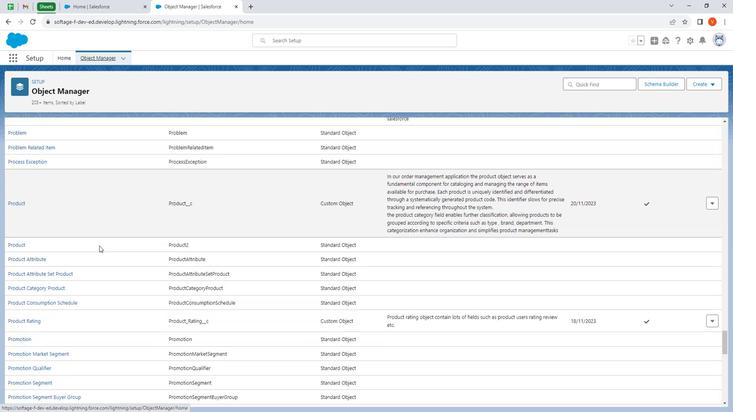 
Action: Mouse scrolled (96, 249) with delta (0, 0)
Screenshot: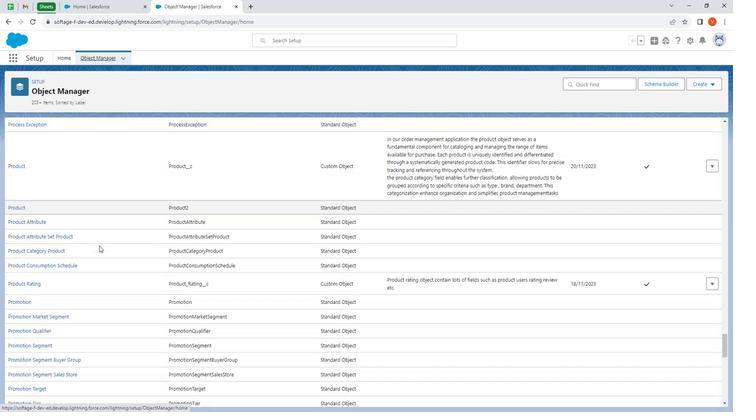
Action: Mouse moved to (96, 250)
Screenshot: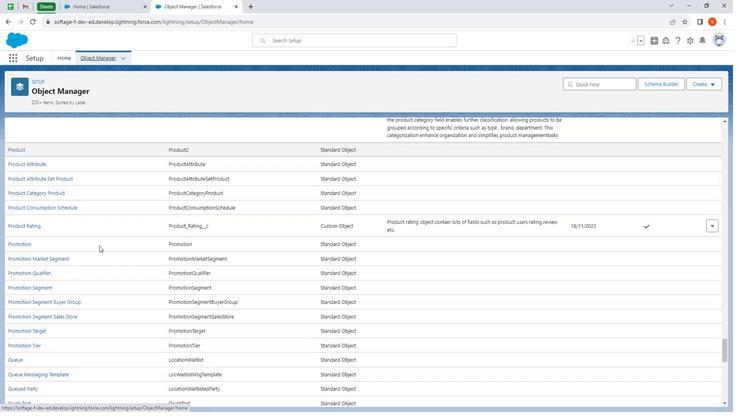
Action: Mouse scrolled (96, 250) with delta (0, 0)
Screenshot: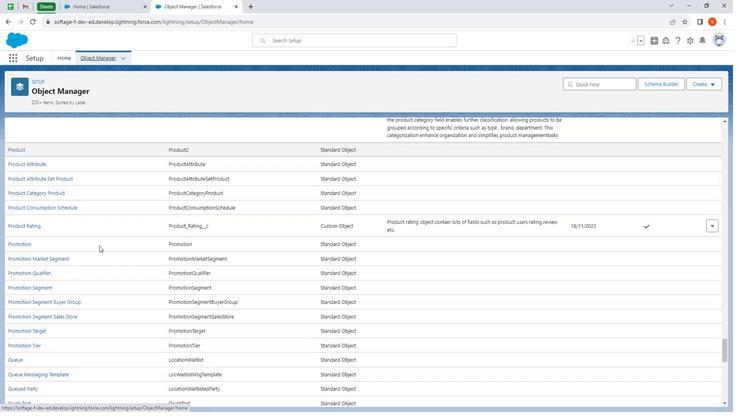 
Action: Mouse moved to (103, 246)
Screenshot: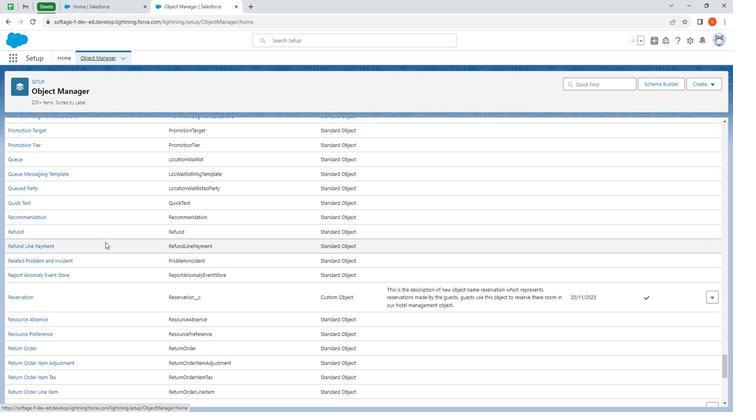 
Action: Mouse scrolled (103, 245) with delta (0, 0)
Screenshot: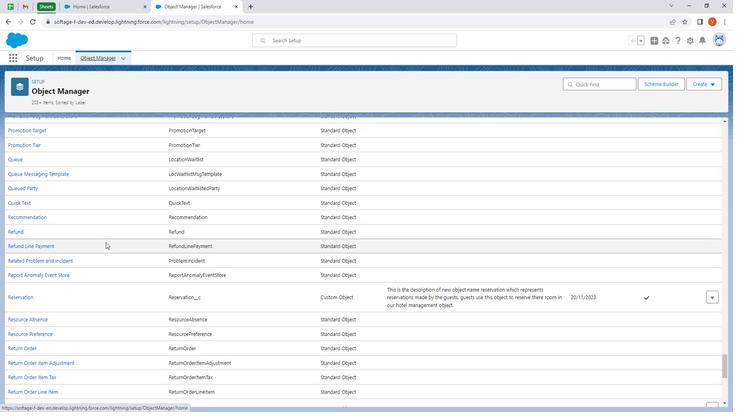 
Action: Mouse scrolled (103, 245) with delta (0, 0)
Screenshot: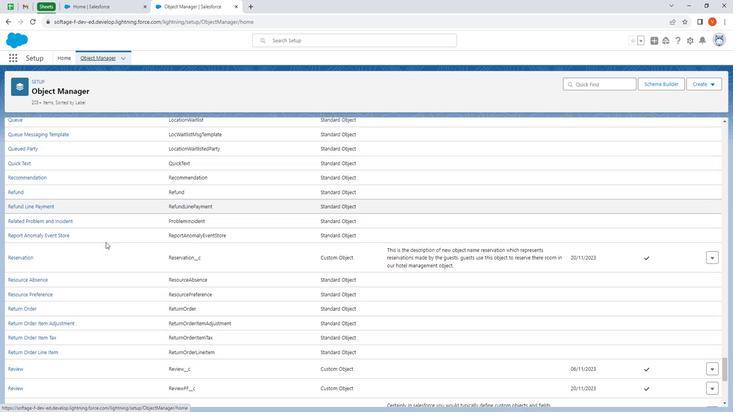 
Action: Mouse moved to (106, 249)
Screenshot: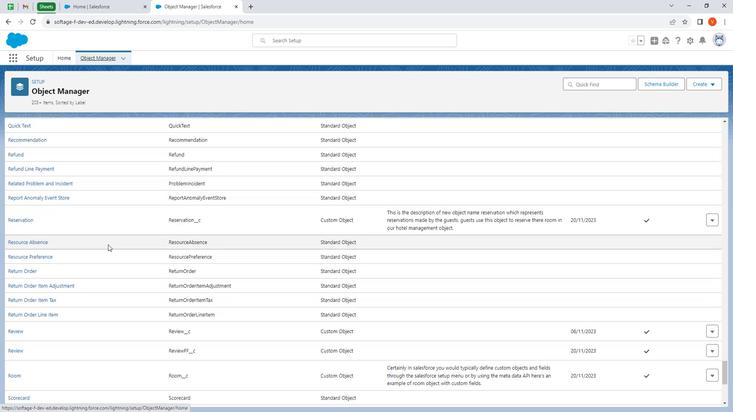 
Action: Mouse scrolled (106, 249) with delta (0, 0)
Screenshot: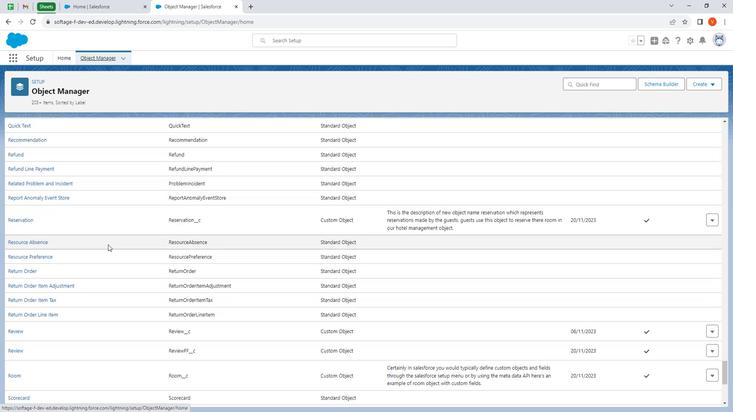 
Action: Mouse moved to (107, 251)
Screenshot: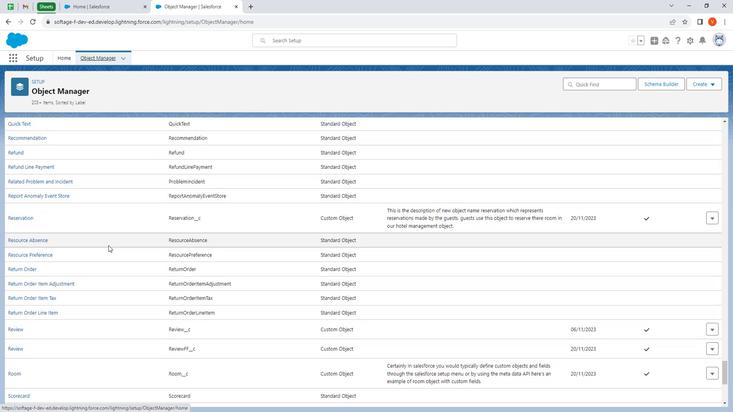 
Action: Mouse scrolled (107, 250) with delta (0, 0)
Screenshot: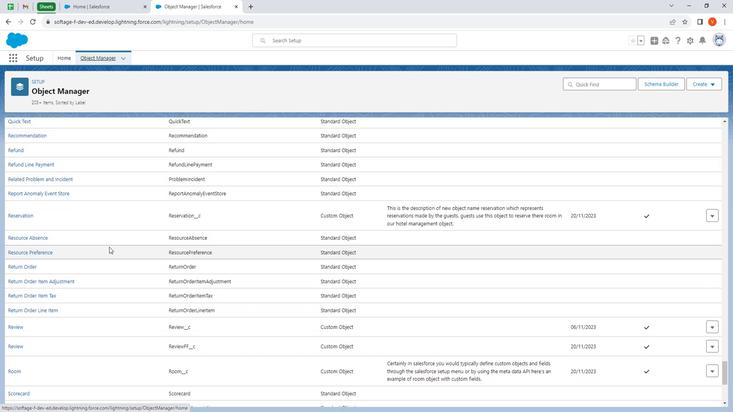
Action: Mouse moved to (107, 251)
Screenshot: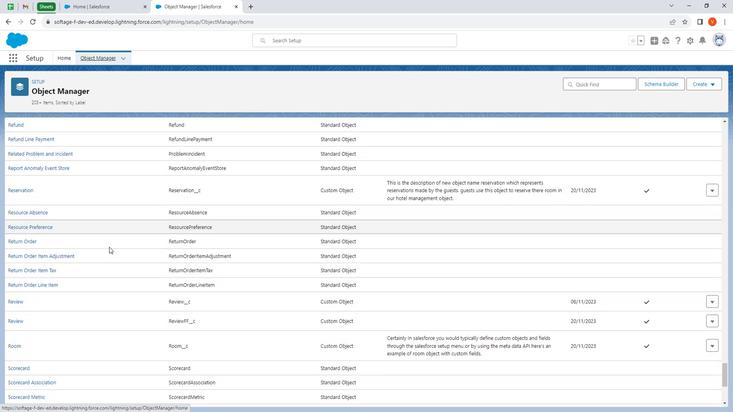 
Action: Mouse scrolled (107, 250) with delta (0, 0)
Screenshot: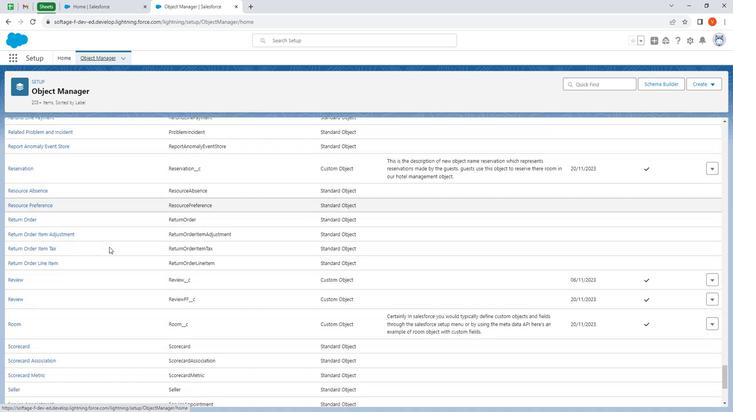 
Action: Mouse moved to (107, 251)
Screenshot: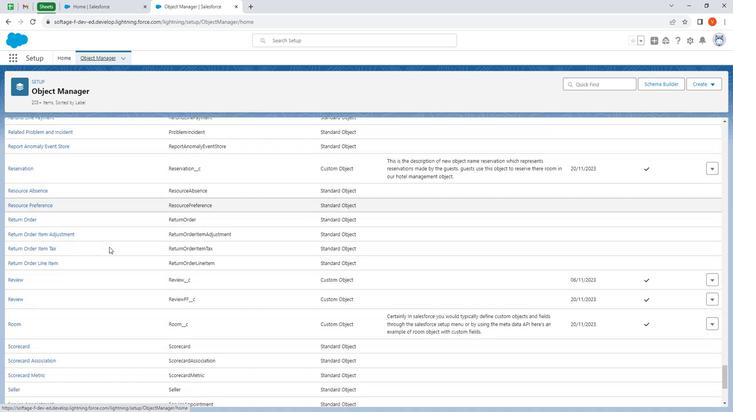 
Action: Mouse scrolled (107, 251) with delta (0, 0)
Screenshot: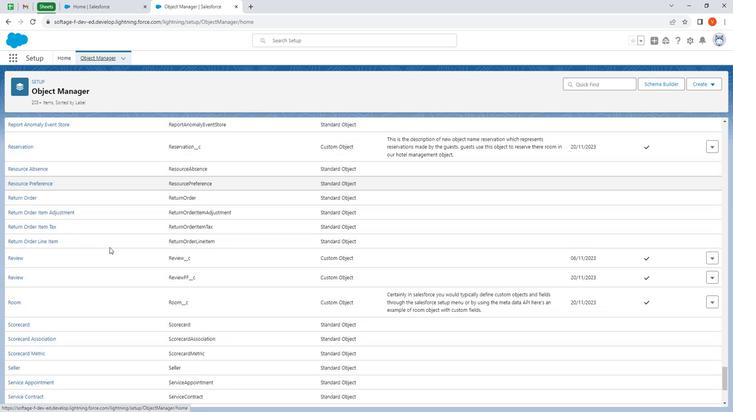 
Action: Mouse moved to (107, 251)
Screenshot: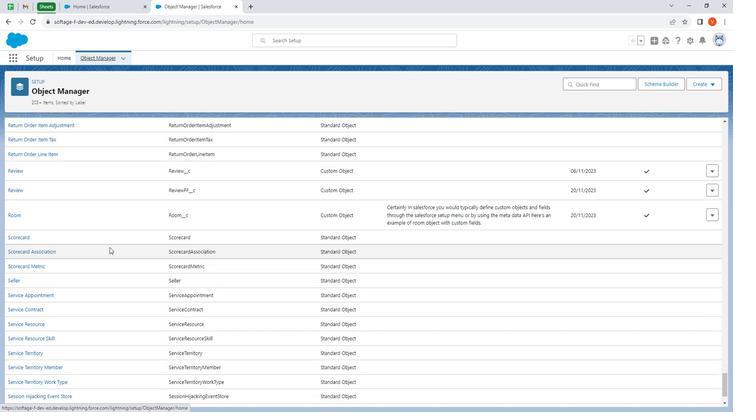 
Action: Mouse scrolled (107, 251) with delta (0, 0)
Screenshot: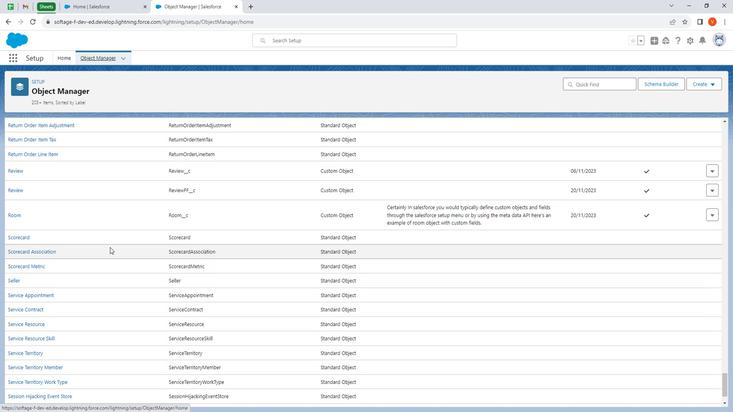 
Action: Mouse scrolled (107, 251) with delta (0, 0)
Screenshot: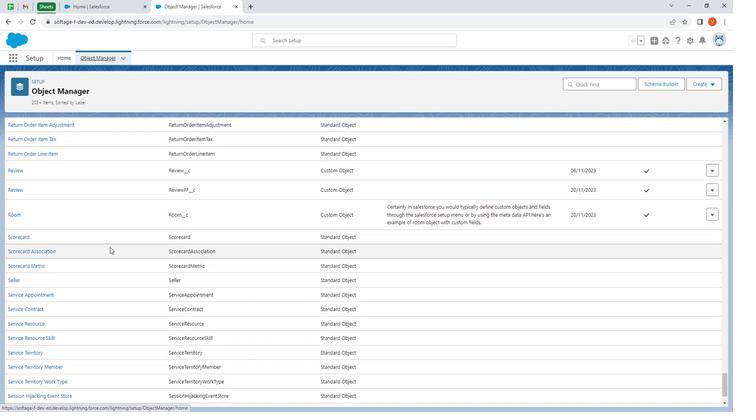 
Action: Mouse scrolled (107, 251) with delta (0, 0)
Screenshot: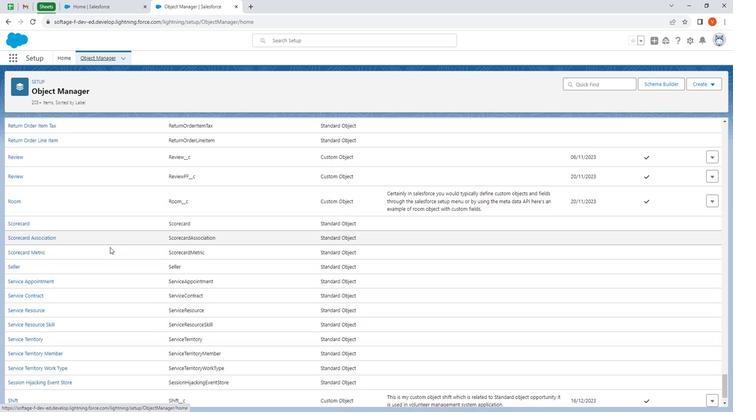 
Action: Mouse scrolled (107, 251) with delta (0, 0)
Screenshot: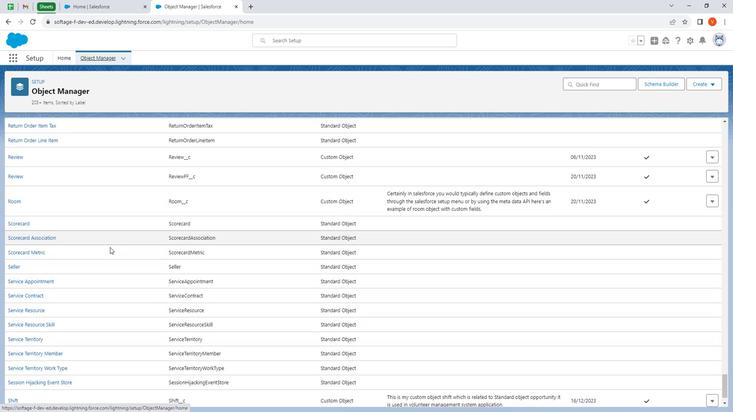 
Action: Mouse moved to (108, 251)
Screenshot: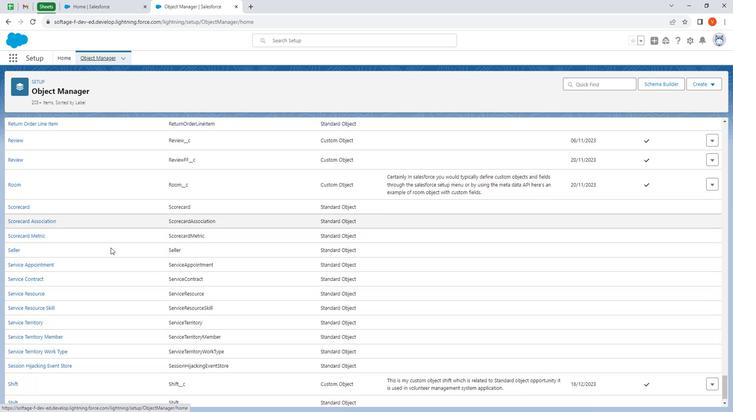 
Action: Mouse scrolled (108, 251) with delta (0, 0)
Screenshot: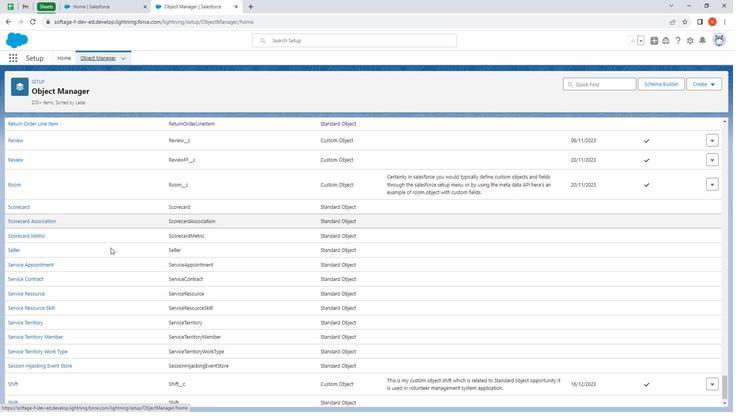 
Action: Mouse scrolled (108, 251) with delta (0, 0)
Screenshot: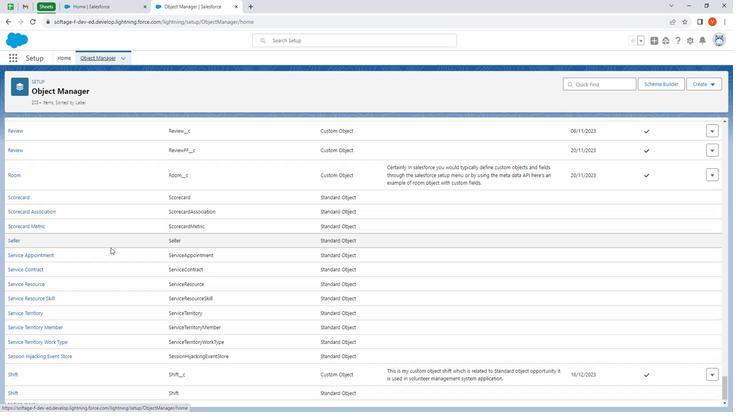 
Action: Mouse moved to (108, 252)
Screenshot: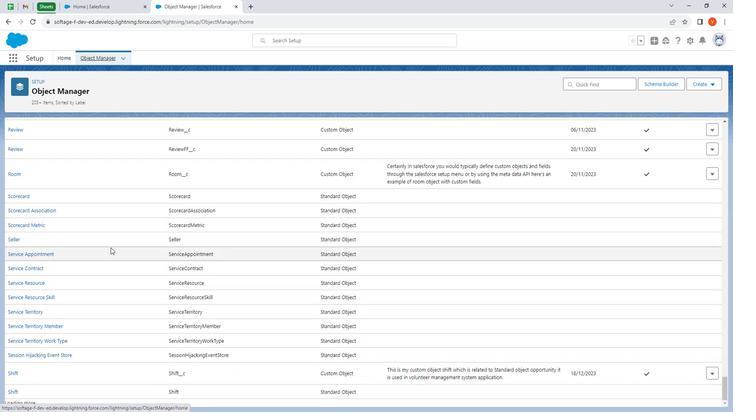 
Action: Mouse scrolled (108, 251) with delta (0, 0)
Screenshot: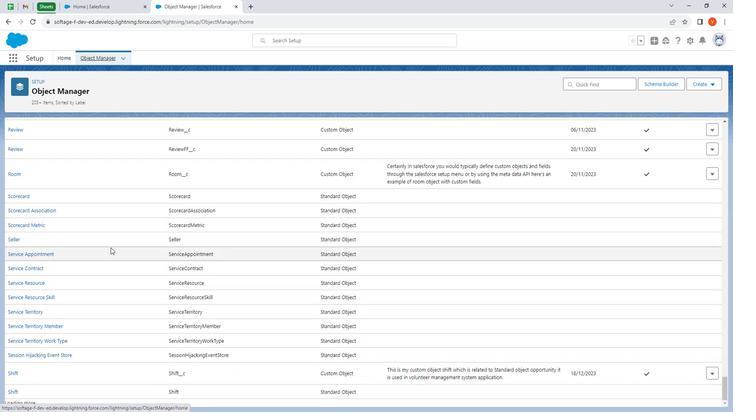 
Action: Mouse moved to (109, 253)
Screenshot: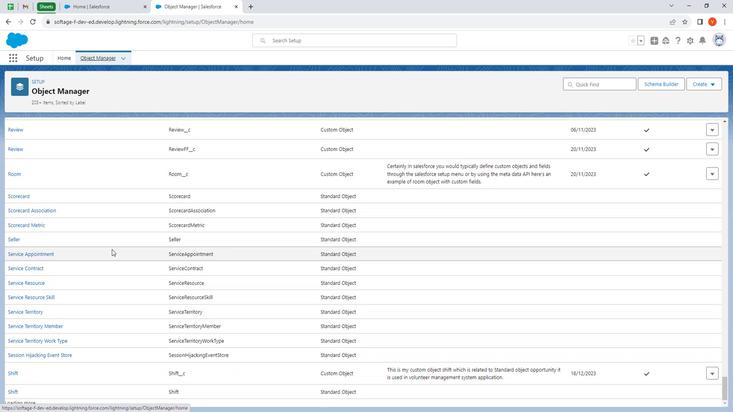 
Action: Mouse scrolled (109, 253) with delta (0, 0)
Screenshot: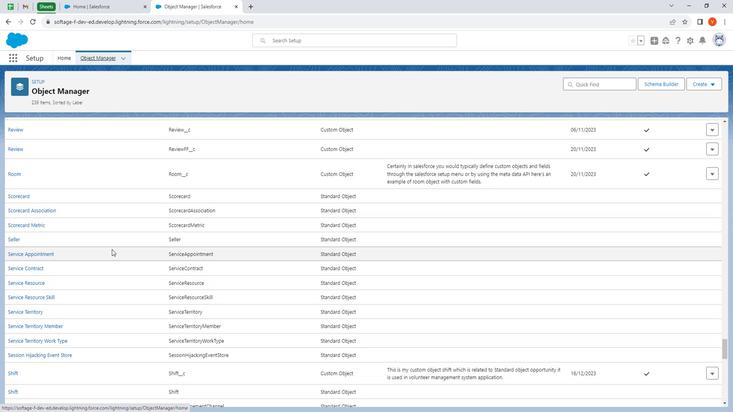 
Action: Mouse scrolled (109, 253) with delta (0, 0)
Screenshot: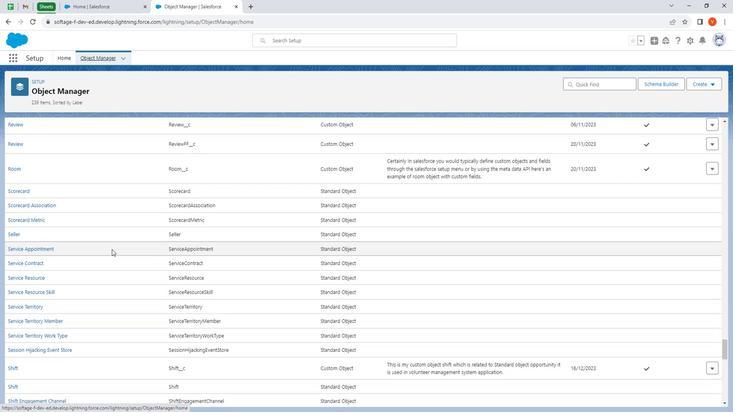 
Action: Mouse scrolled (109, 253) with delta (0, 0)
Screenshot: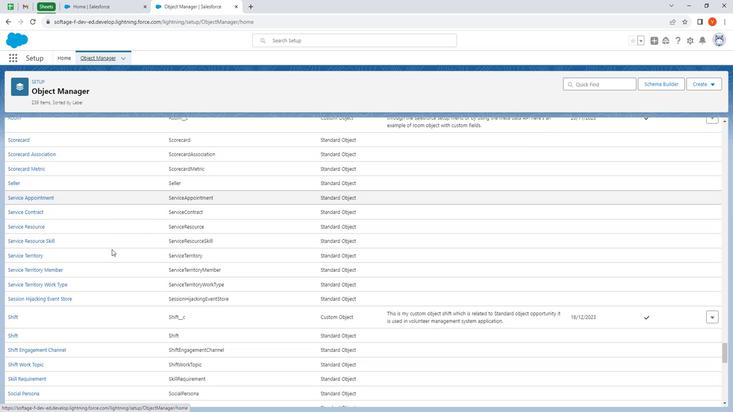 
Action: Mouse scrolled (109, 253) with delta (0, 0)
Screenshot: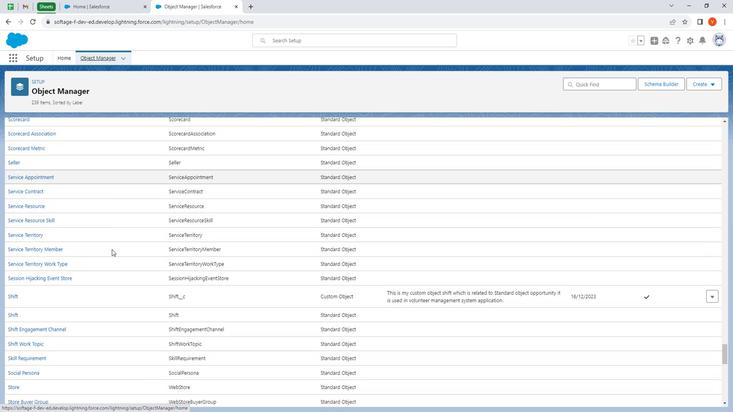 
Action: Mouse moved to (109, 254)
Screenshot: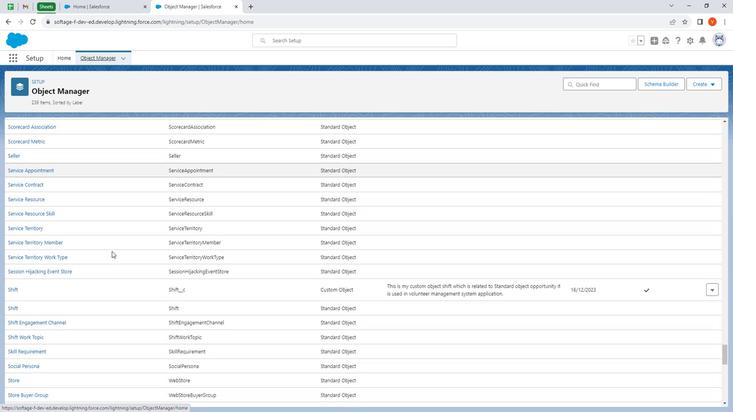 
Action: Mouse scrolled (109, 254) with delta (0, 0)
Screenshot: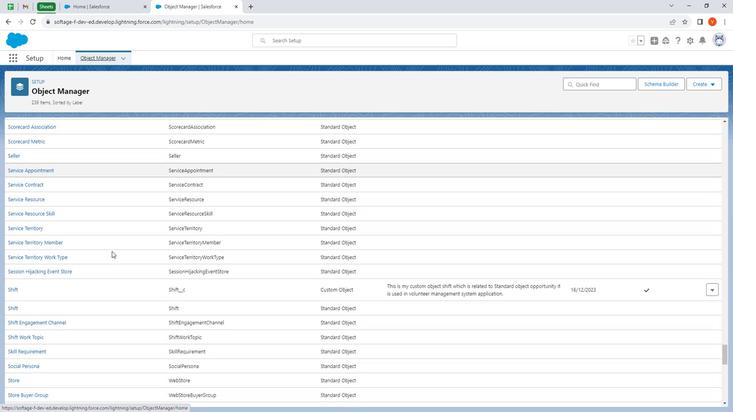 
Action: Mouse moved to (109, 255)
Screenshot: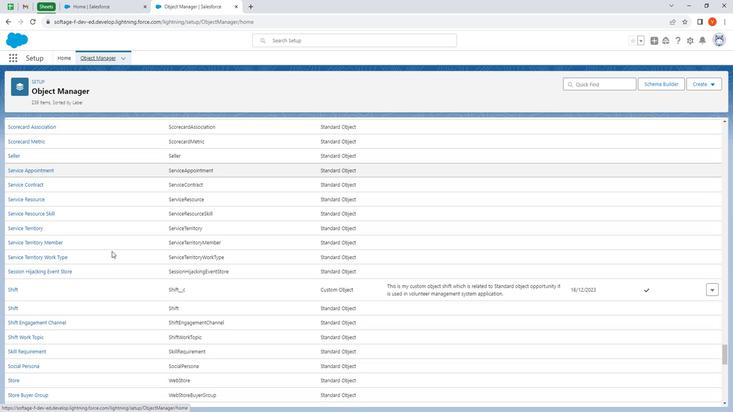 
Action: Mouse scrolled (109, 255) with delta (0, 0)
Screenshot: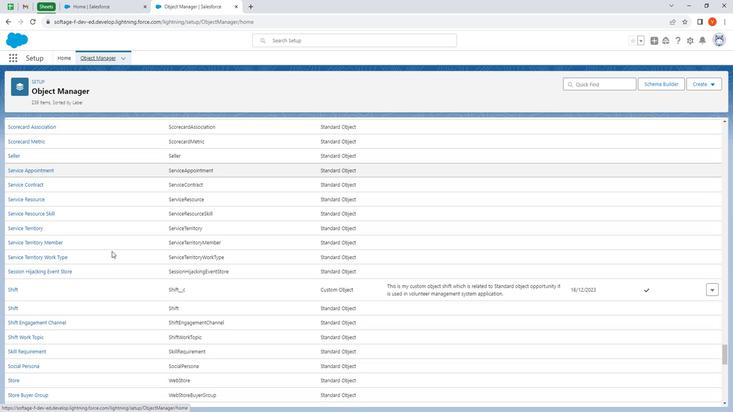 
Action: Mouse moved to (109, 255)
Screenshot: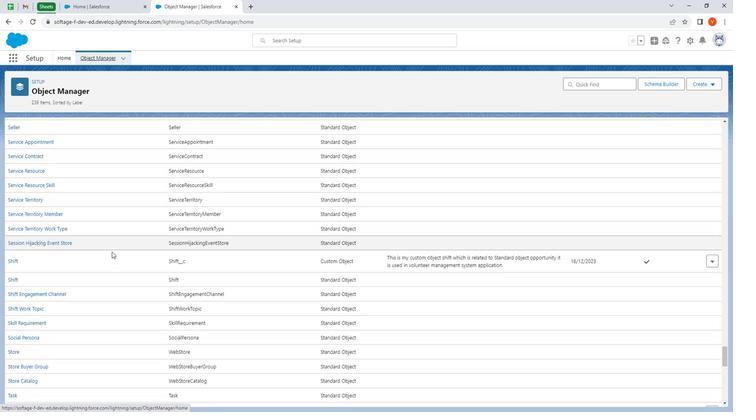
Action: Mouse scrolled (109, 255) with delta (0, 0)
Screenshot: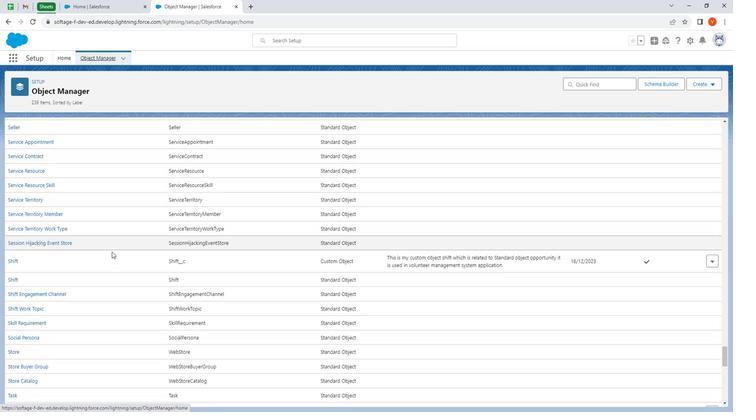 
Action: Mouse moved to (109, 256)
Screenshot: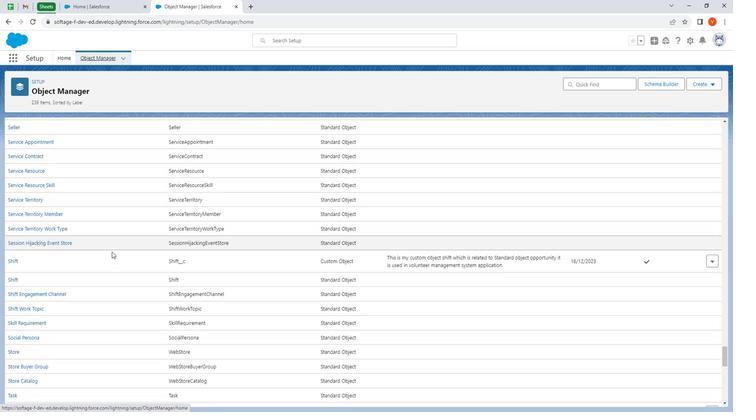 
Action: Mouse scrolled (109, 256) with delta (0, 0)
Screenshot: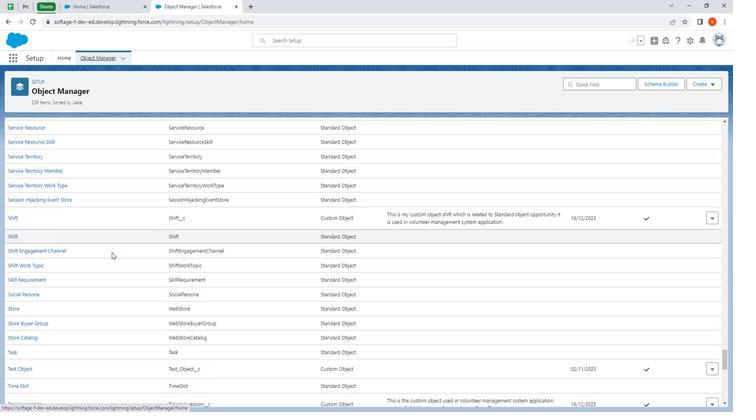 
Action: Mouse scrolled (109, 256) with delta (0, 0)
Screenshot: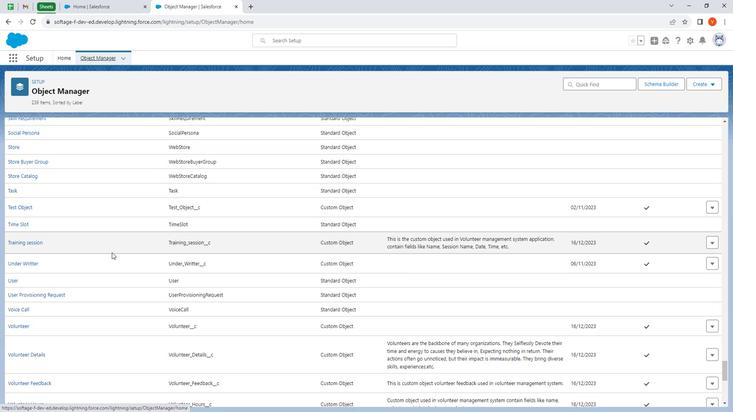 
Action: Mouse moved to (17, 294)
Screenshot: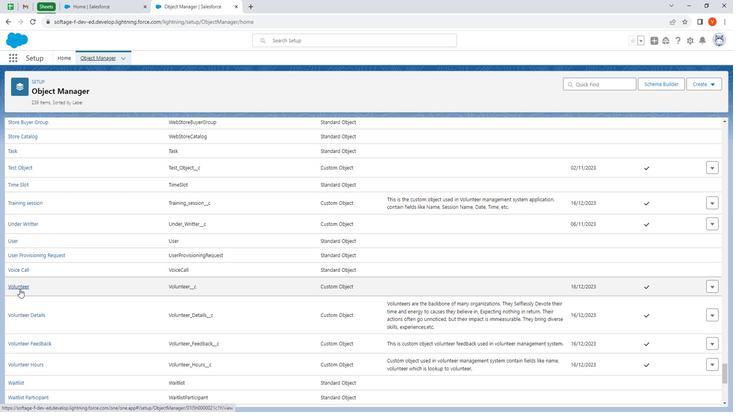
Action: Mouse pressed left at (17, 294)
Screenshot: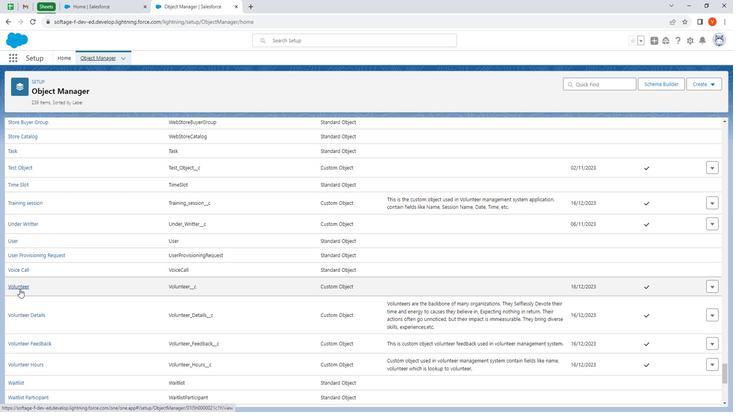 
Action: Mouse moved to (51, 140)
